 Task: Look for space in Cambre, Spain from 10th July, 2023 to 15th July, 2023 for 7 adults in price range Rs.10000 to Rs.15000. Place can be entire place or shared room with 4 bedrooms having 7 beds and 4 bathrooms. Property type can be house, flat, guest house. Amenities needed are: wifi, TV, free parkinig on premises, gym, breakfast. Booking option can be shelf check-in. Required host language is English.
Action: Mouse pressed left at (557, 142)
Screenshot: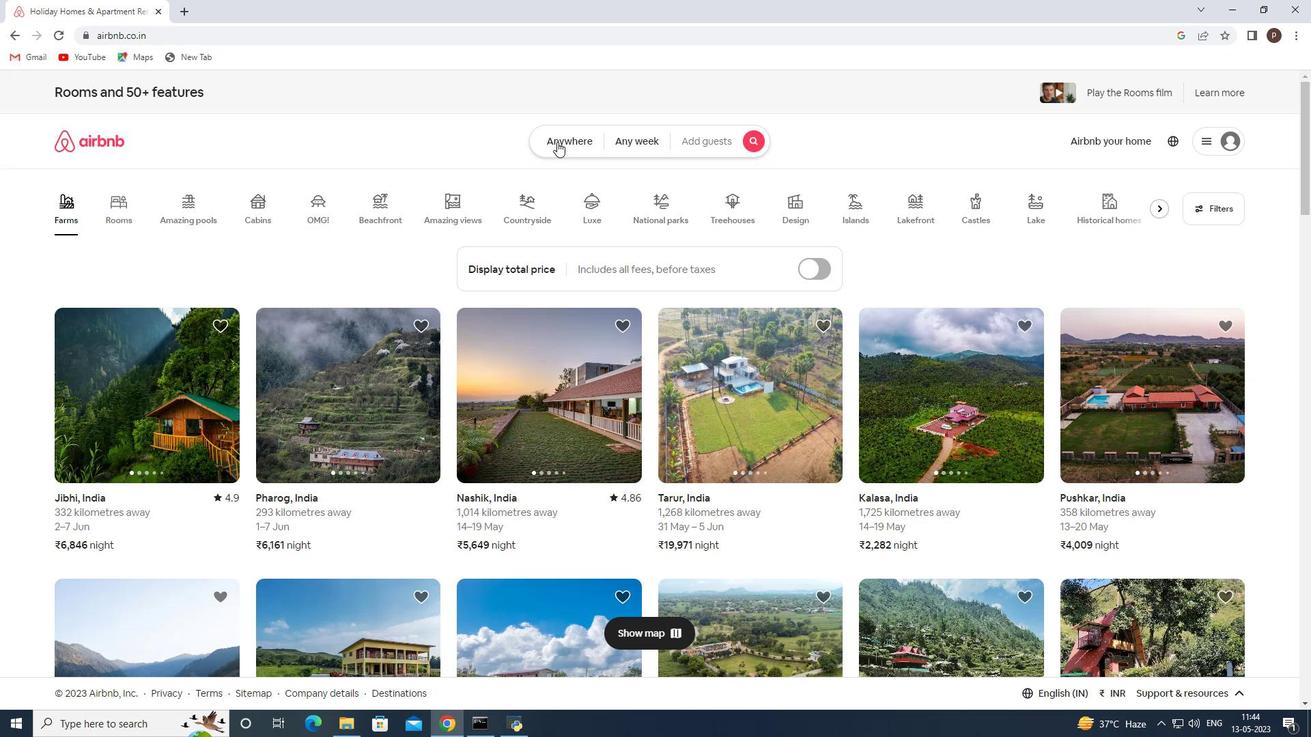 
Action: Mouse moved to (465, 197)
Screenshot: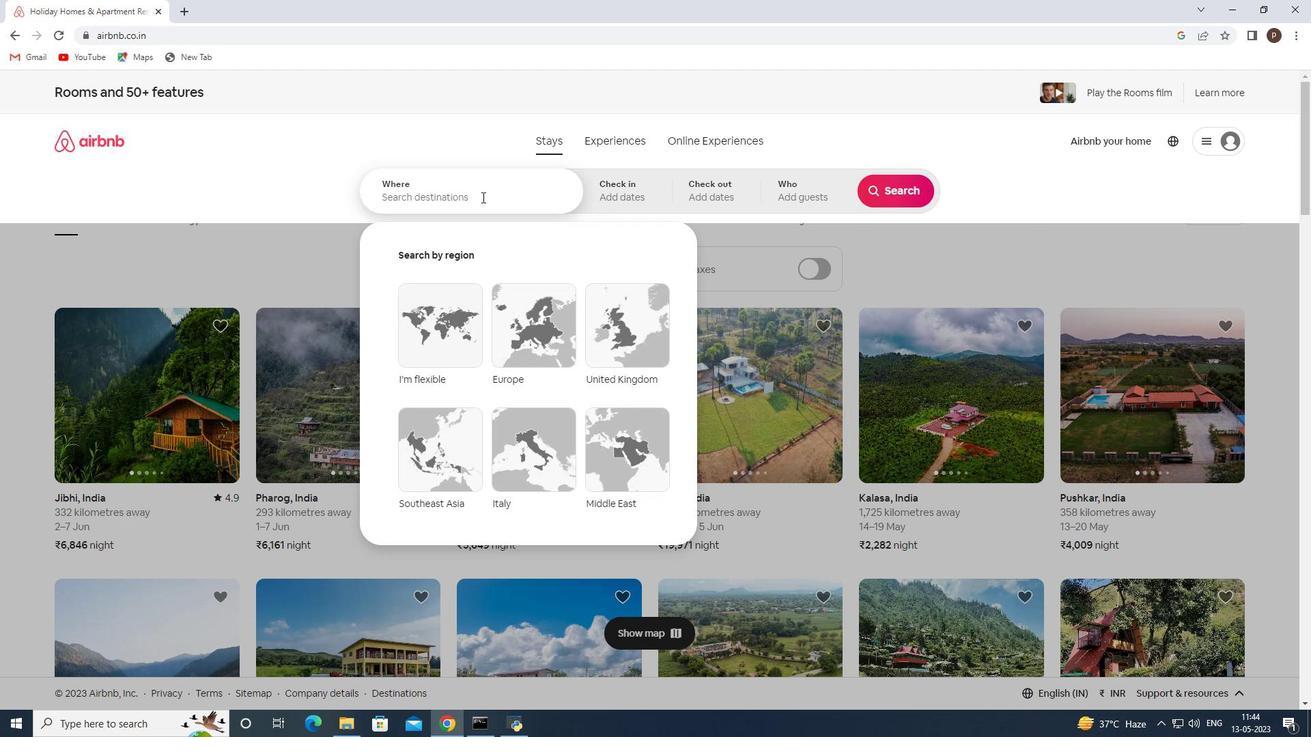 
Action: Mouse pressed left at (465, 197)
Screenshot: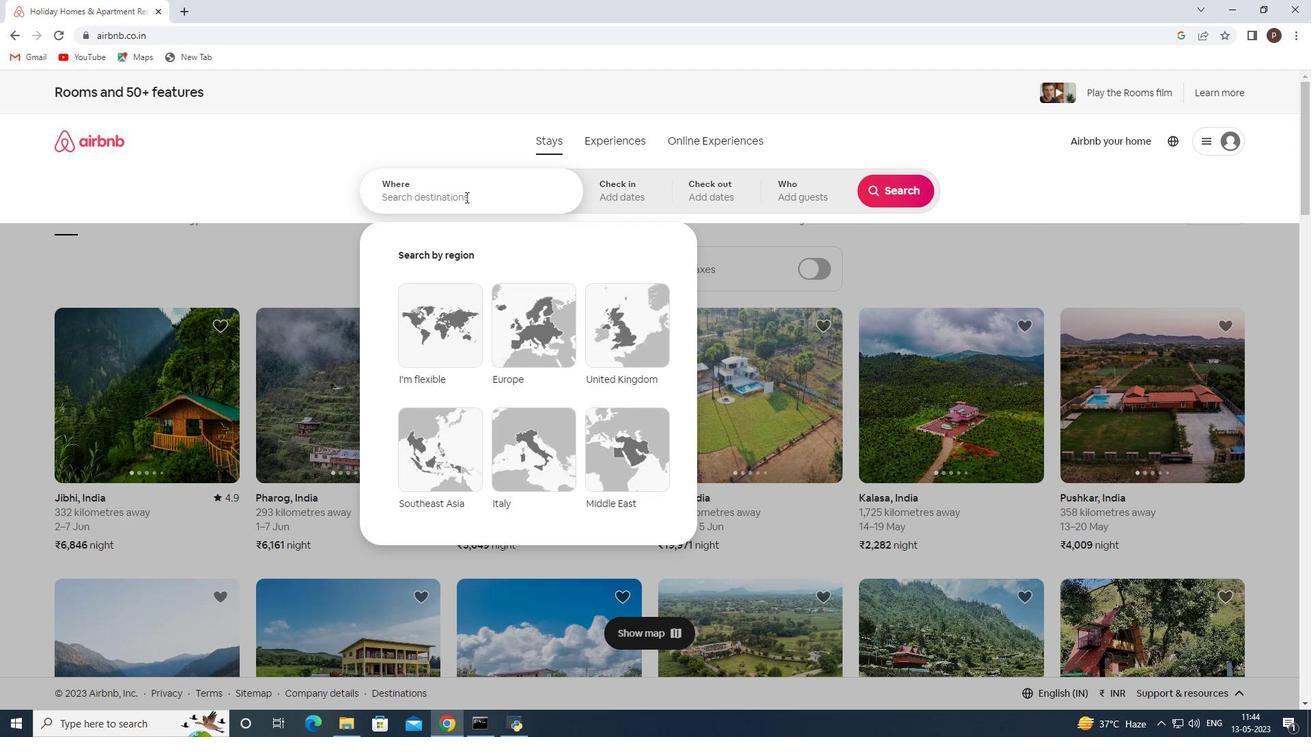 
Action: Key pressed <Key.caps_lock>C<Key.caps_lock>ambre,<Key.space><Key.caps_lock>S<Key.caps_lock>pain
Screenshot: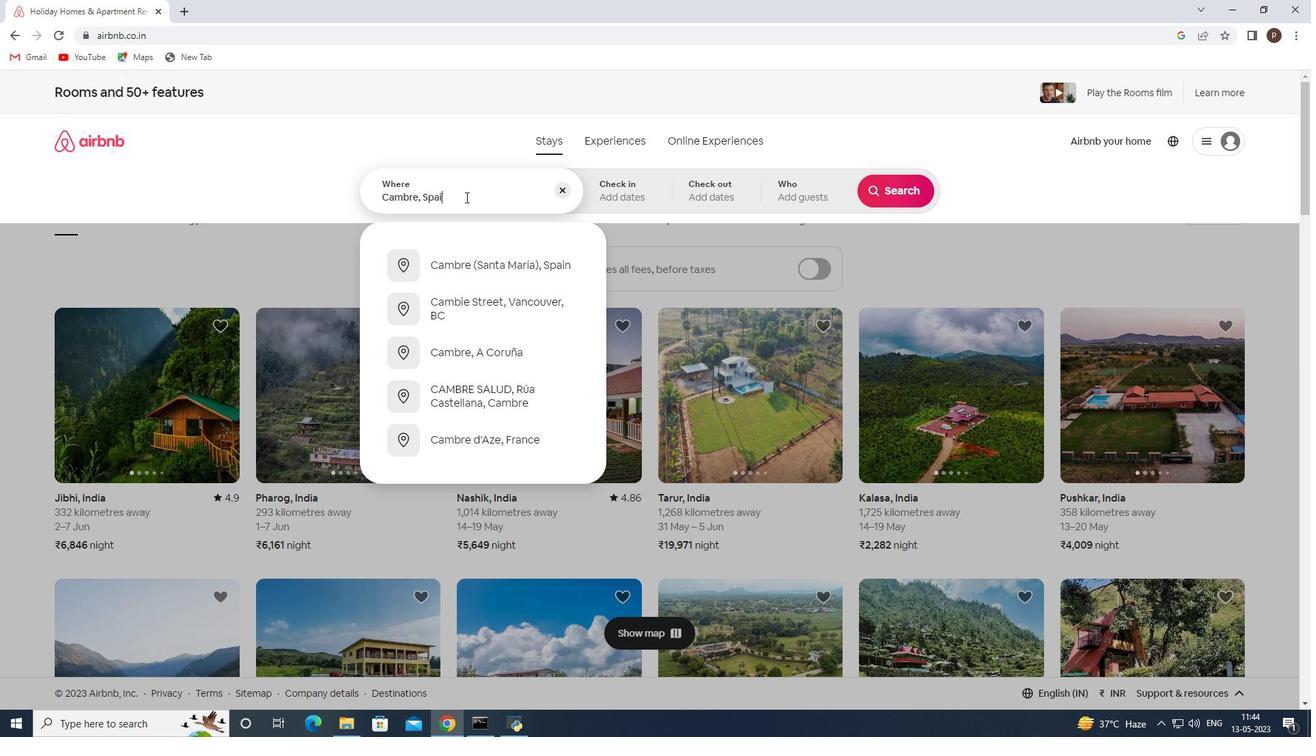 
Action: Mouse moved to (518, 155)
Screenshot: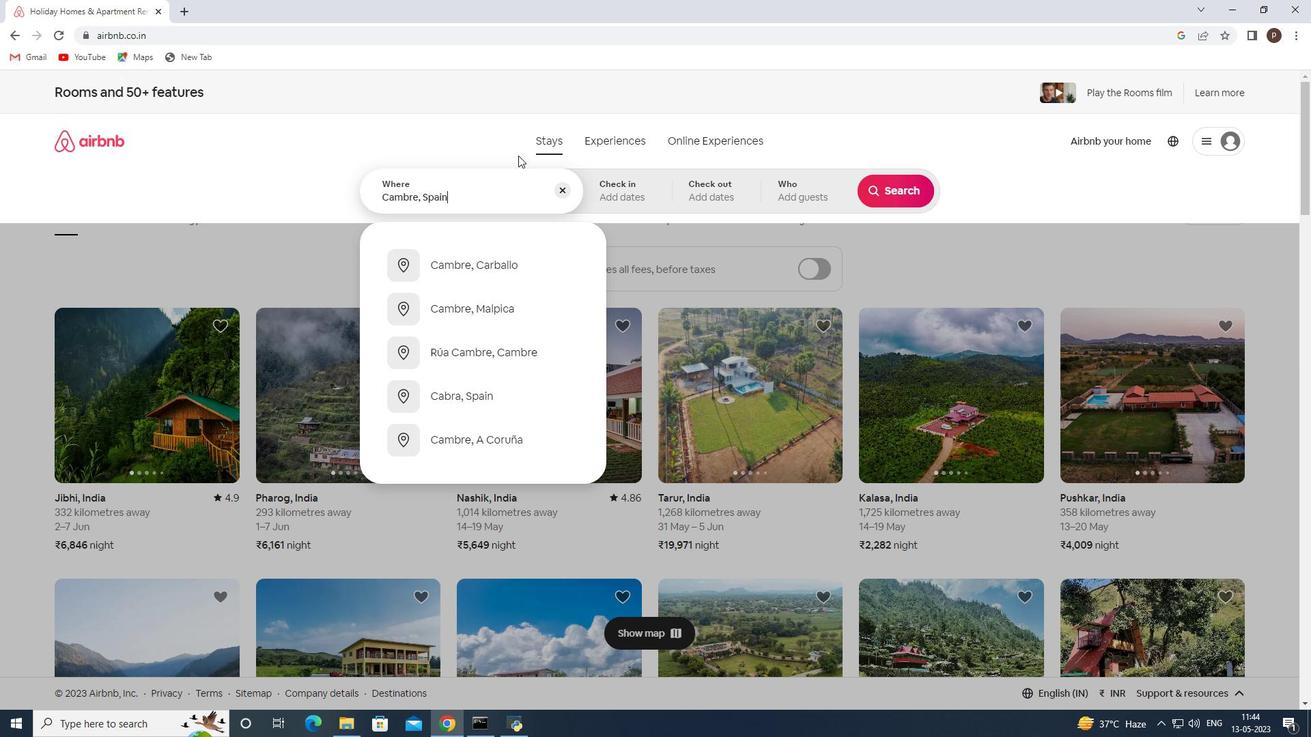 
Action: Key pressed <Key.enter>
Screenshot: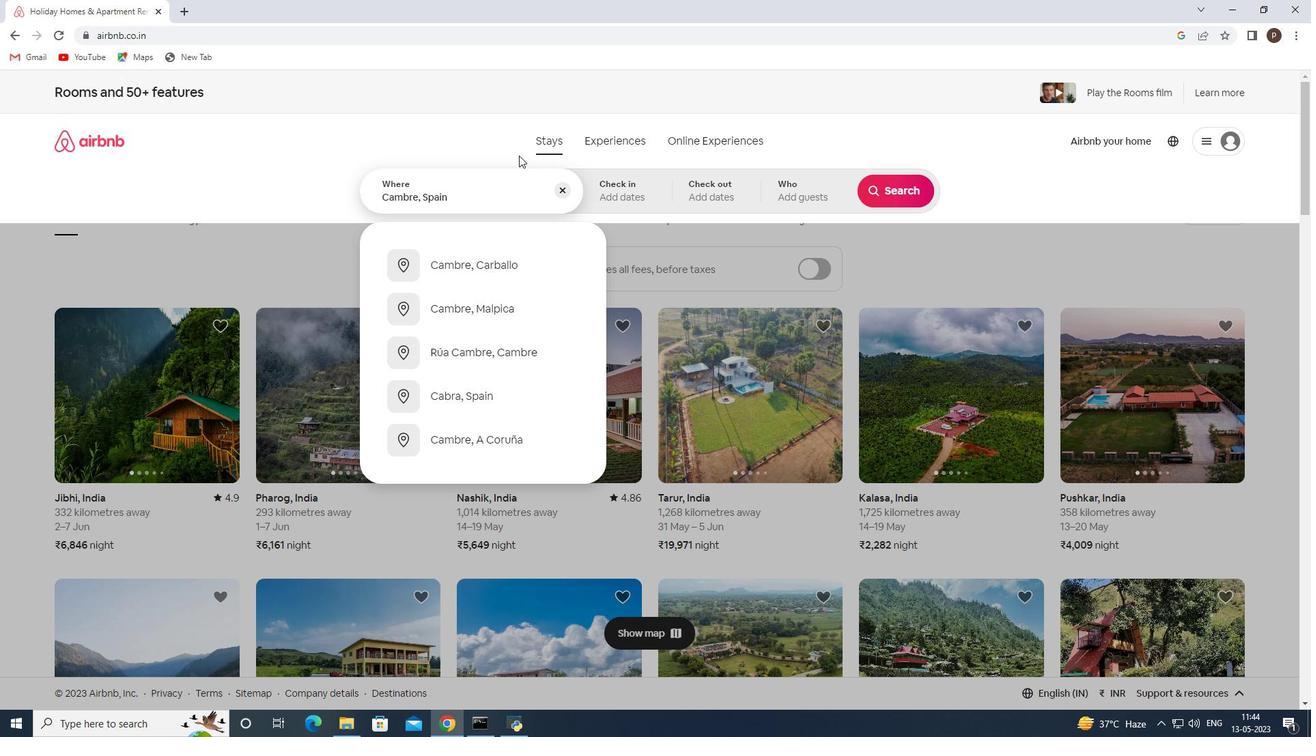 
Action: Mouse moved to (886, 294)
Screenshot: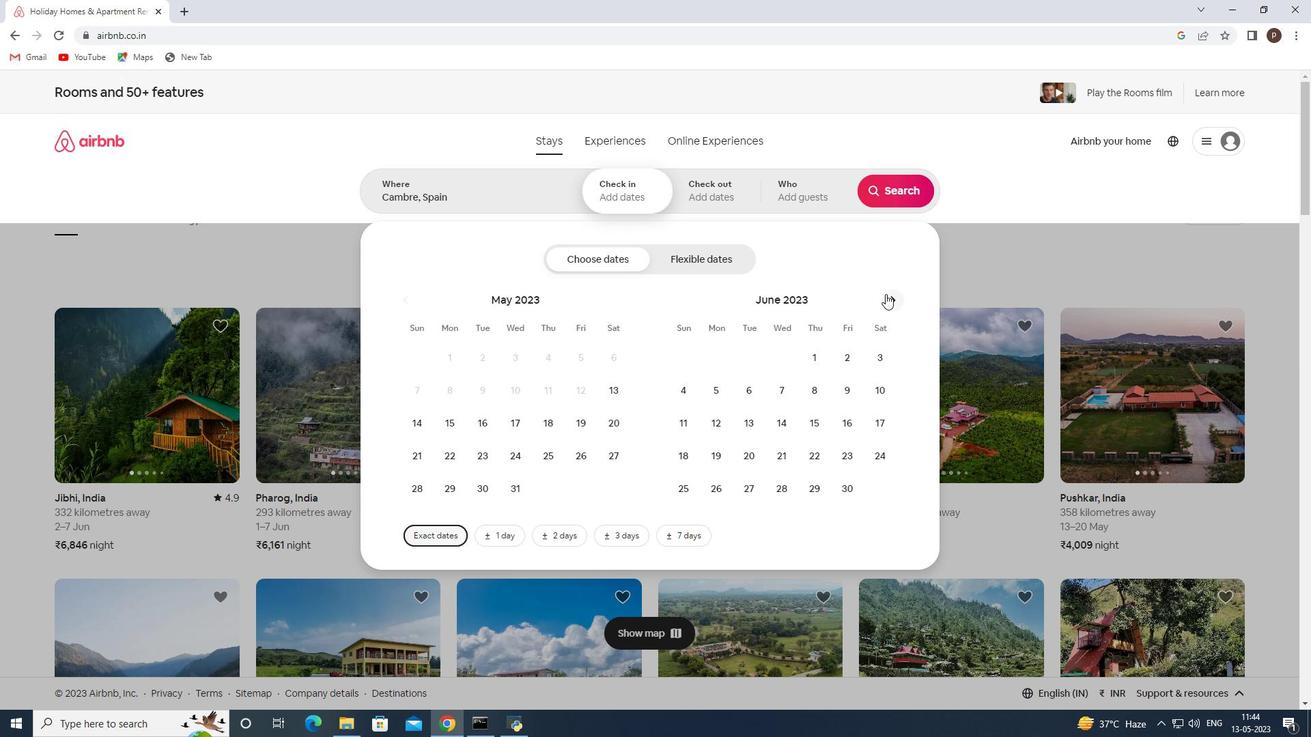 
Action: Mouse pressed left at (886, 294)
Screenshot: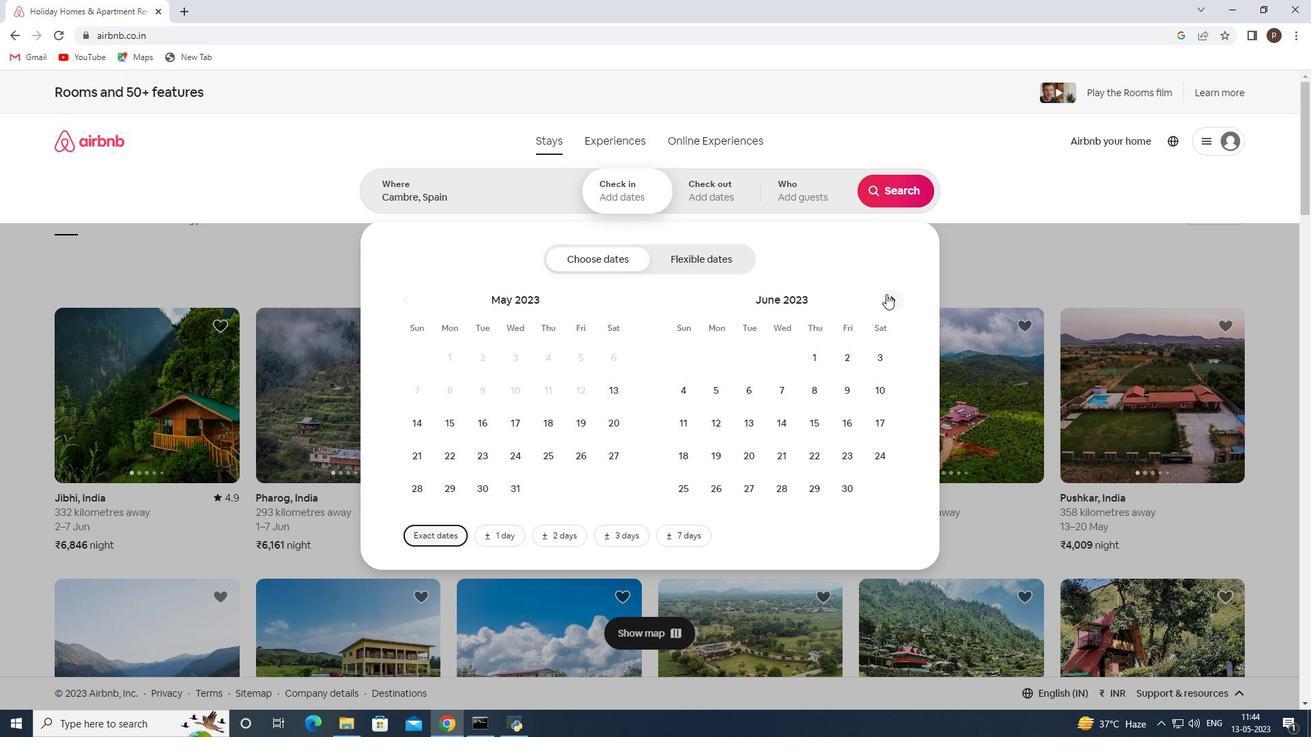 
Action: Mouse moved to (717, 421)
Screenshot: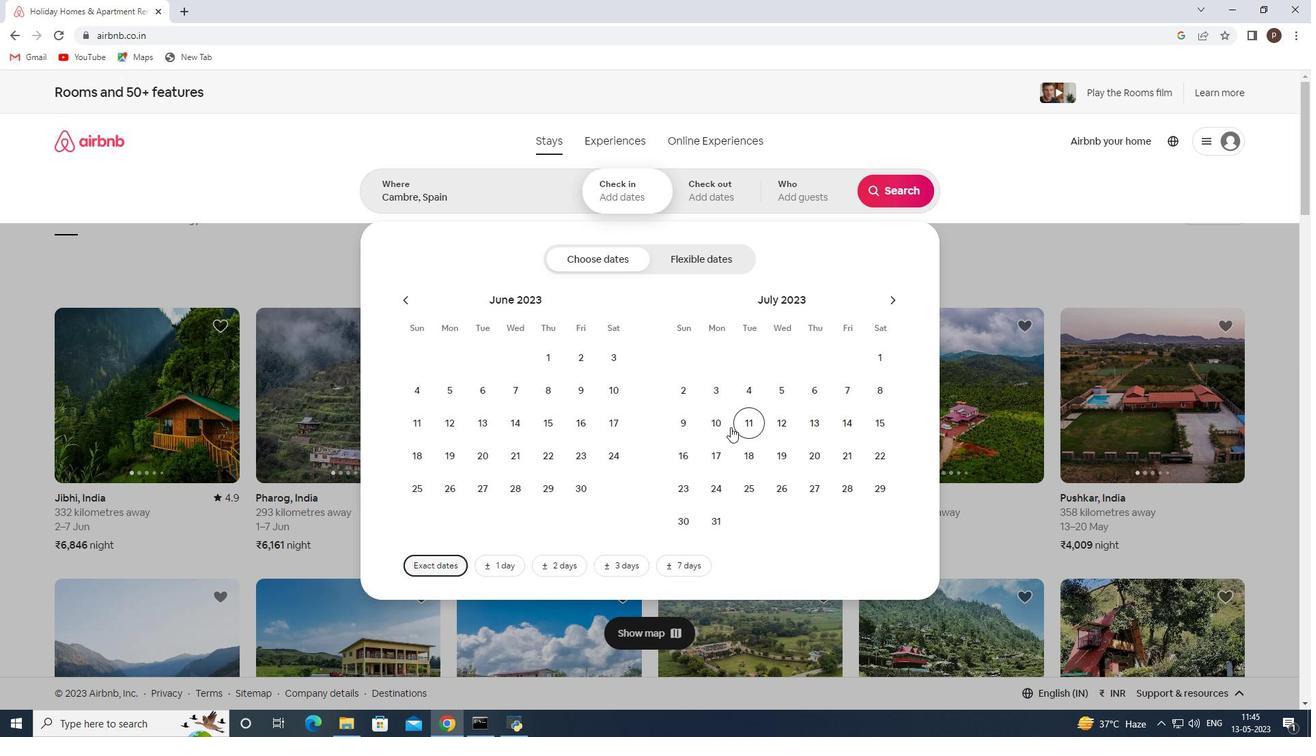 
Action: Mouse pressed left at (717, 421)
Screenshot: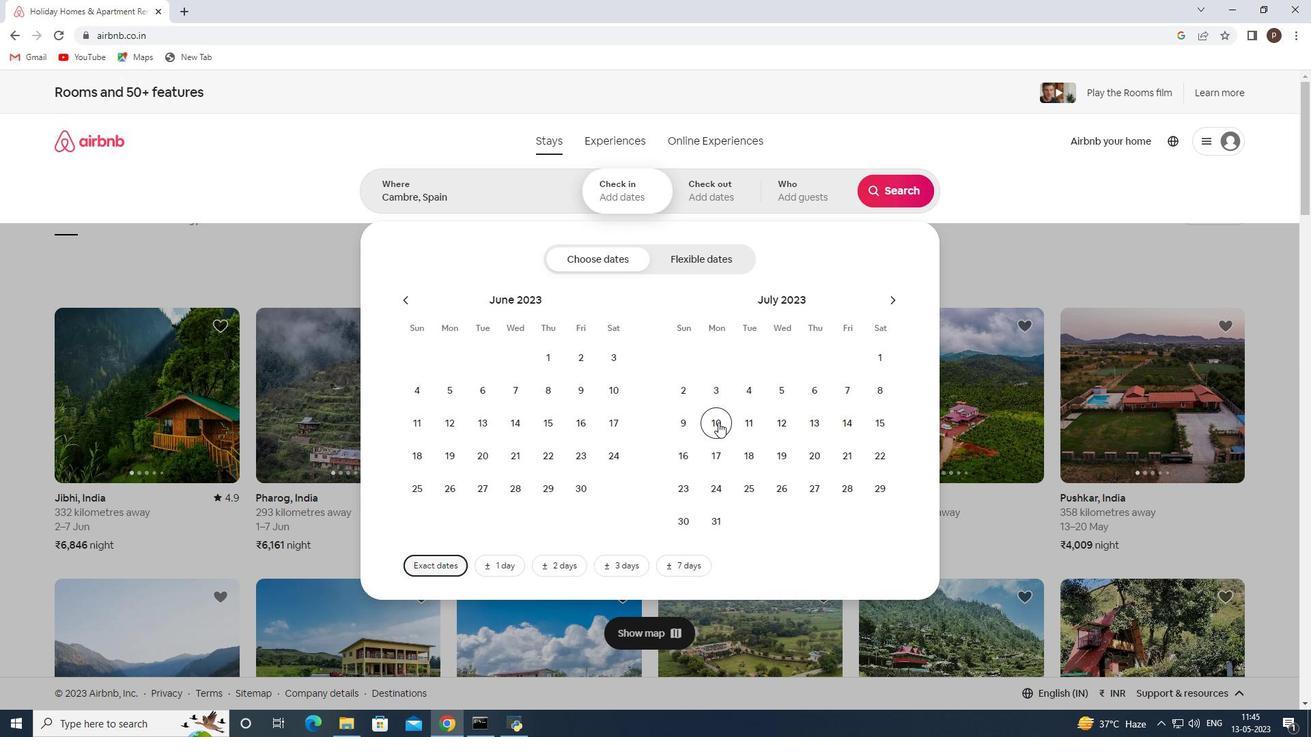 
Action: Mouse moved to (870, 421)
Screenshot: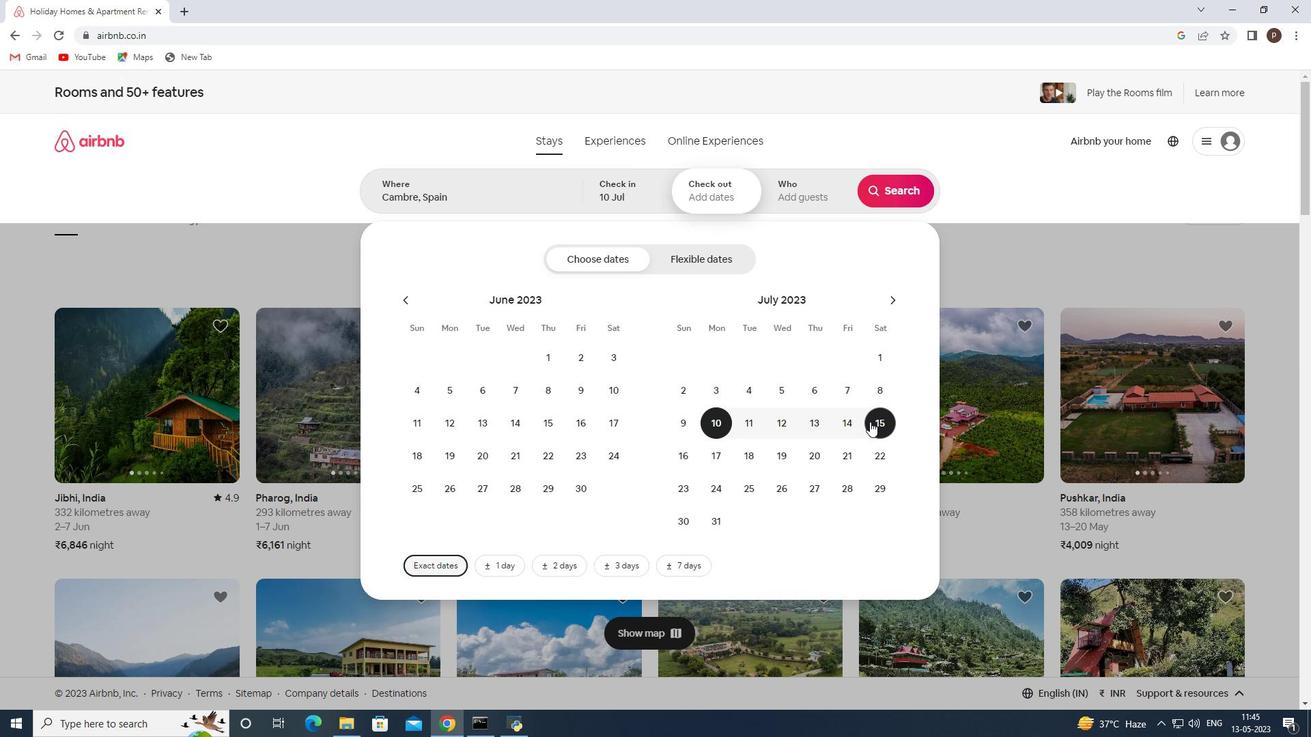 
Action: Mouse pressed left at (870, 421)
Screenshot: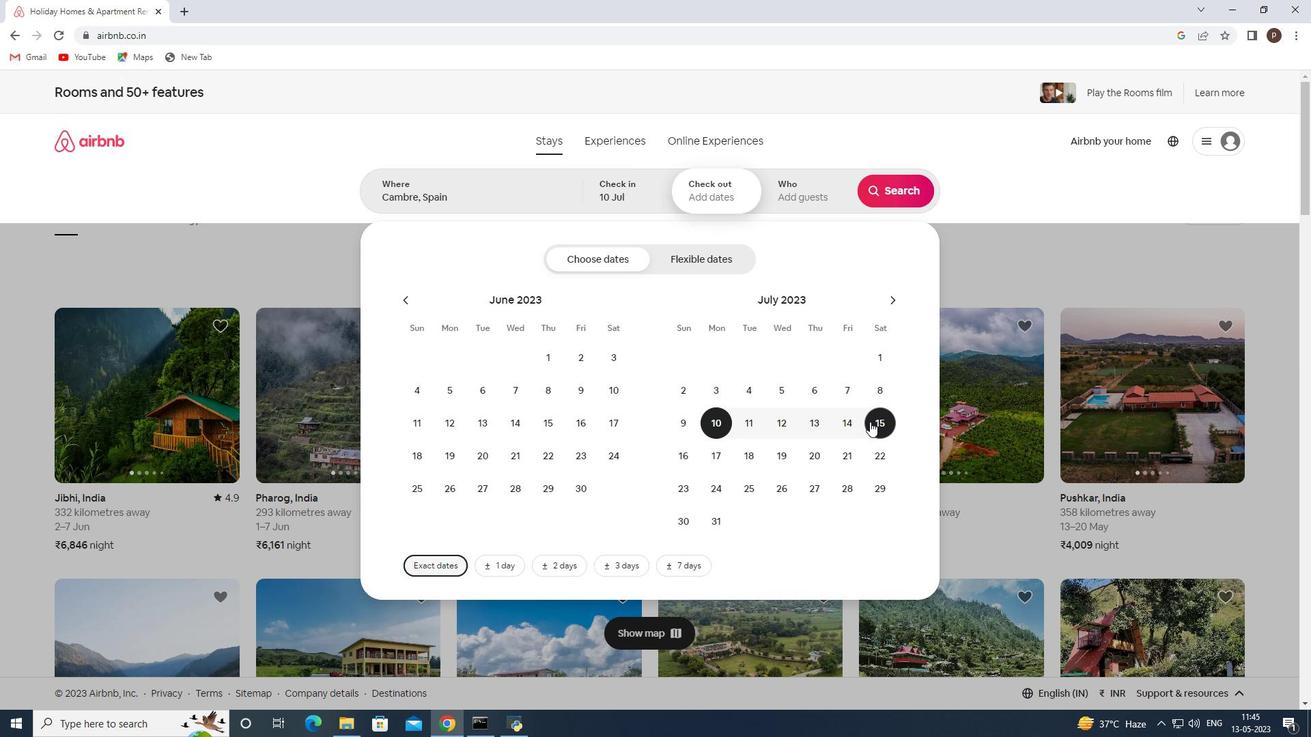 
Action: Mouse moved to (800, 187)
Screenshot: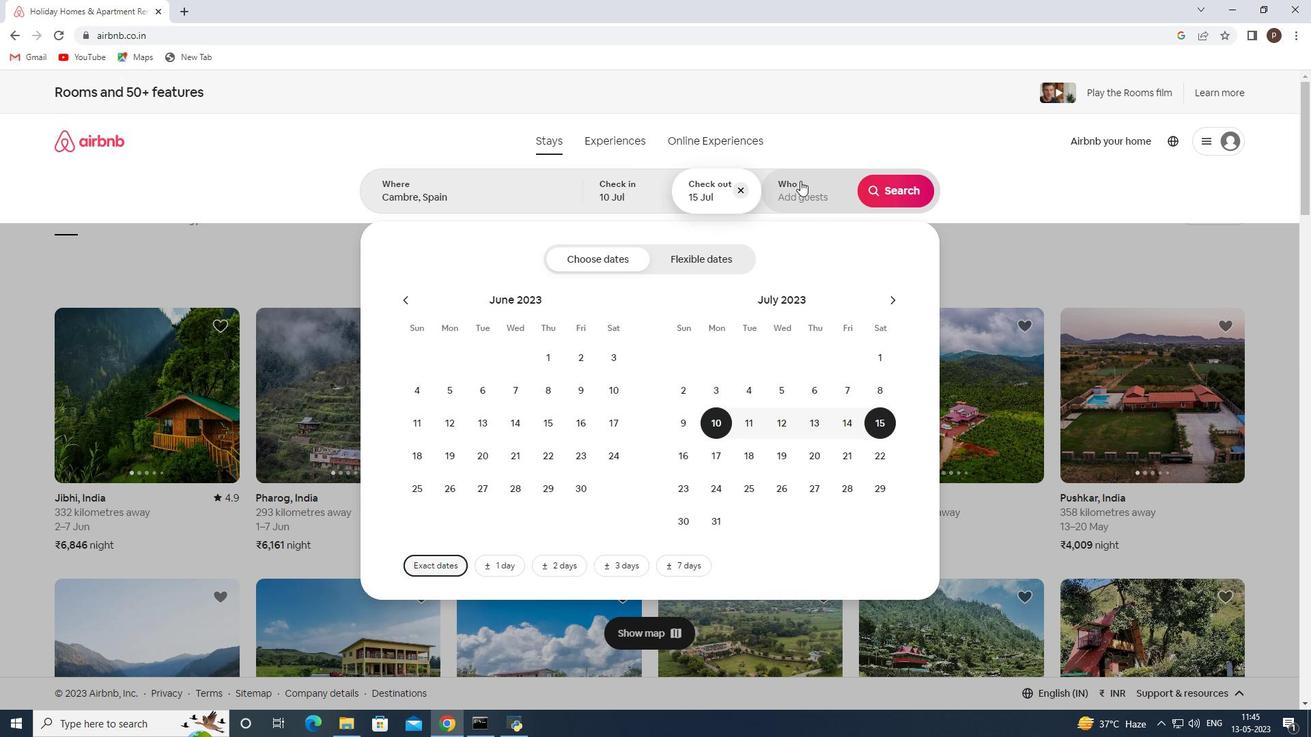 
Action: Mouse pressed left at (800, 187)
Screenshot: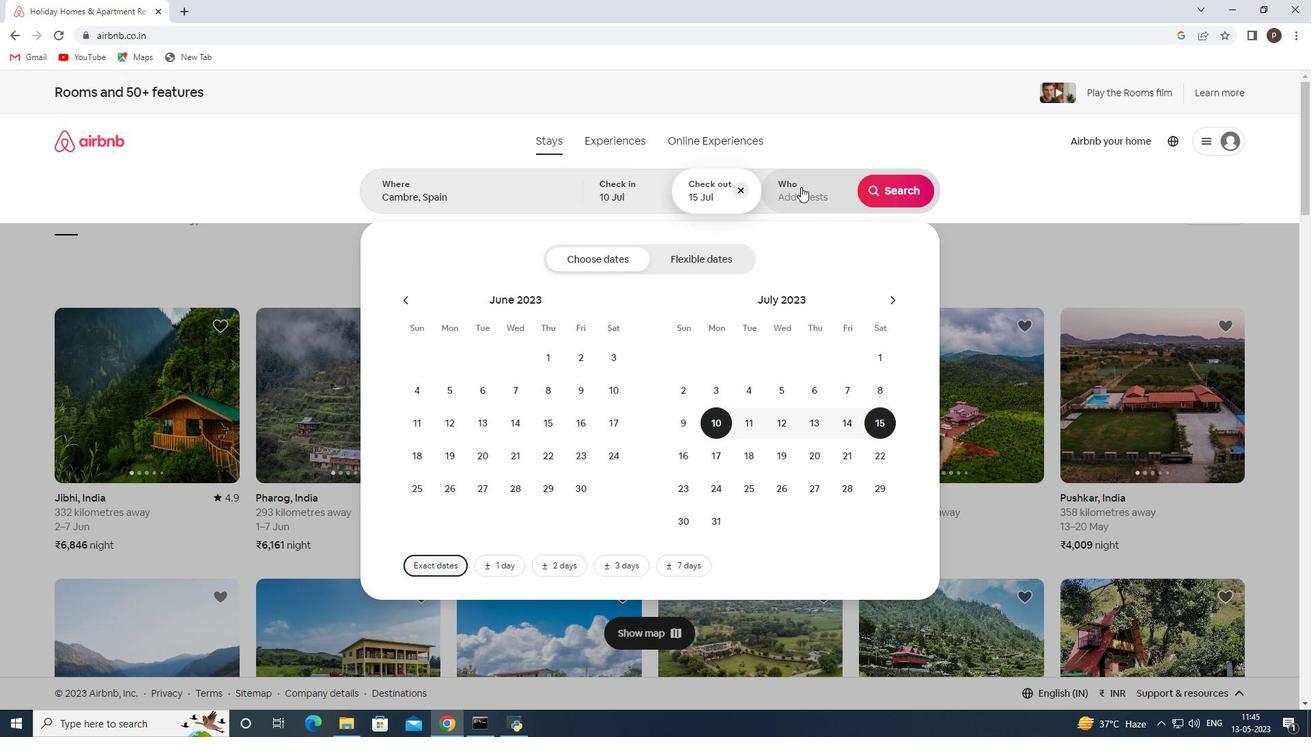 
Action: Mouse moved to (894, 258)
Screenshot: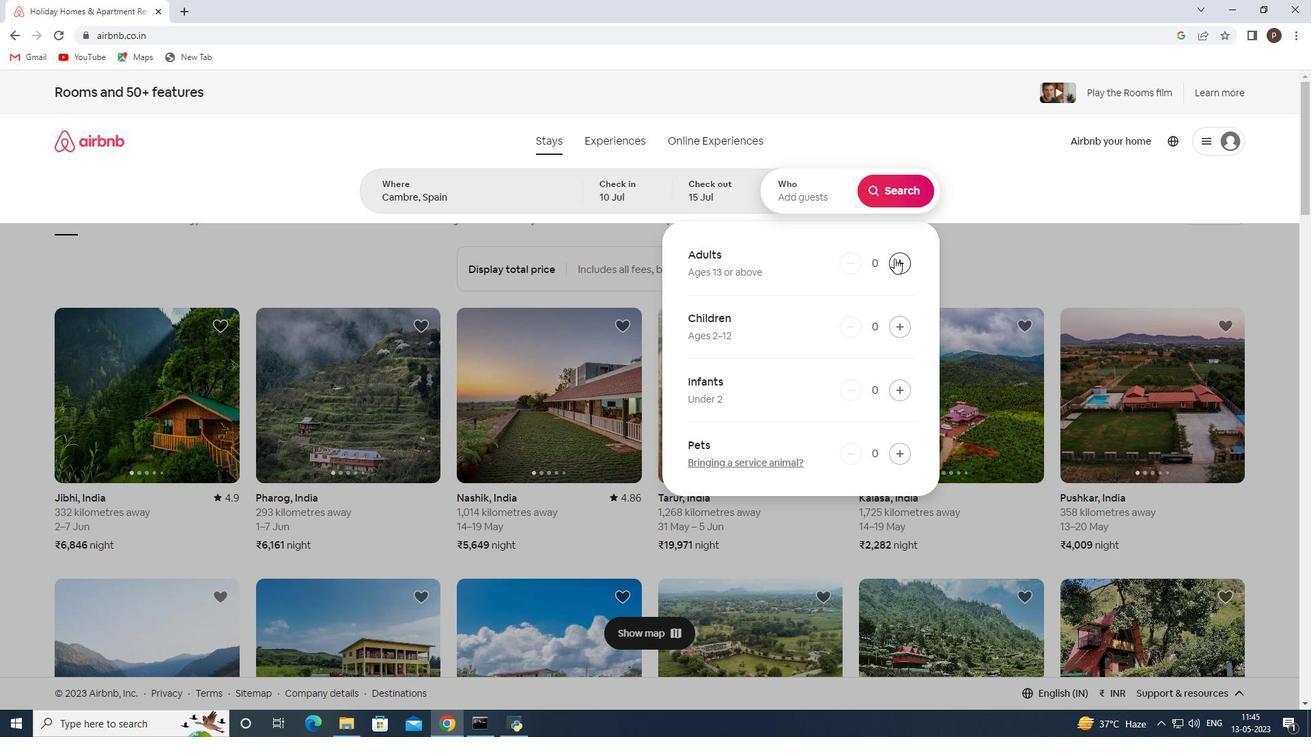 
Action: Mouse pressed left at (894, 258)
Screenshot: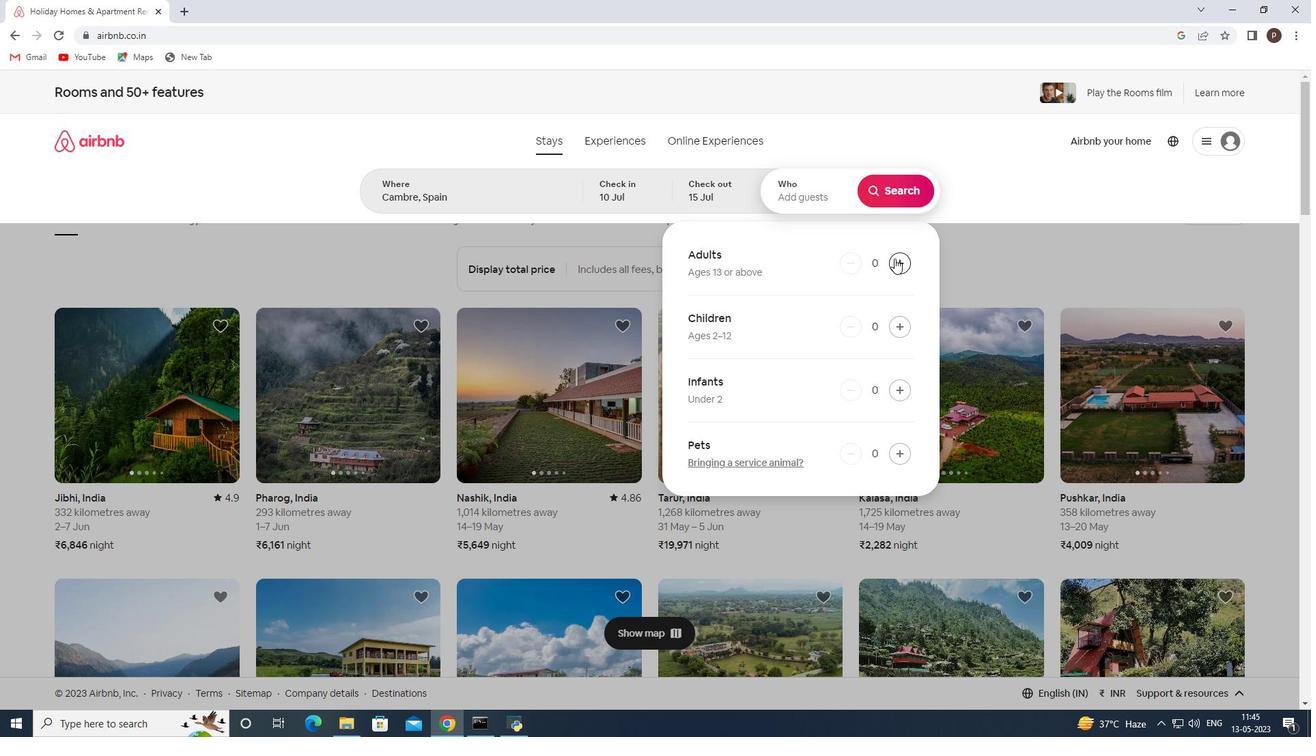 
Action: Mouse pressed left at (894, 258)
Screenshot: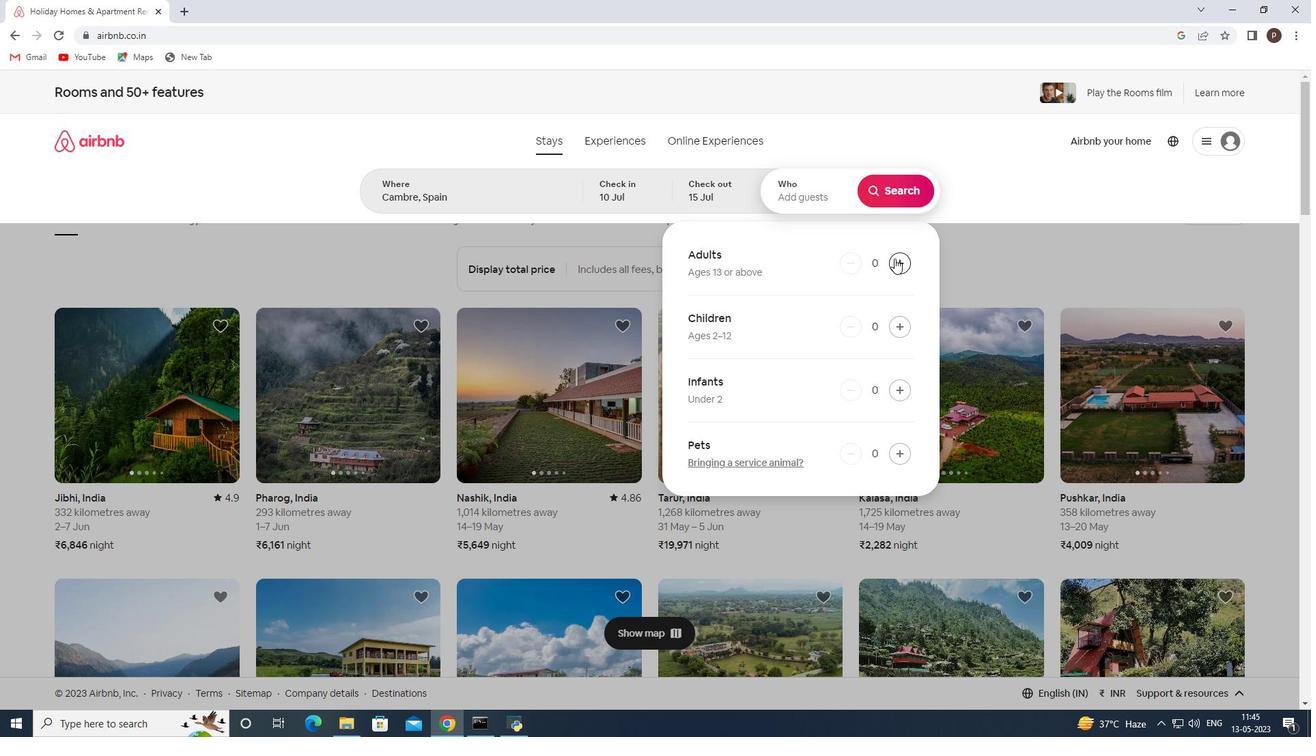 
Action: Mouse pressed left at (894, 258)
Screenshot: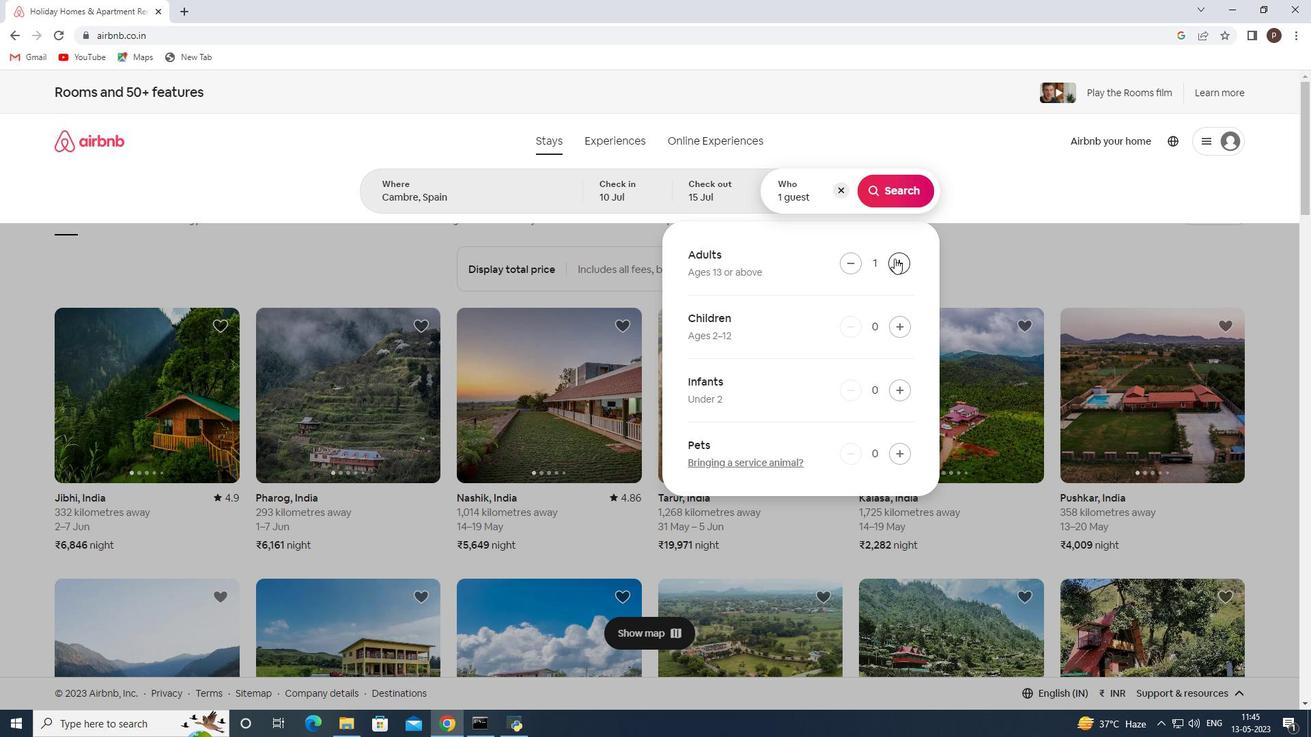 
Action: Mouse pressed left at (894, 258)
Screenshot: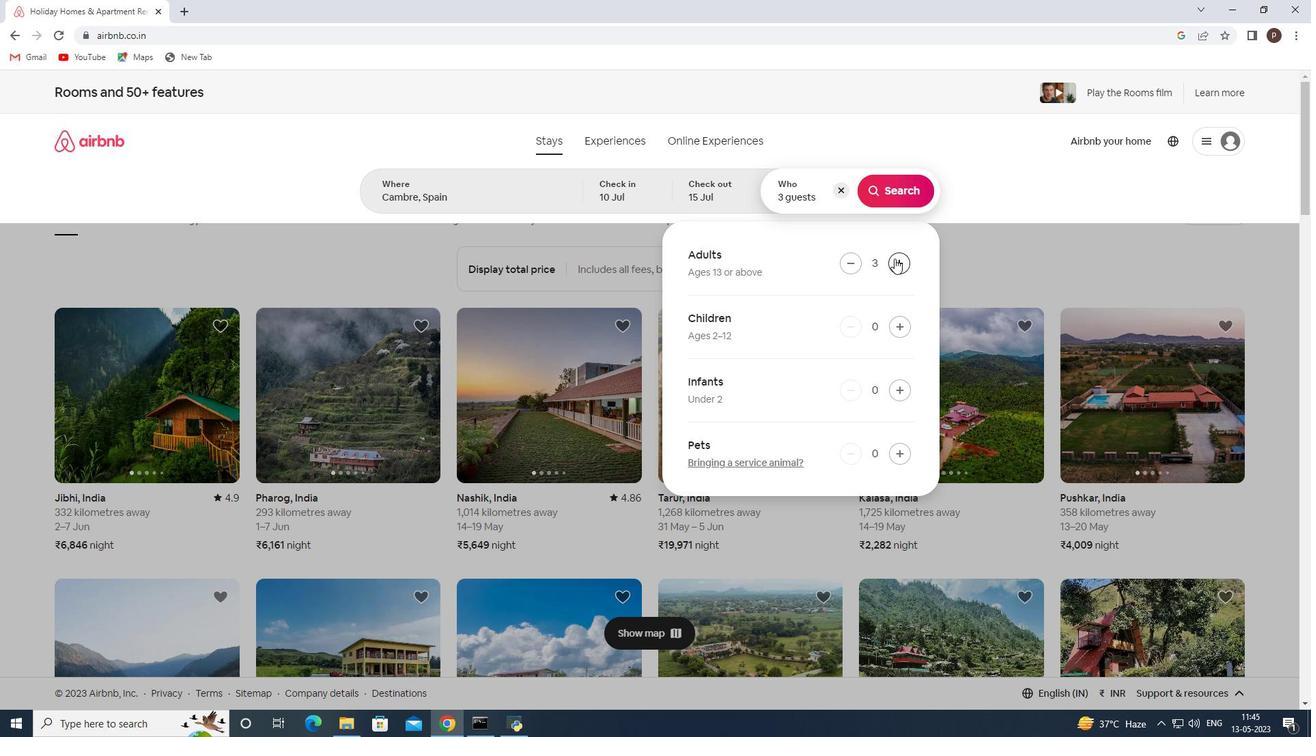 
Action: Mouse pressed left at (894, 258)
Screenshot: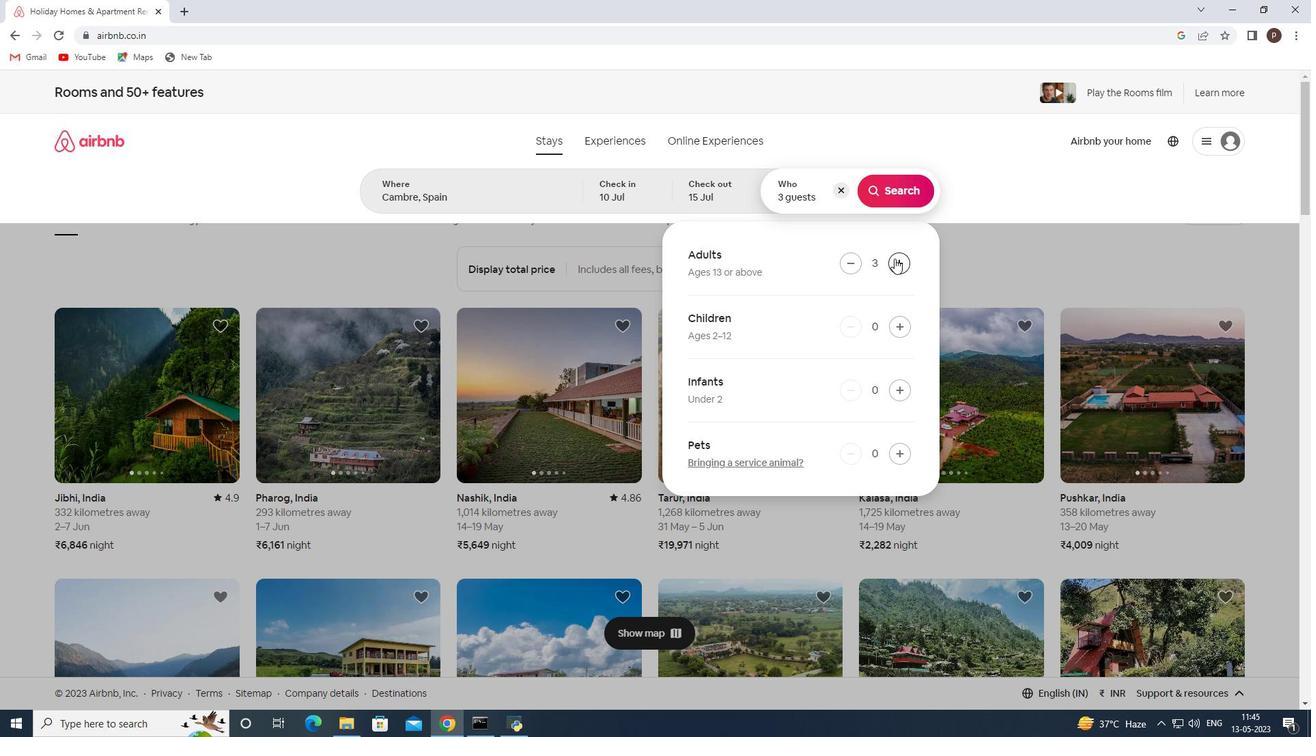 
Action: Mouse pressed left at (894, 258)
Screenshot: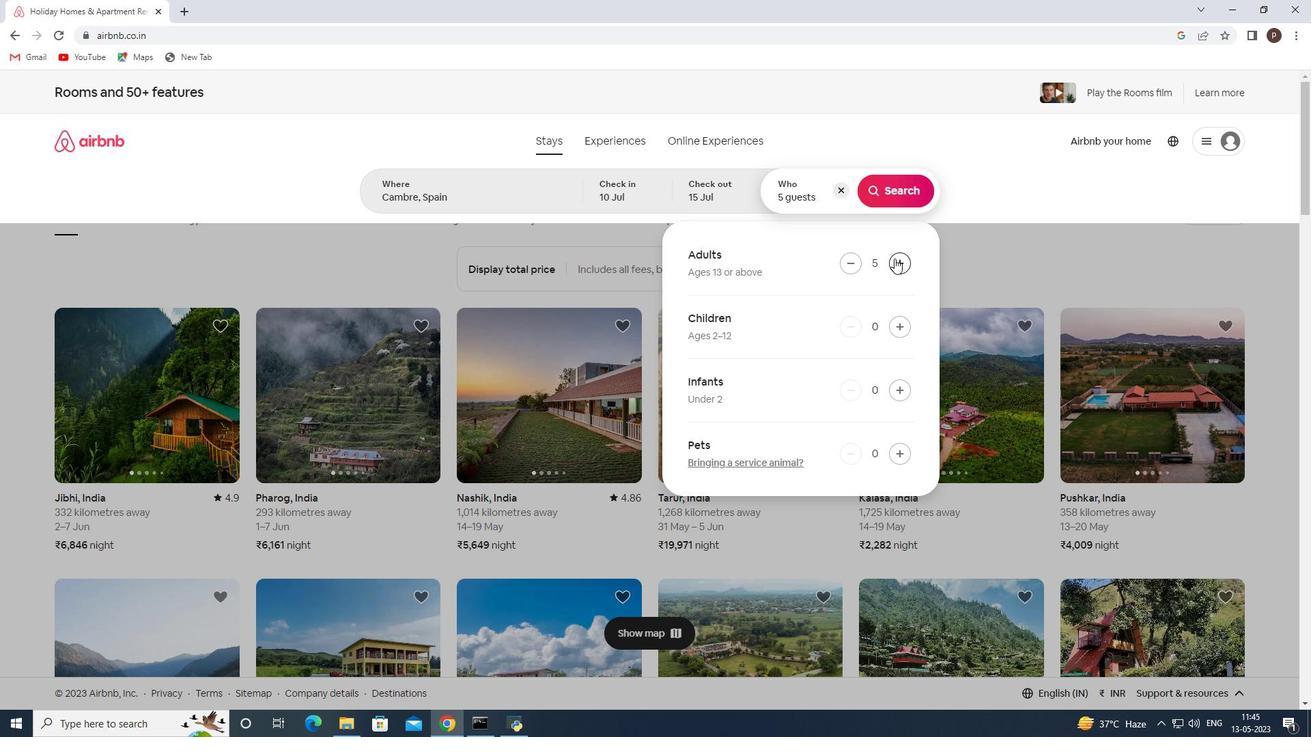 
Action: Mouse pressed left at (894, 258)
Screenshot: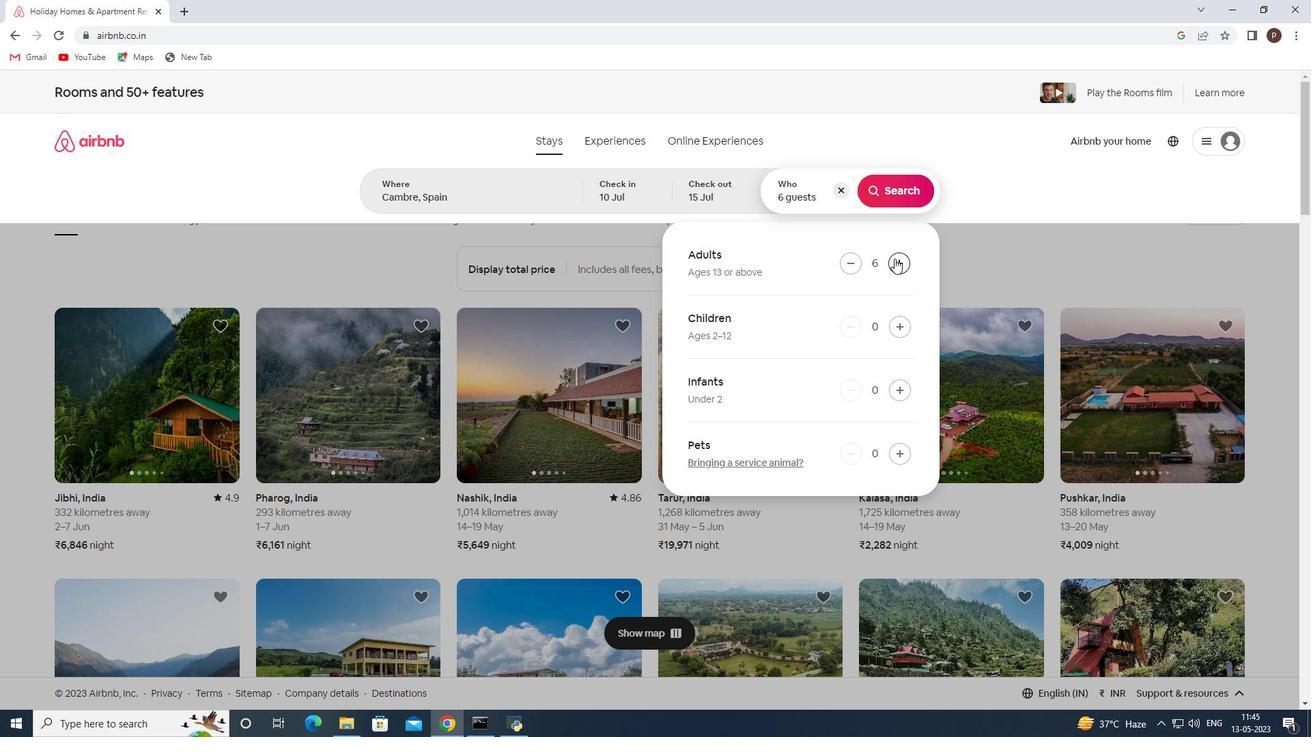
Action: Mouse moved to (909, 189)
Screenshot: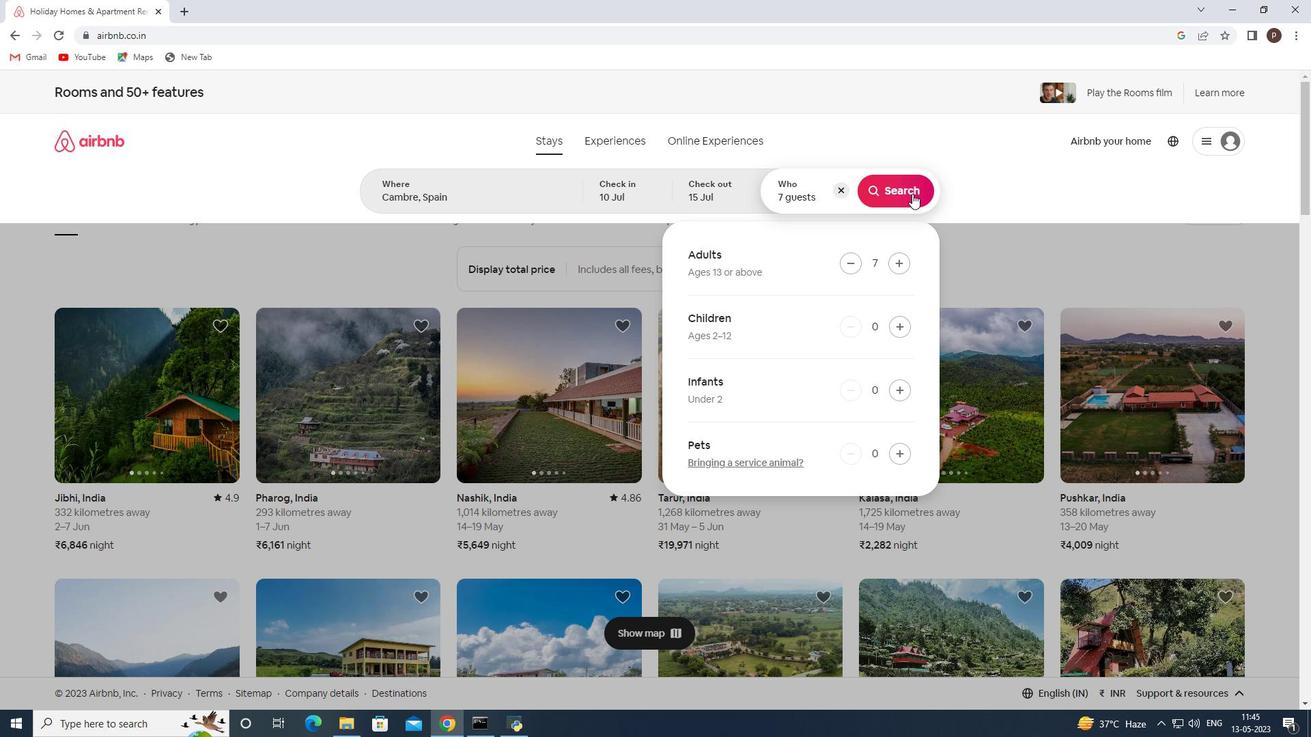 
Action: Mouse pressed left at (909, 189)
Screenshot: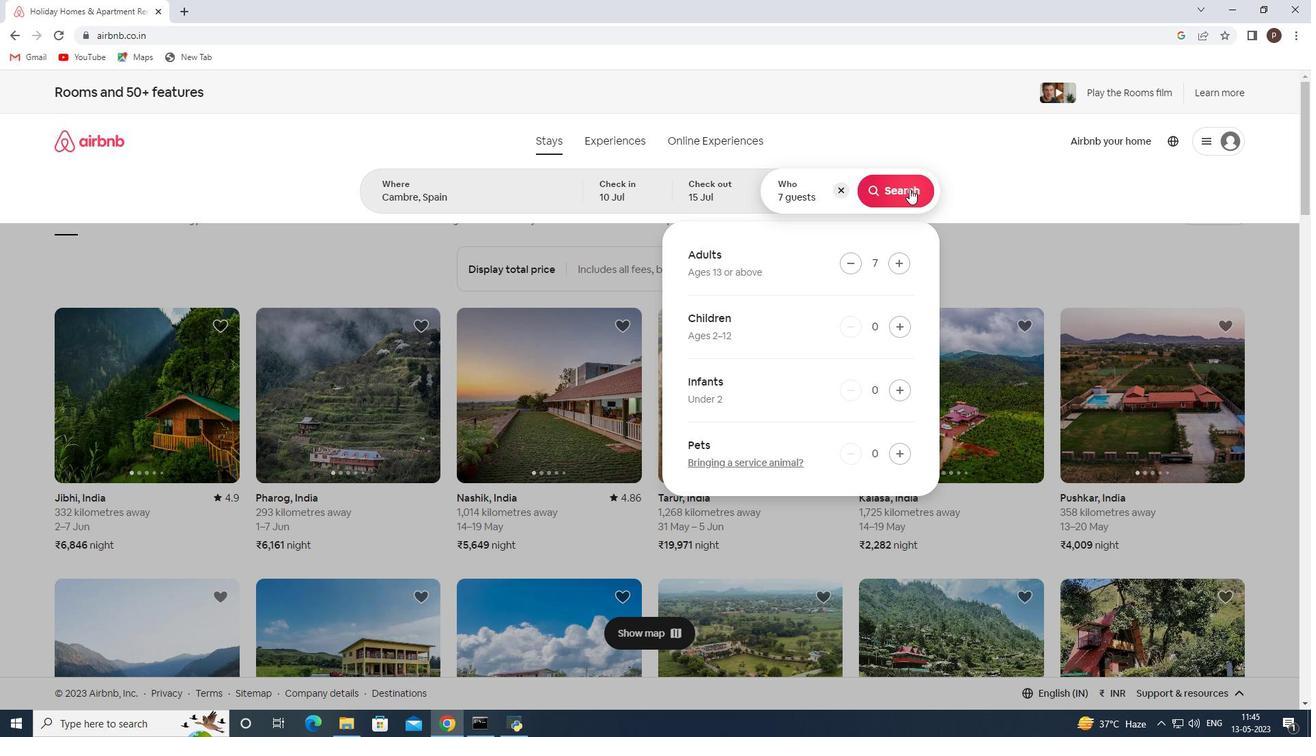 
Action: Mouse moved to (1233, 148)
Screenshot: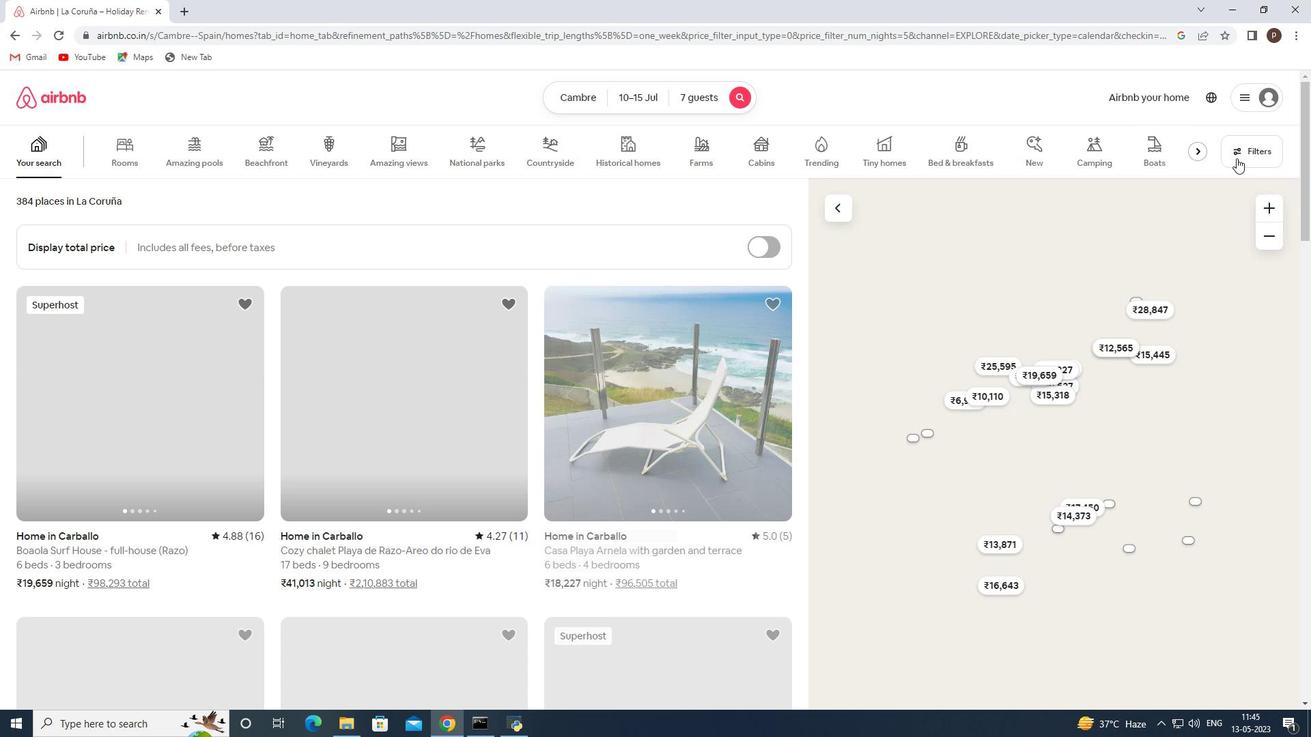 
Action: Mouse pressed left at (1233, 148)
Screenshot: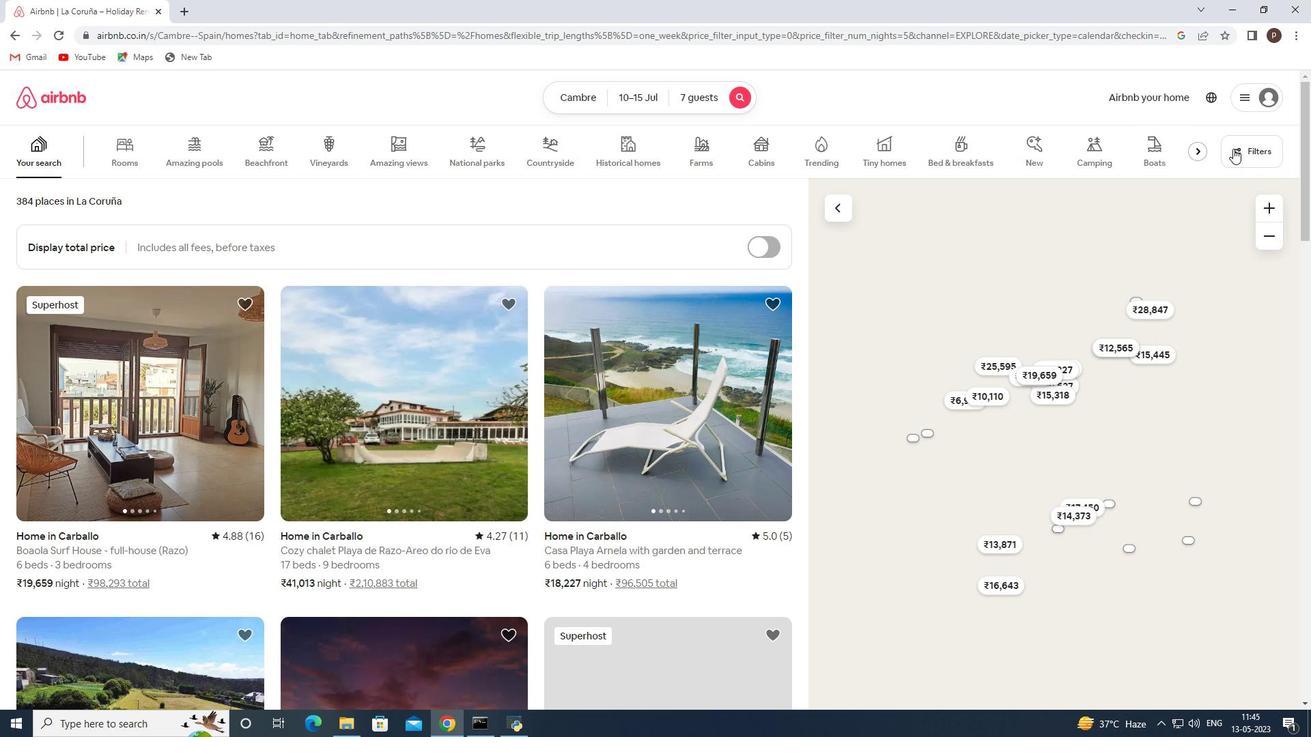 
Action: Mouse moved to (455, 490)
Screenshot: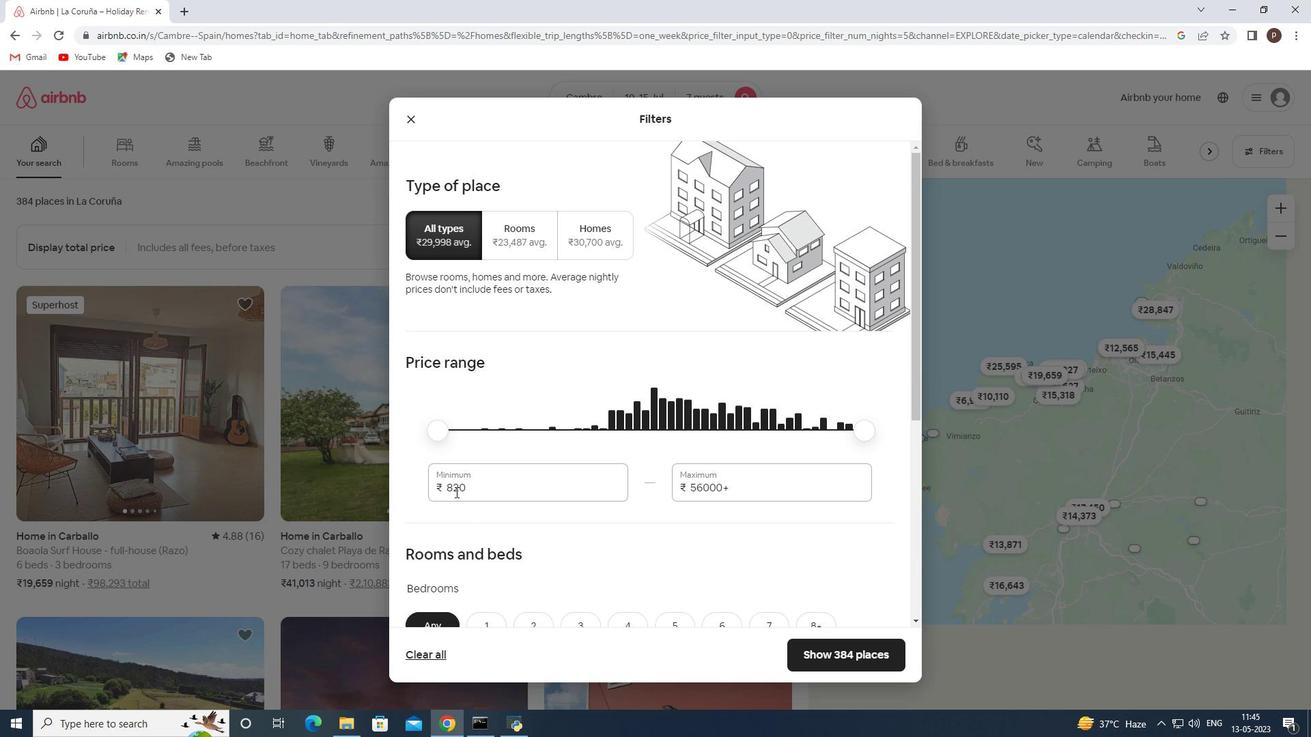 
Action: Mouse pressed left at (455, 490)
Screenshot: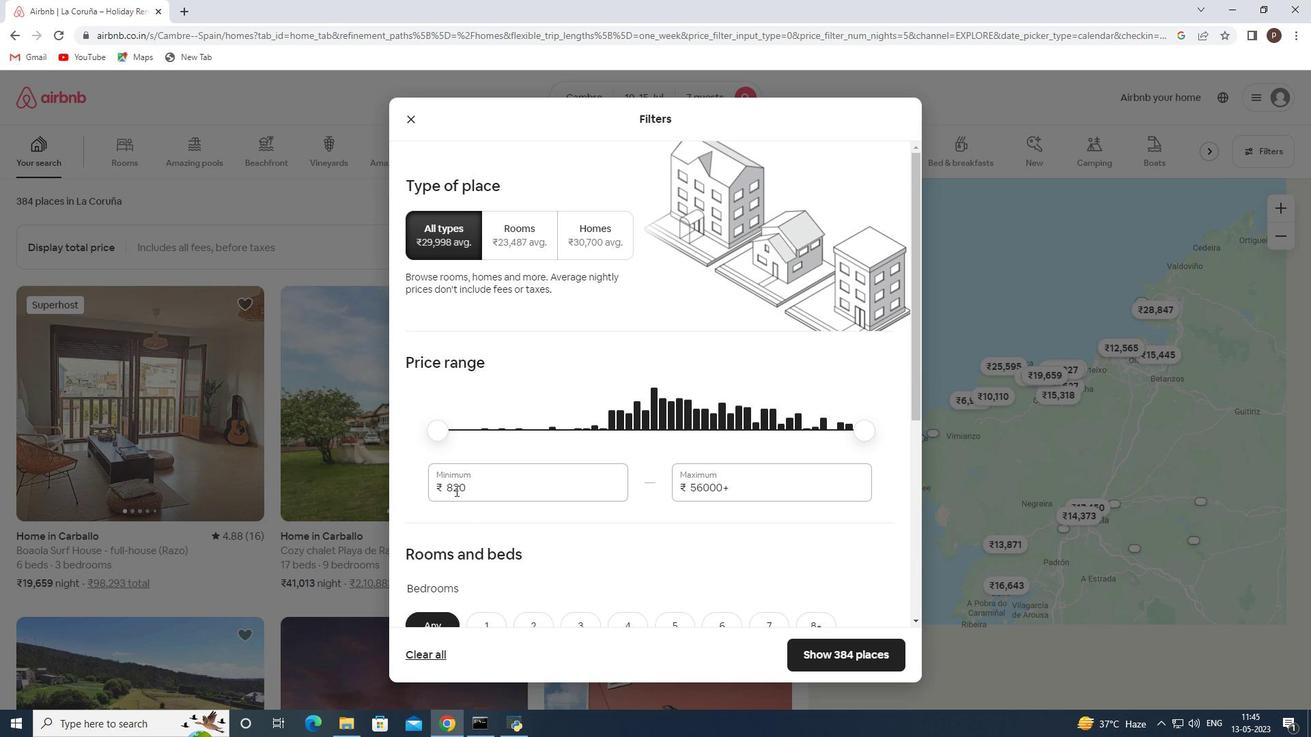
Action: Mouse pressed left at (455, 490)
Screenshot: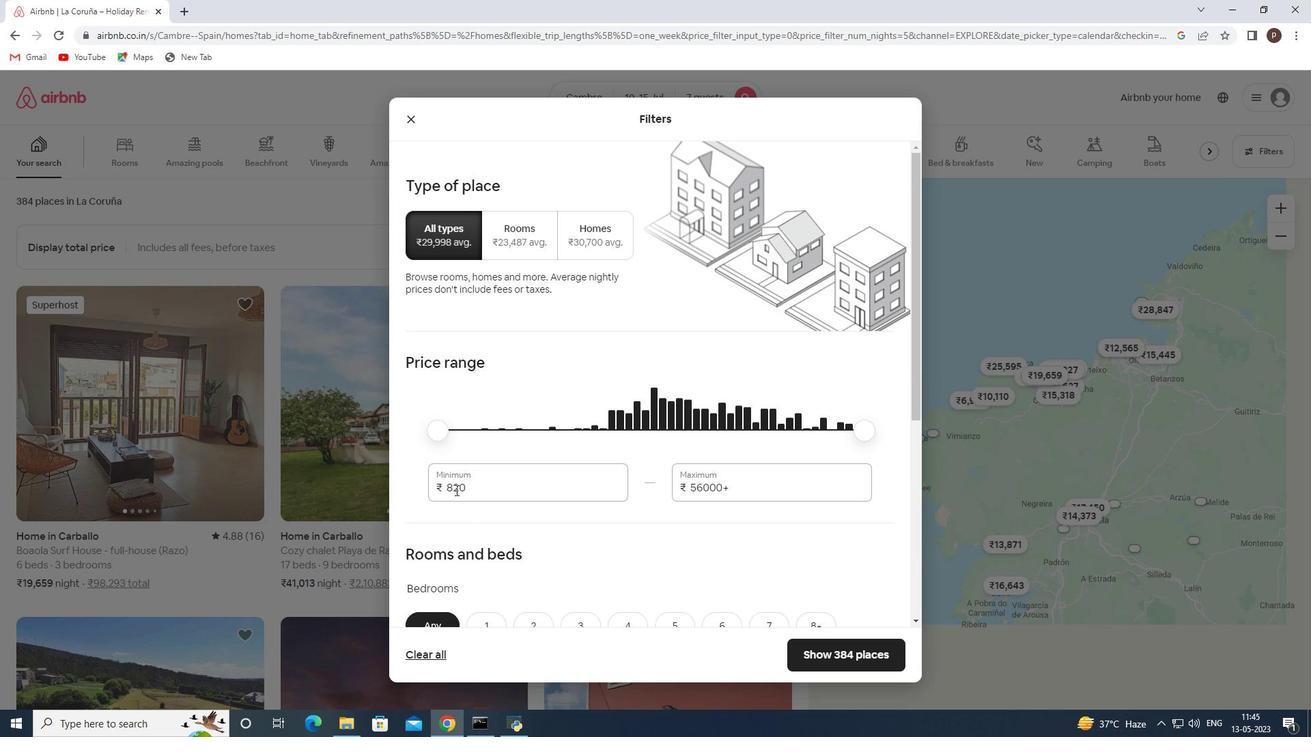 
Action: Key pressed 10000<Key.tab>15000
Screenshot: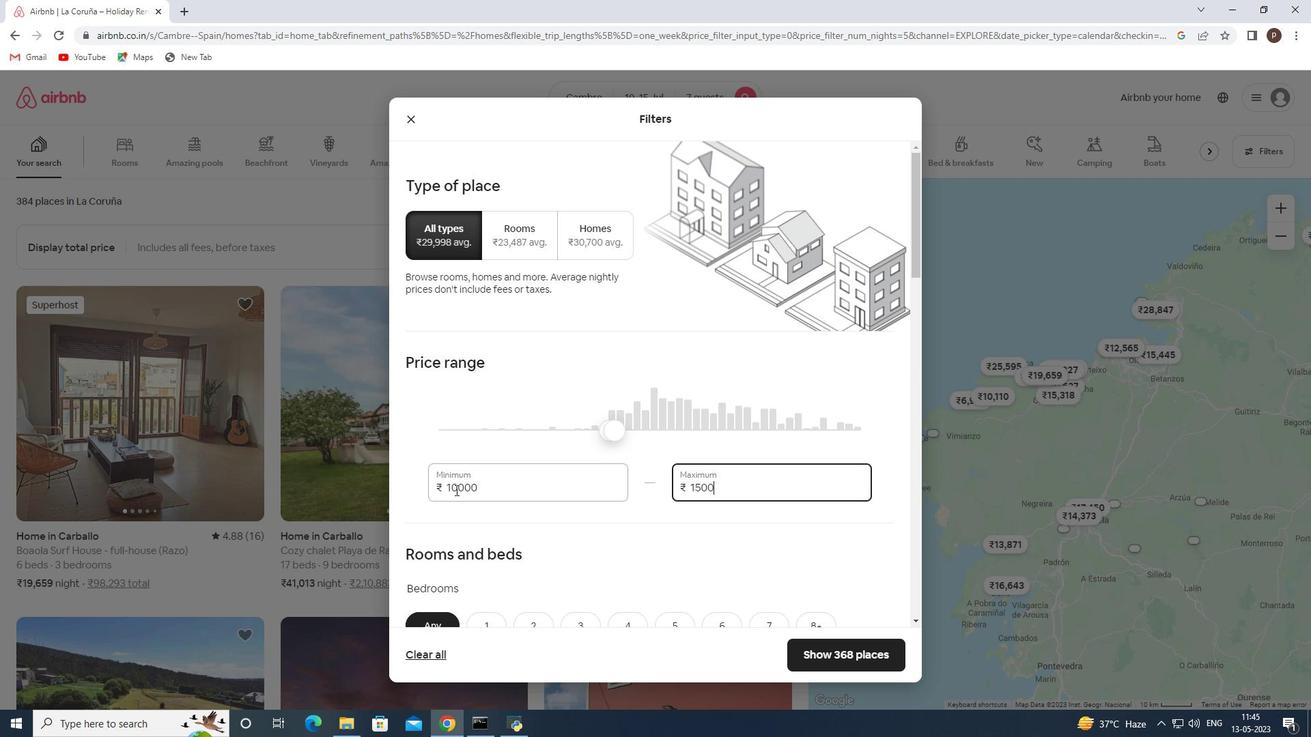 
Action: Mouse moved to (455, 490)
Screenshot: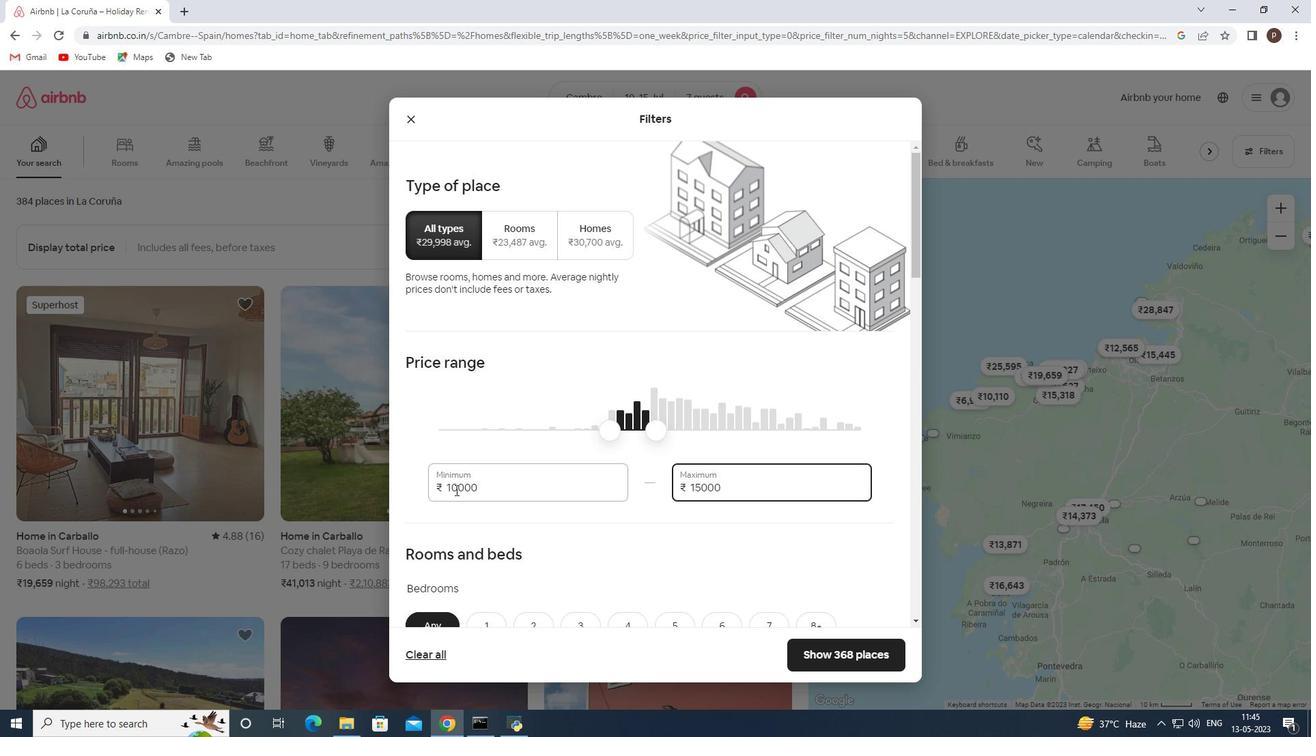 
Action: Mouse scrolled (455, 489) with delta (0, 0)
Screenshot: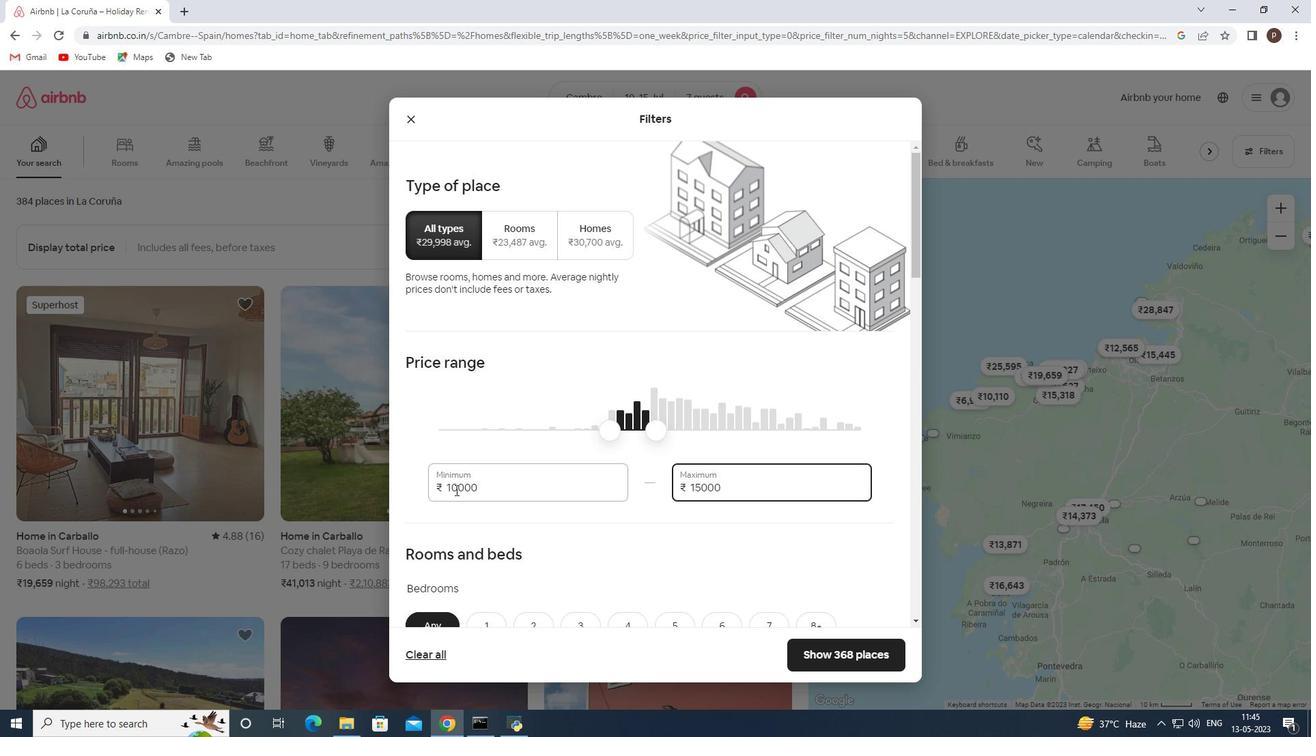 
Action: Mouse scrolled (455, 489) with delta (0, 0)
Screenshot: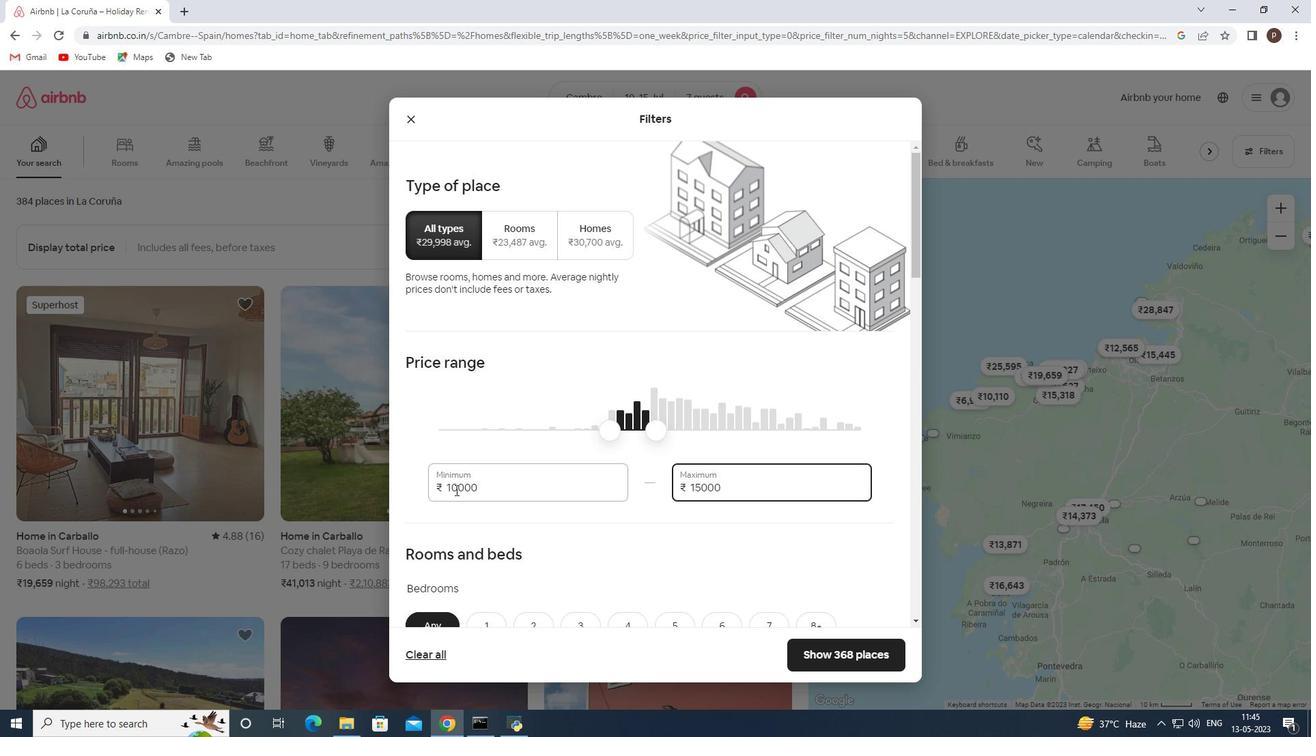 
Action: Mouse scrolled (455, 489) with delta (0, 0)
Screenshot: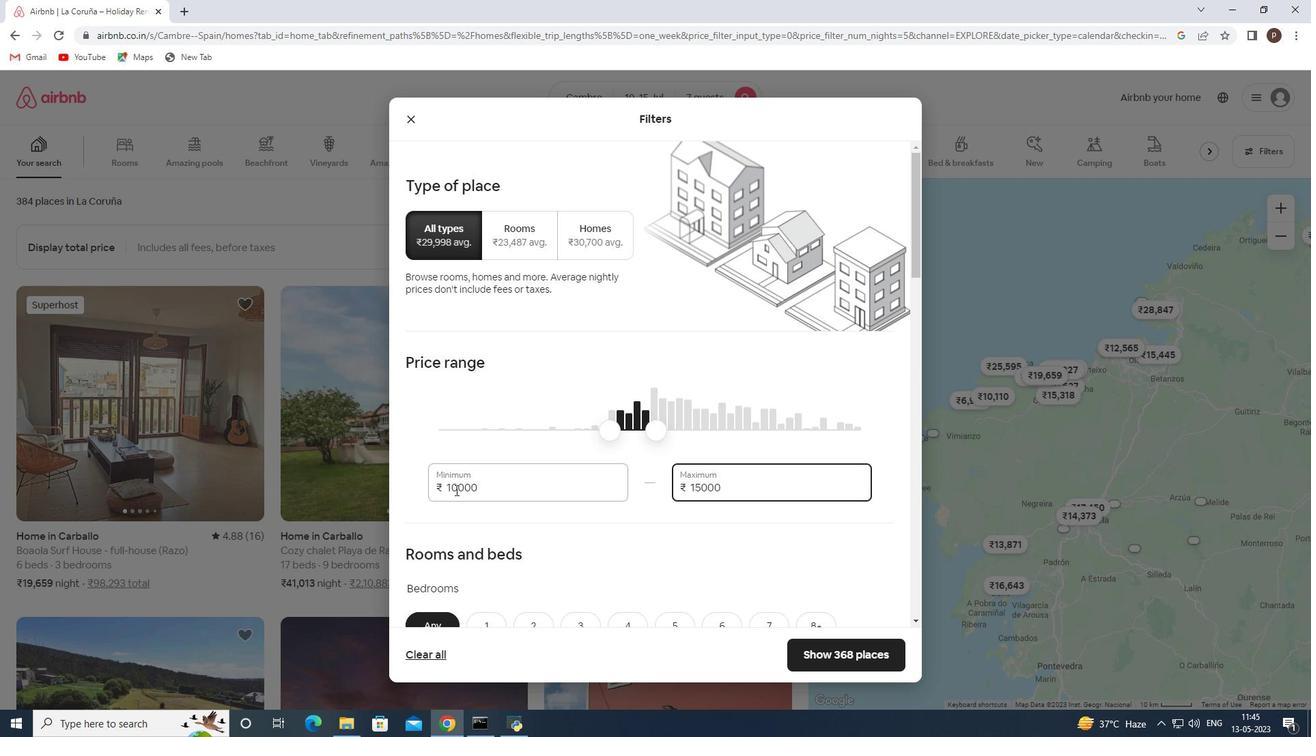 
Action: Mouse moved to (530, 458)
Screenshot: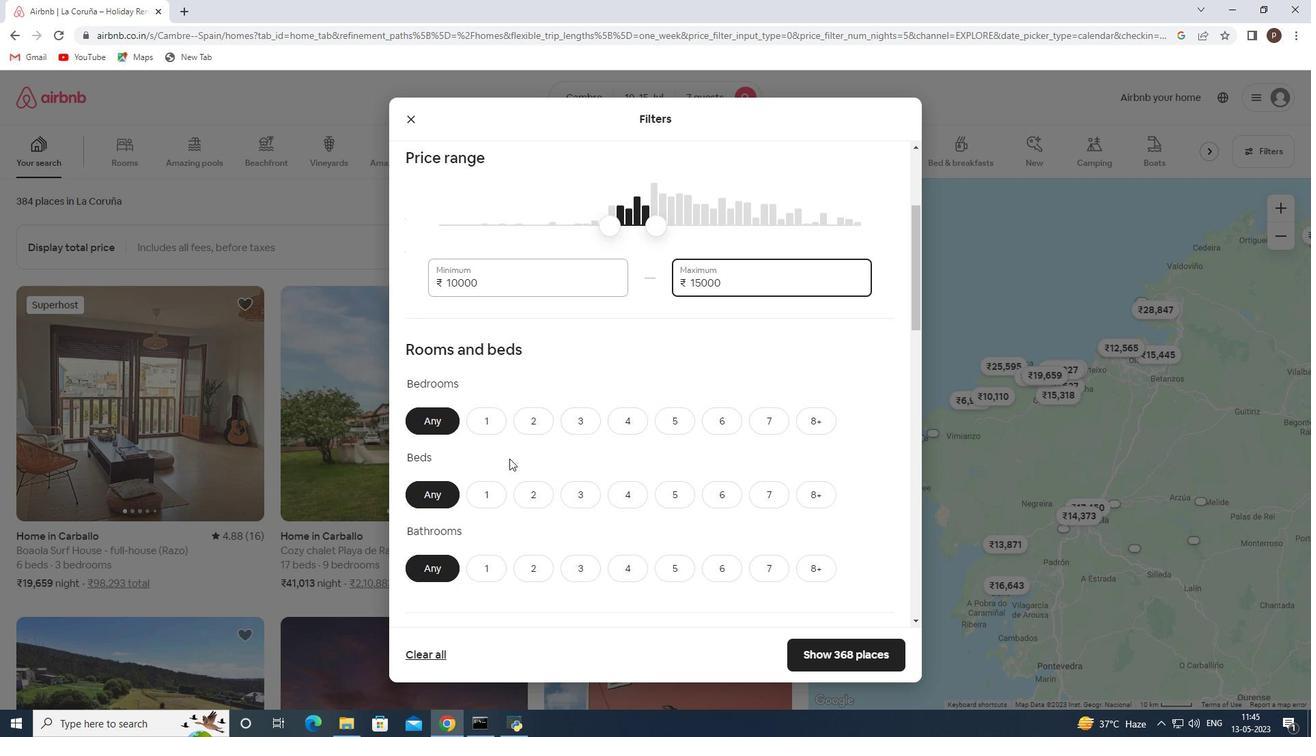 
Action: Mouse scrolled (530, 458) with delta (0, 0)
Screenshot: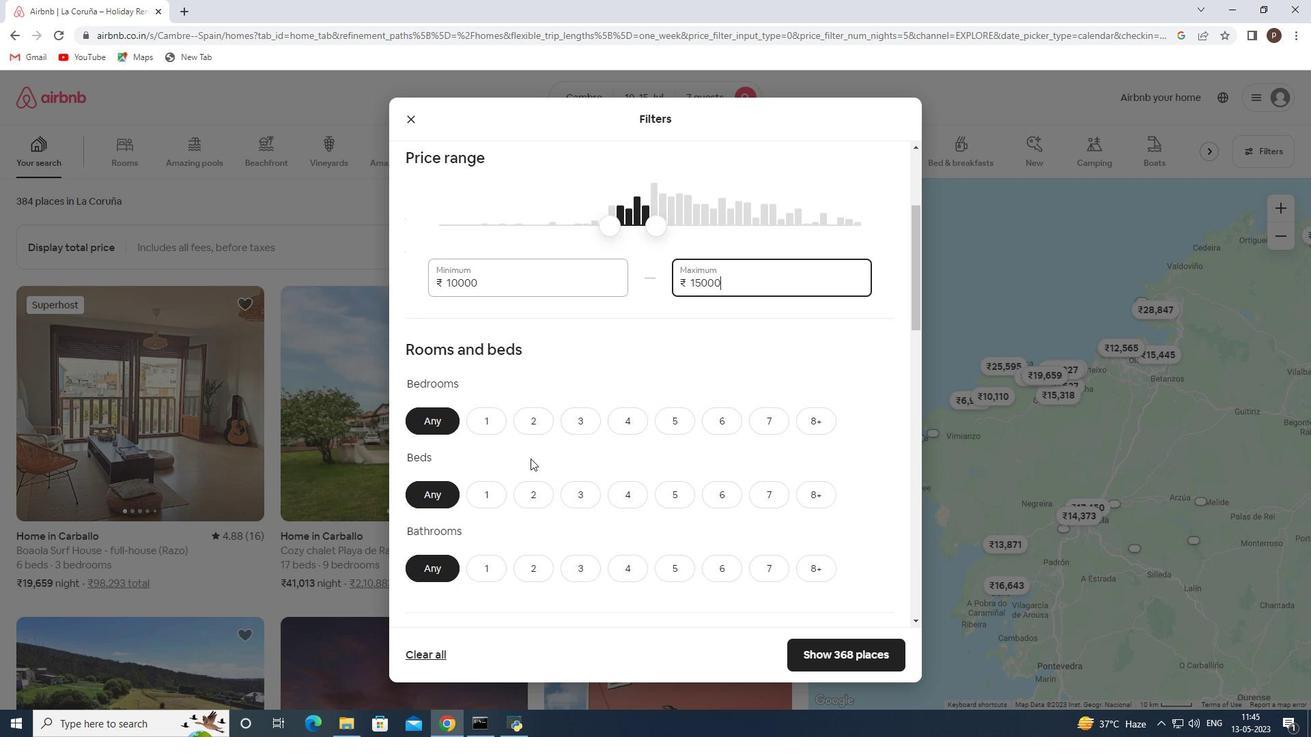 
Action: Mouse moved to (632, 350)
Screenshot: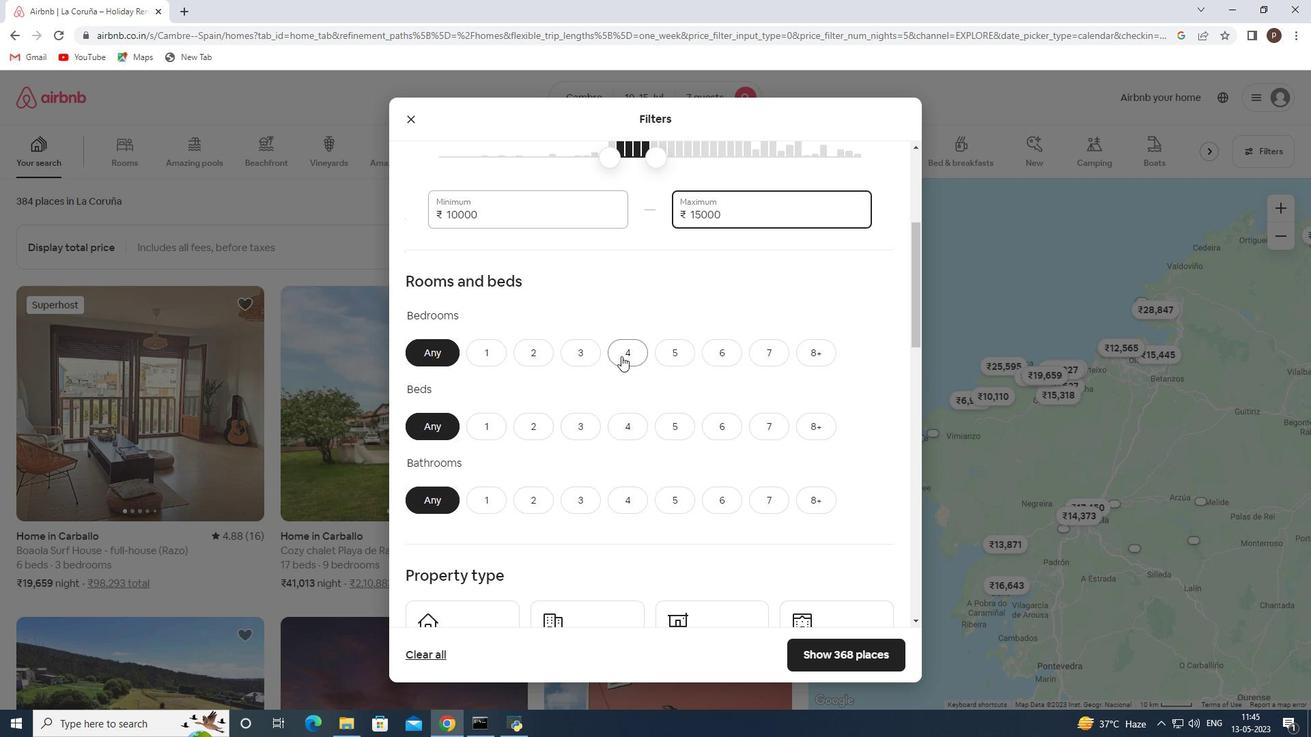 
Action: Mouse pressed left at (632, 350)
Screenshot: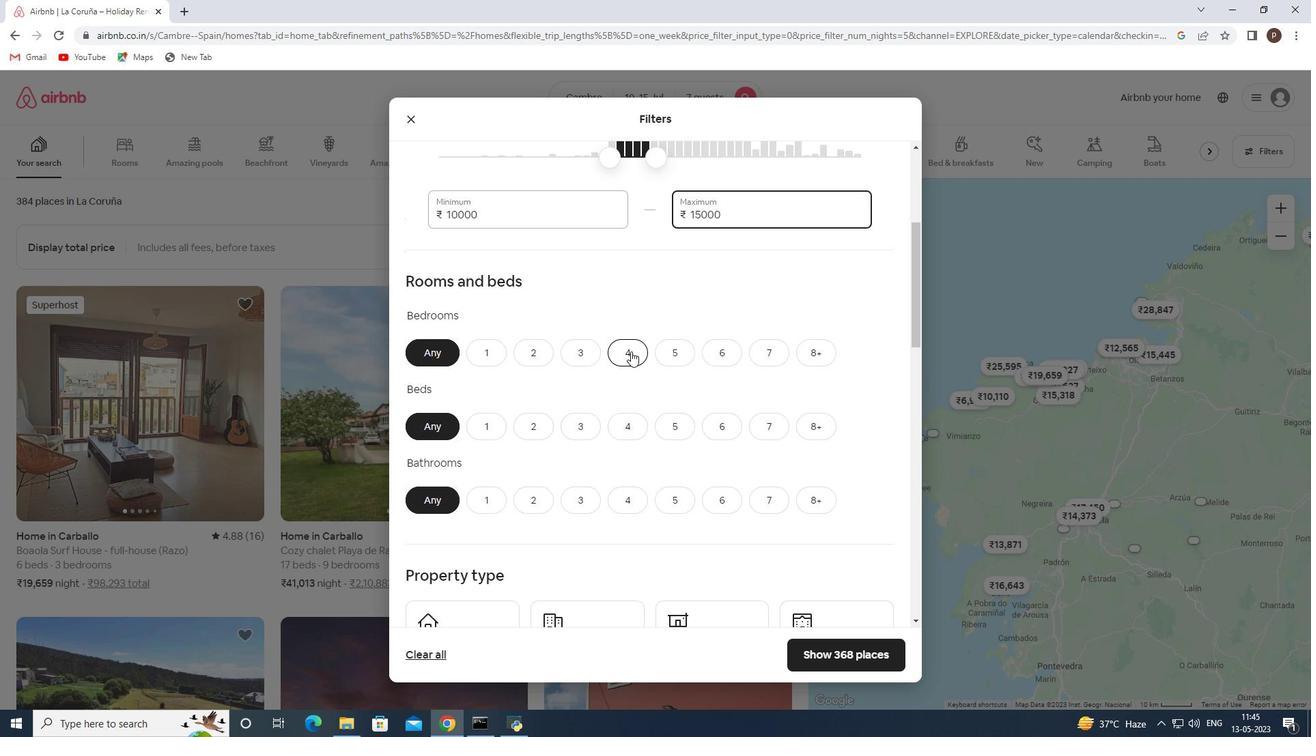 
Action: Mouse moved to (783, 425)
Screenshot: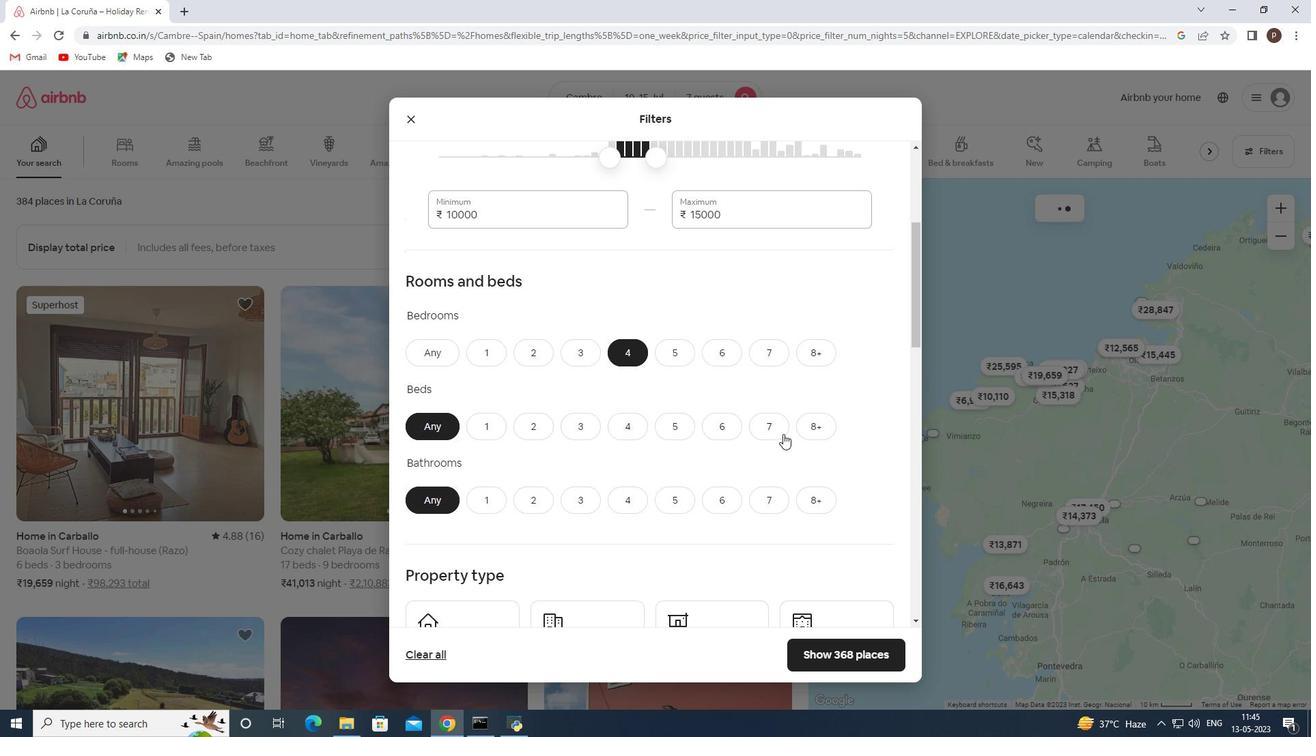 
Action: Mouse pressed left at (783, 425)
Screenshot: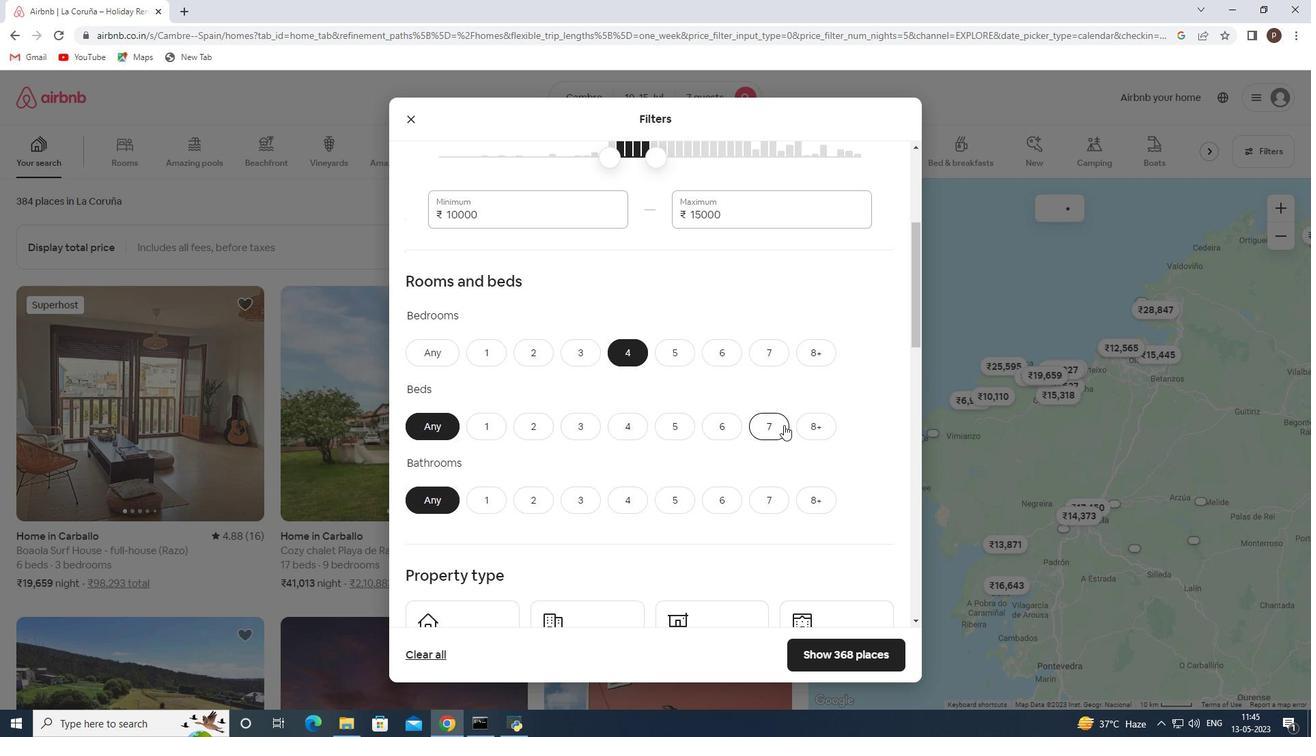 
Action: Mouse moved to (618, 502)
Screenshot: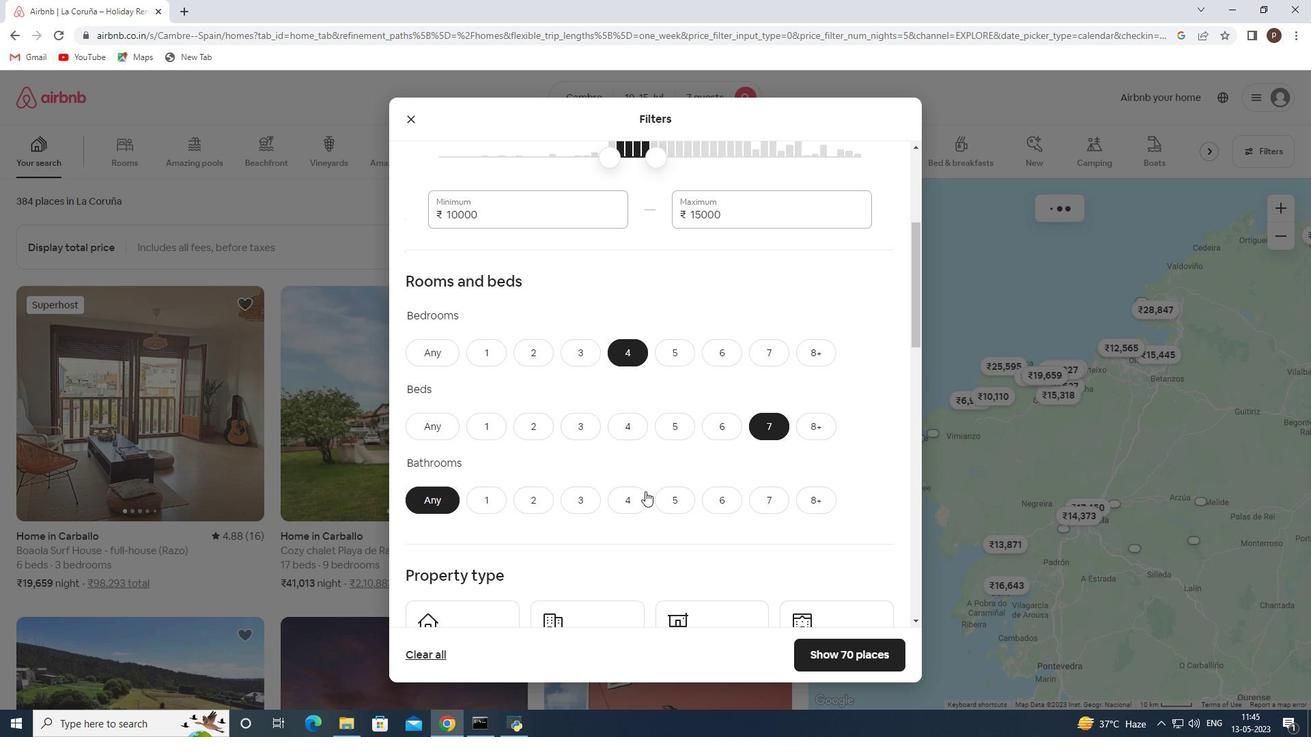 
Action: Mouse pressed left at (618, 502)
Screenshot: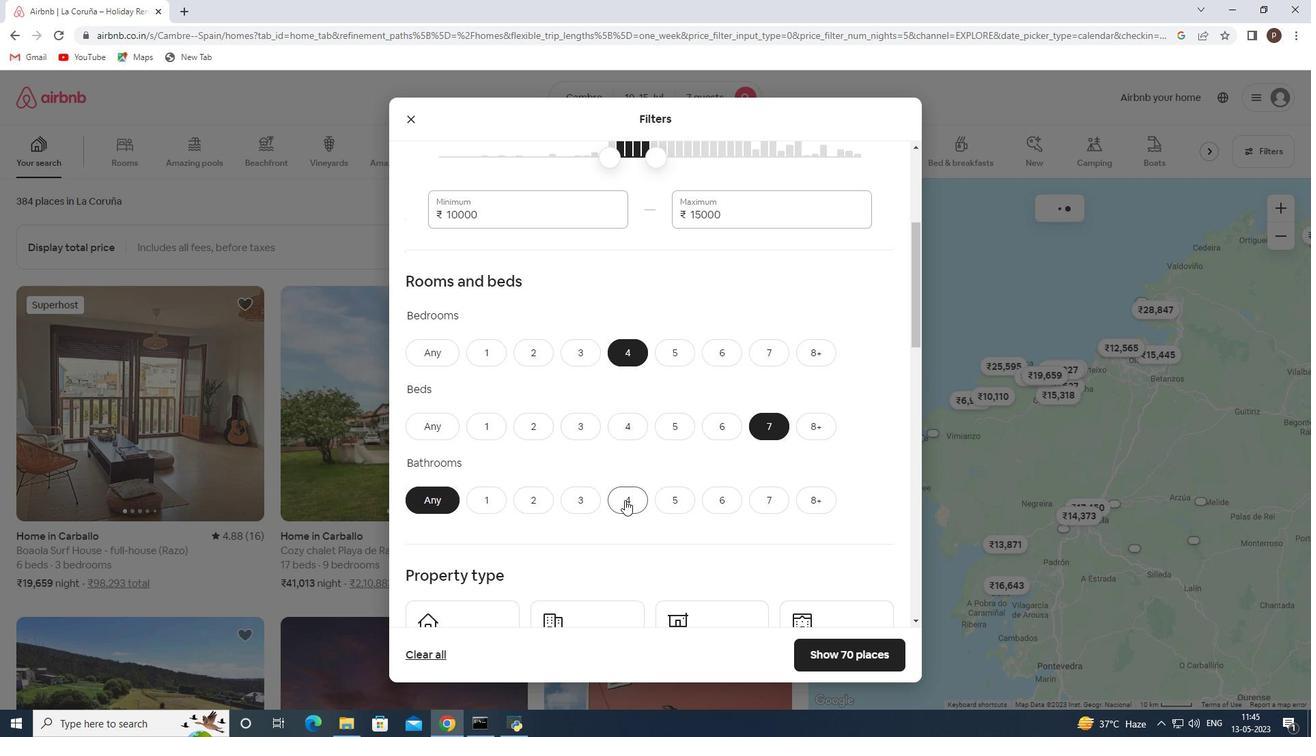 
Action: Mouse moved to (621, 501)
Screenshot: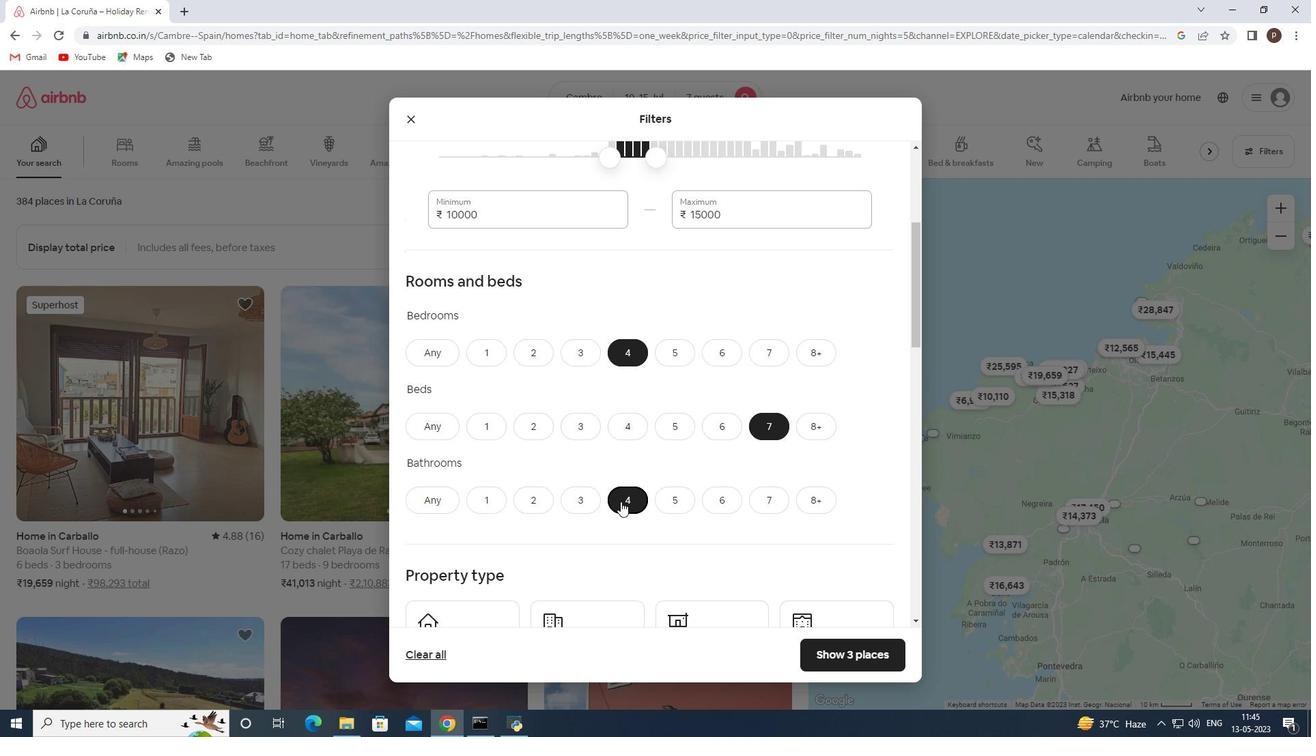 
Action: Mouse scrolled (621, 501) with delta (0, 0)
Screenshot: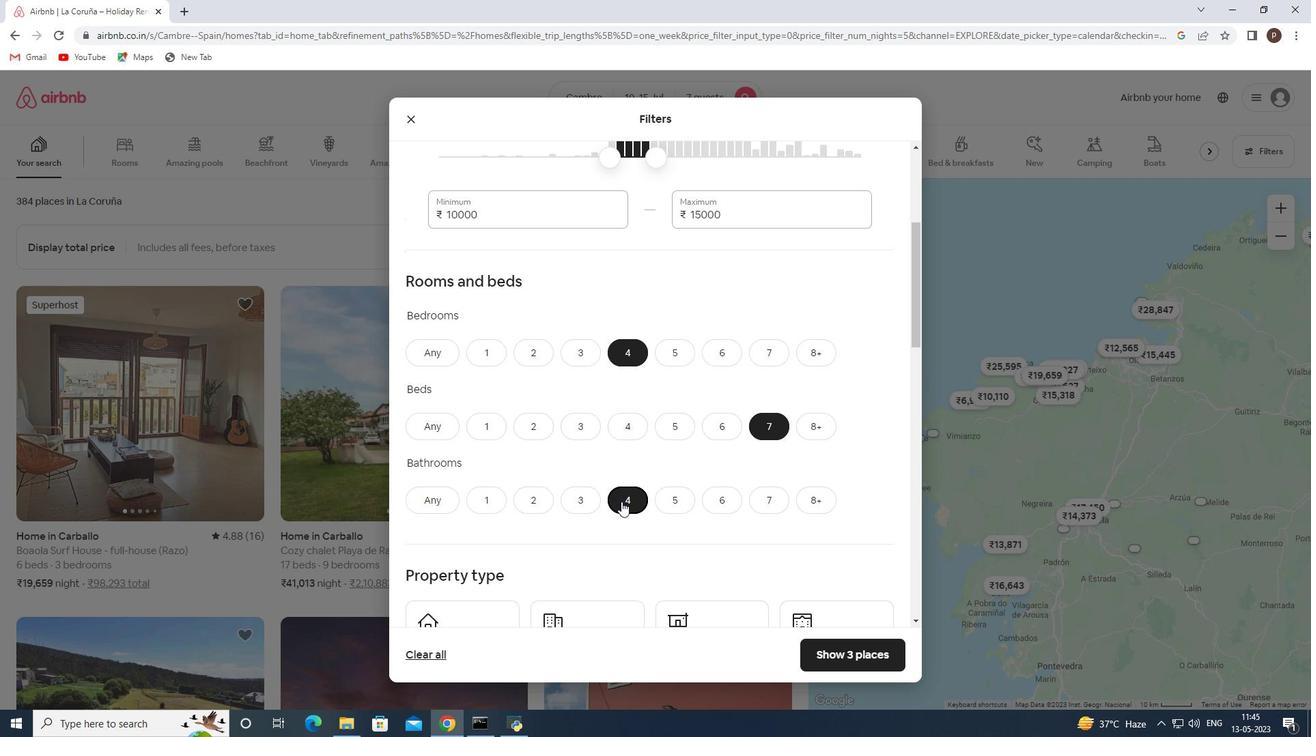 
Action: Mouse scrolled (621, 501) with delta (0, 0)
Screenshot: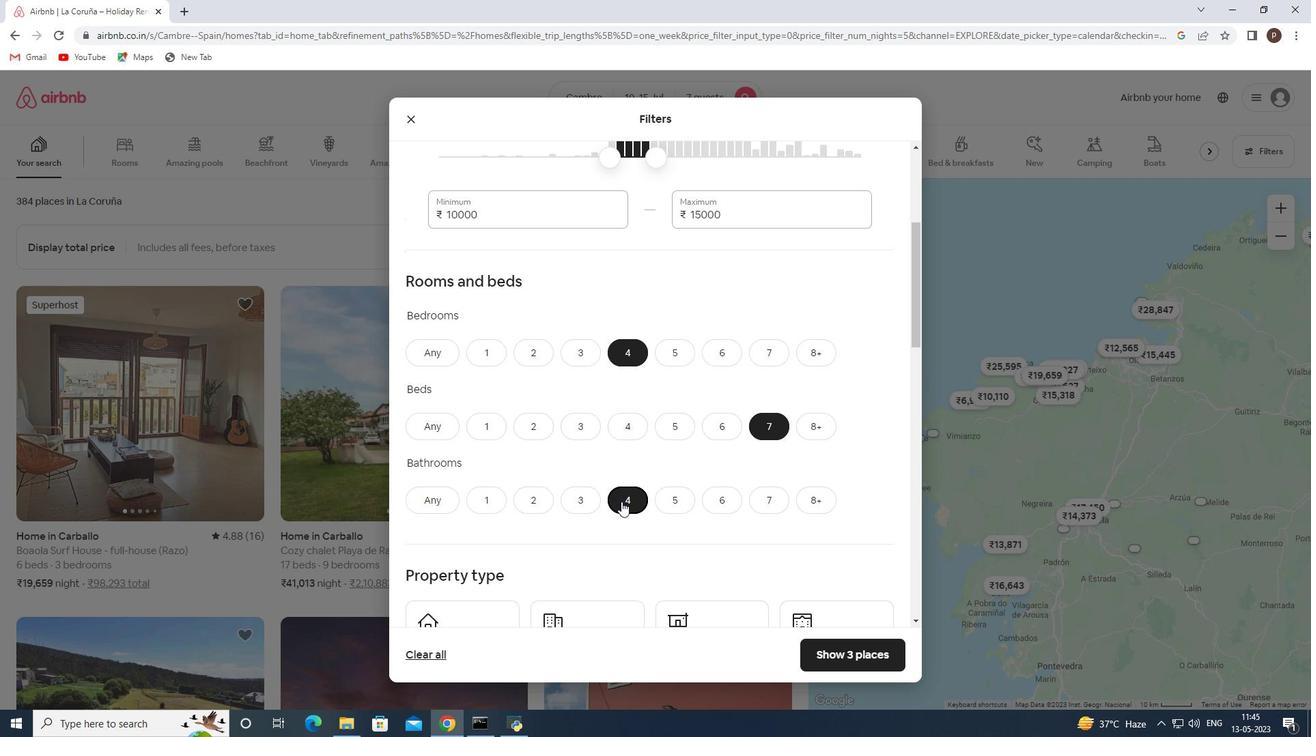 
Action: Mouse moved to (466, 495)
Screenshot: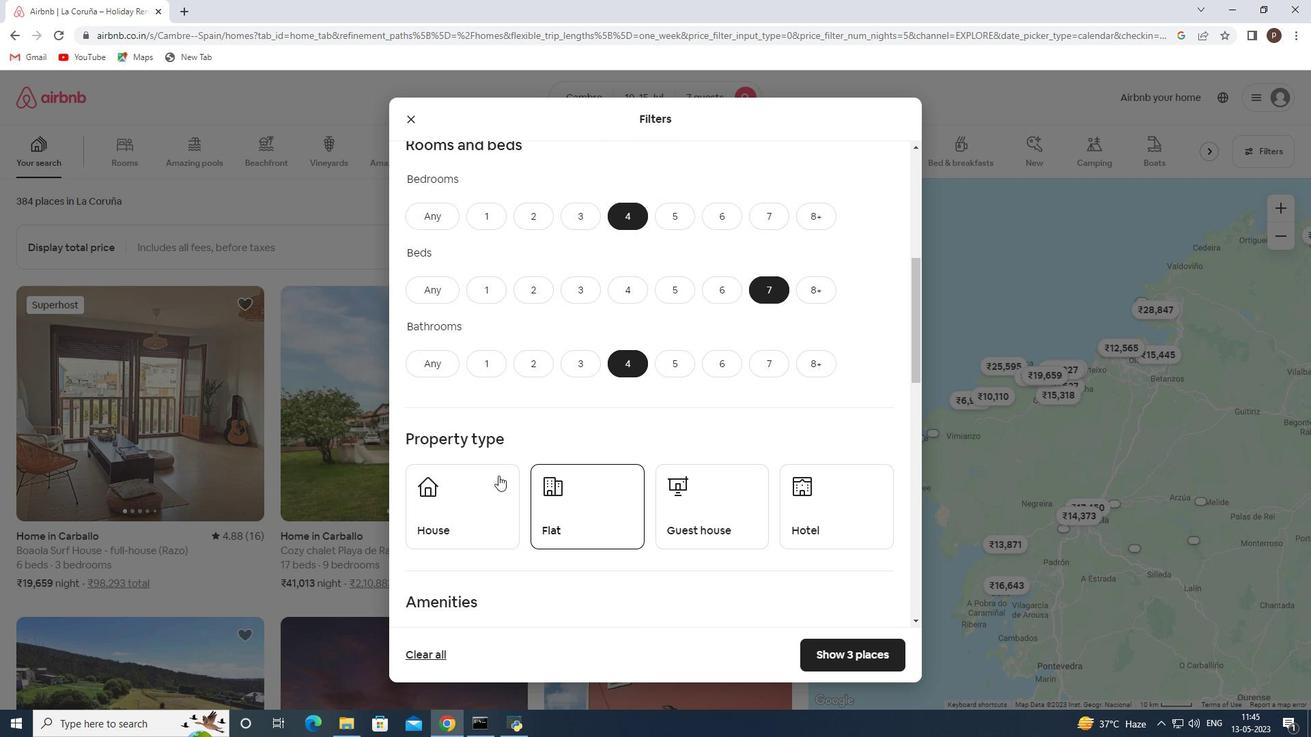 
Action: Mouse pressed left at (466, 495)
Screenshot: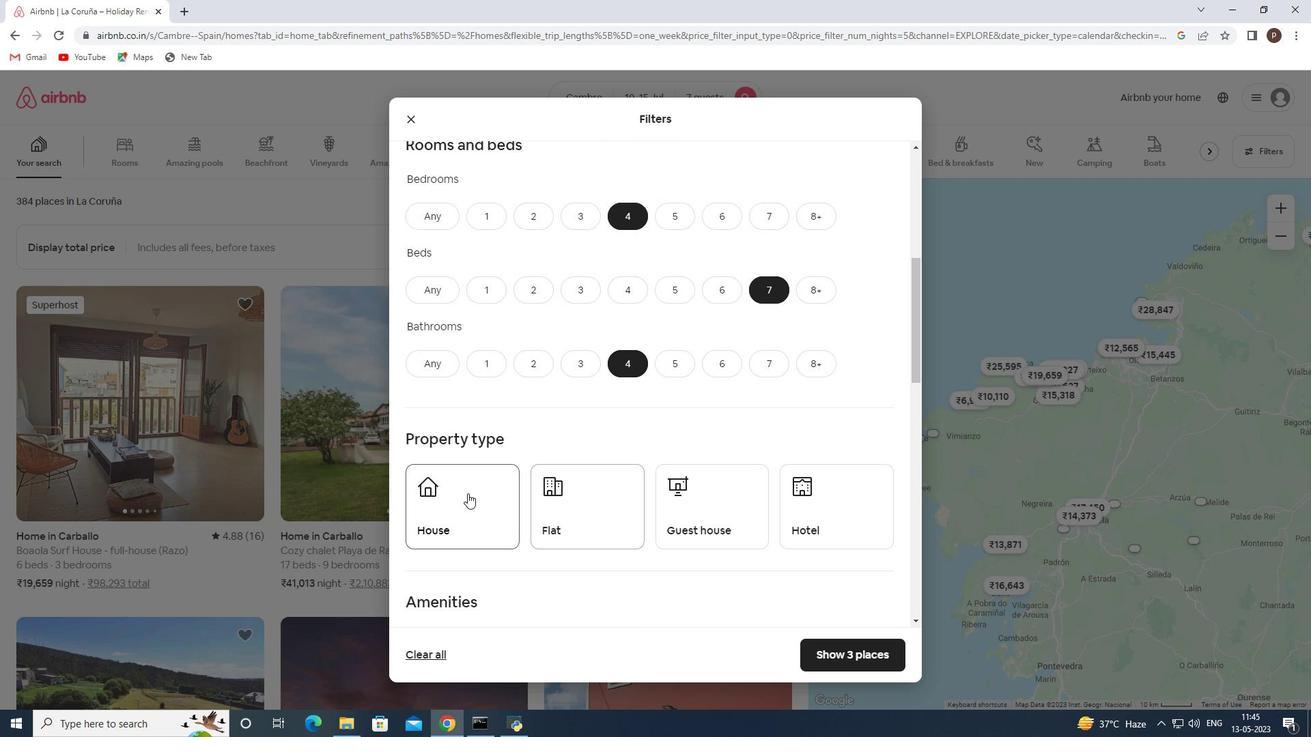 
Action: Mouse moved to (583, 508)
Screenshot: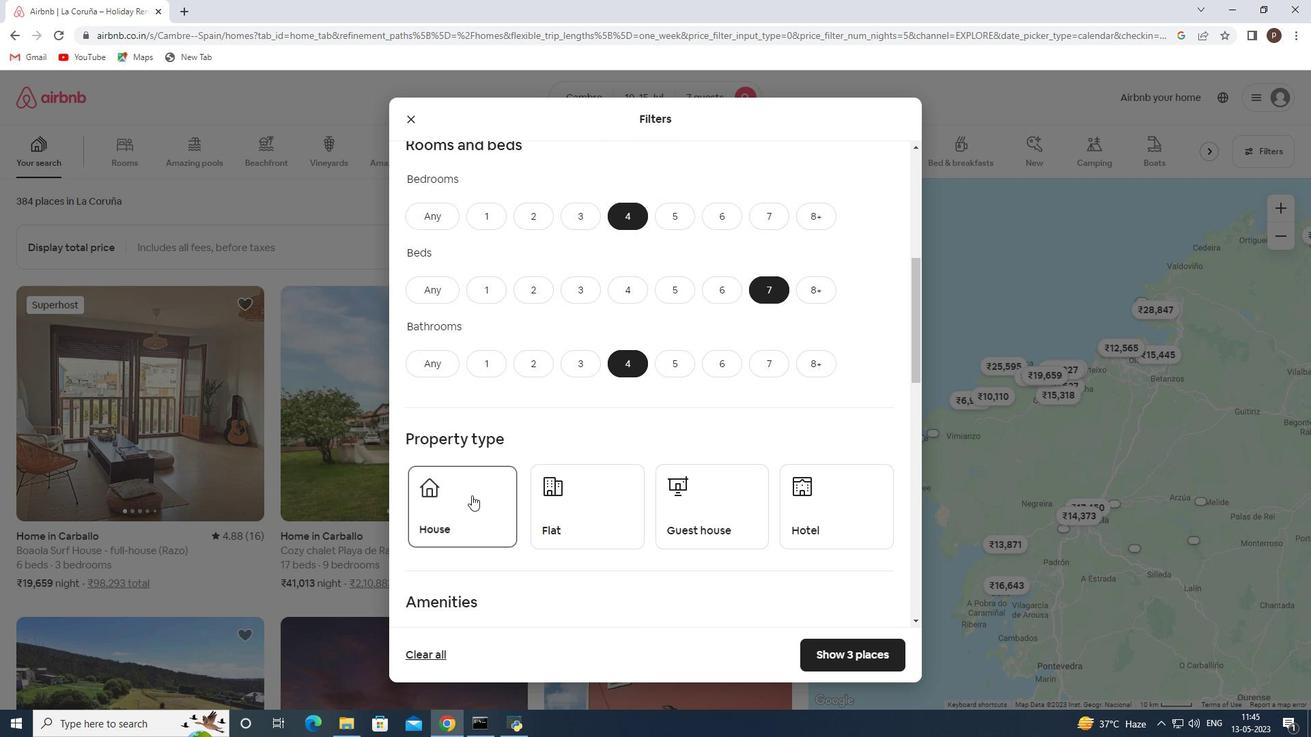 
Action: Mouse pressed left at (583, 508)
Screenshot: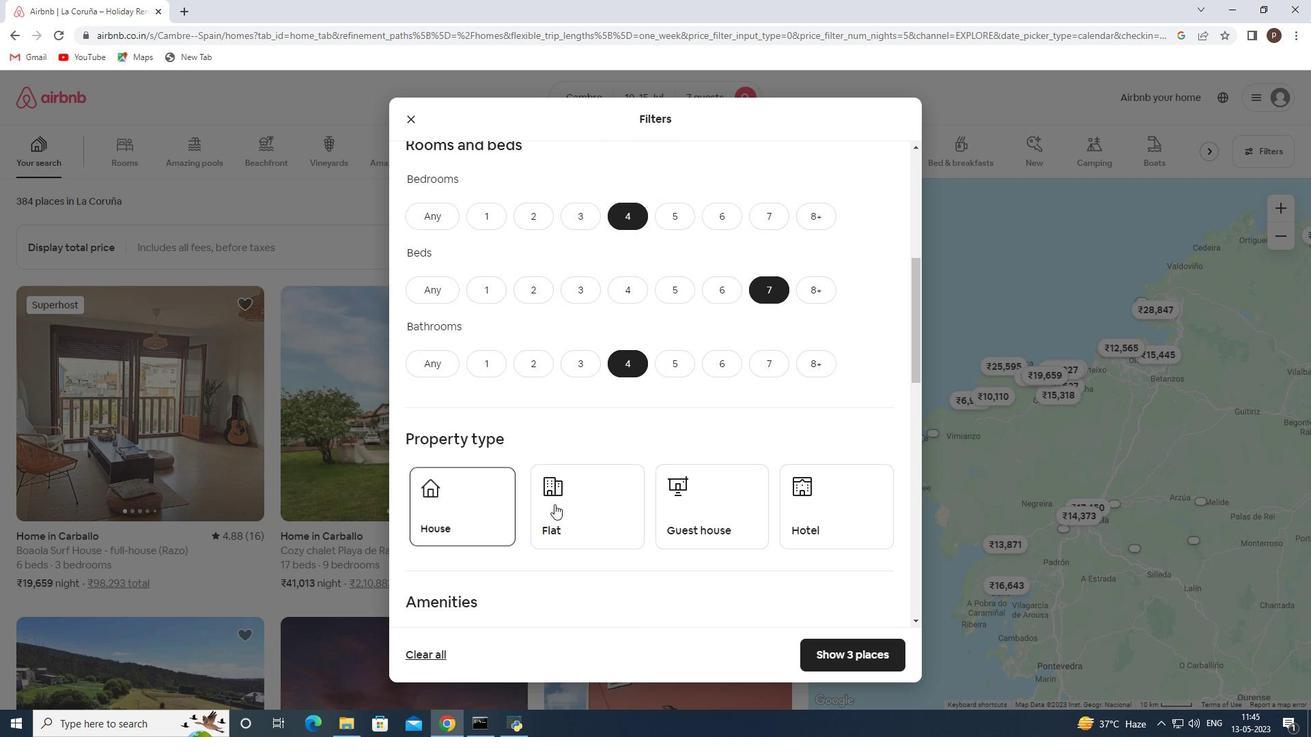 
Action: Mouse moved to (673, 508)
Screenshot: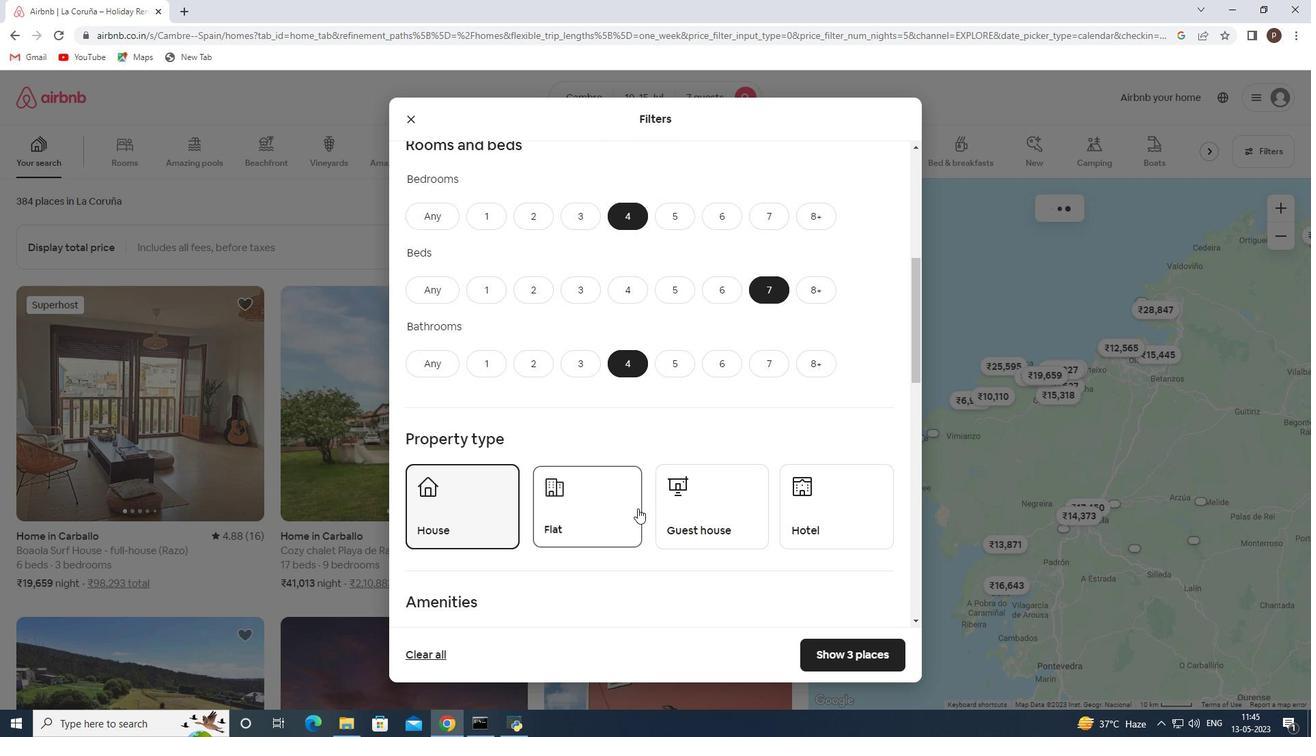
Action: Mouse pressed left at (673, 508)
Screenshot: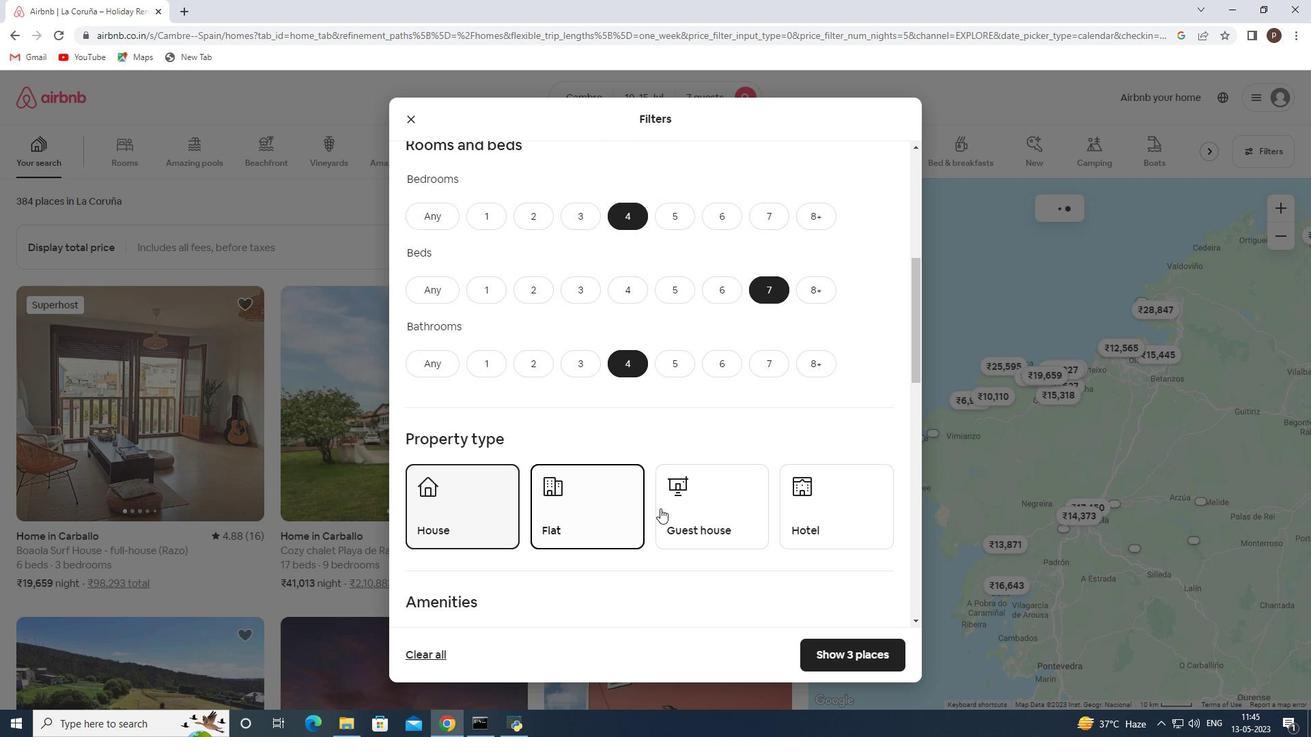
Action: Mouse scrolled (673, 508) with delta (0, 0)
Screenshot: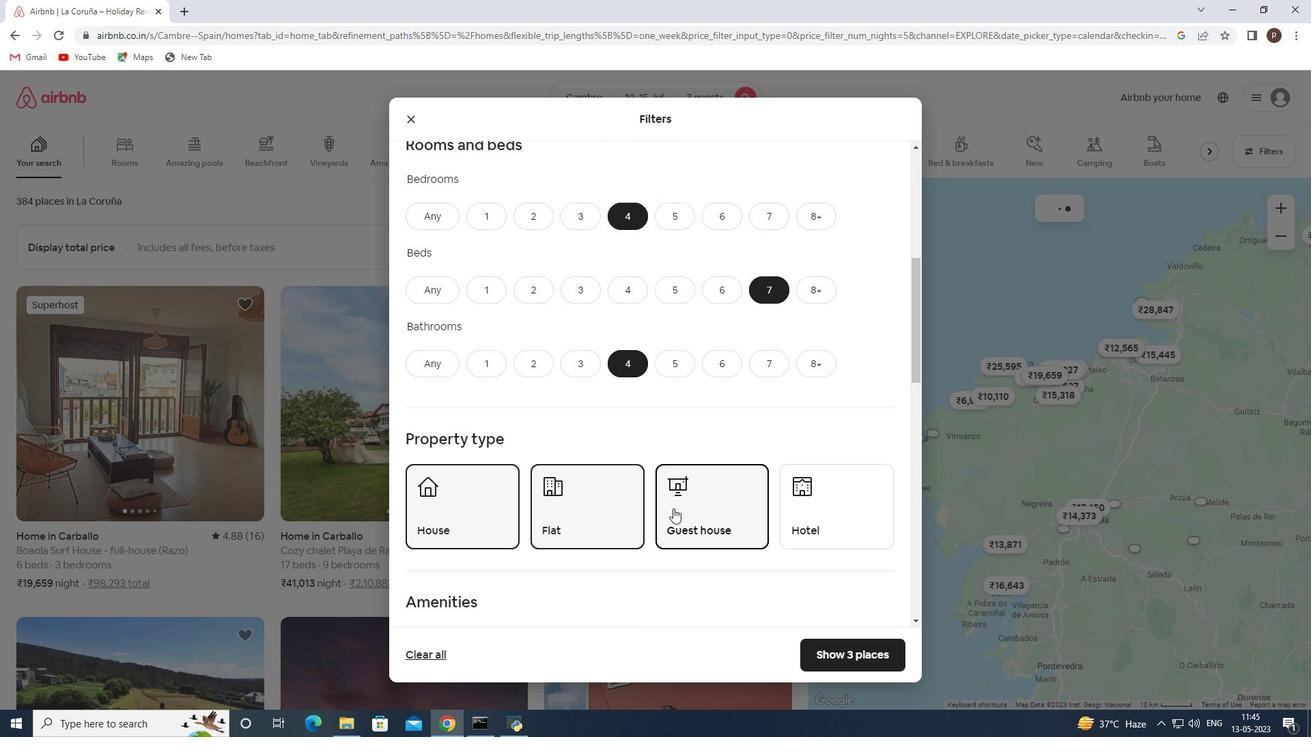 
Action: Mouse scrolled (673, 508) with delta (0, 0)
Screenshot: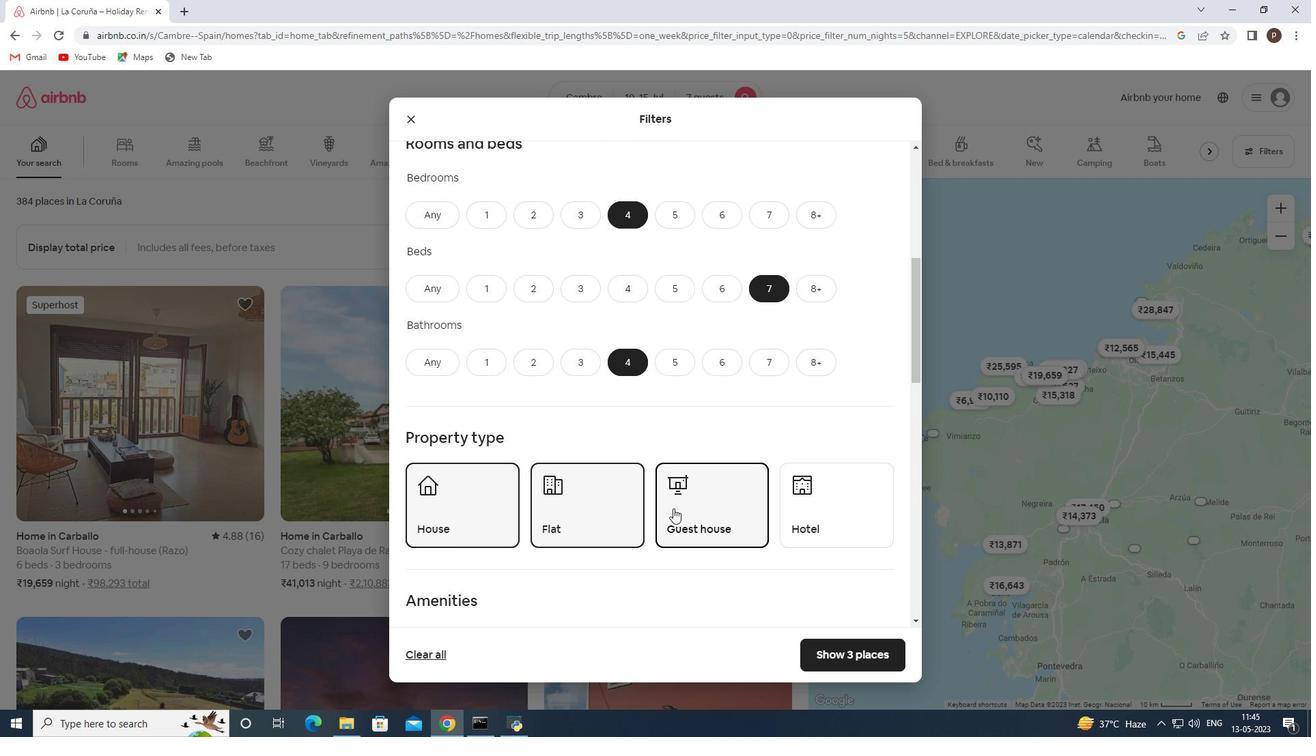 
Action: Mouse moved to (648, 495)
Screenshot: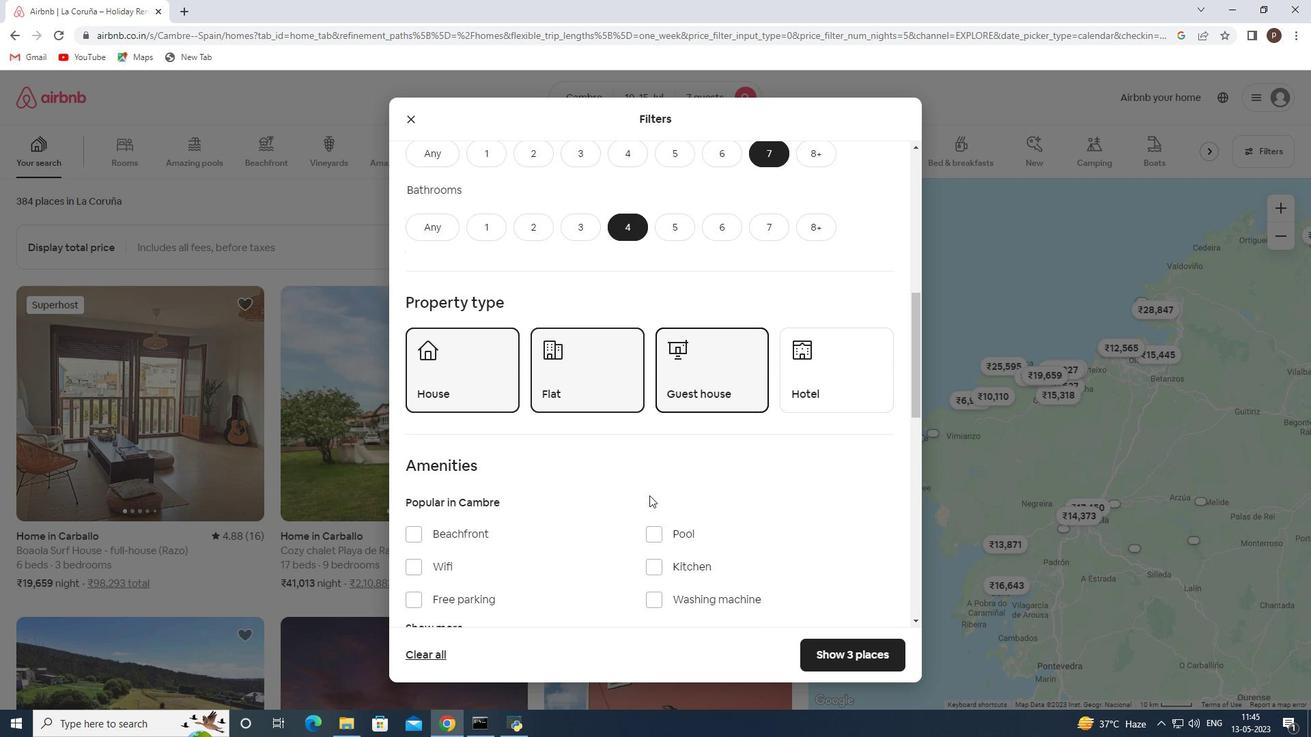 
Action: Mouse scrolled (648, 495) with delta (0, 0)
Screenshot: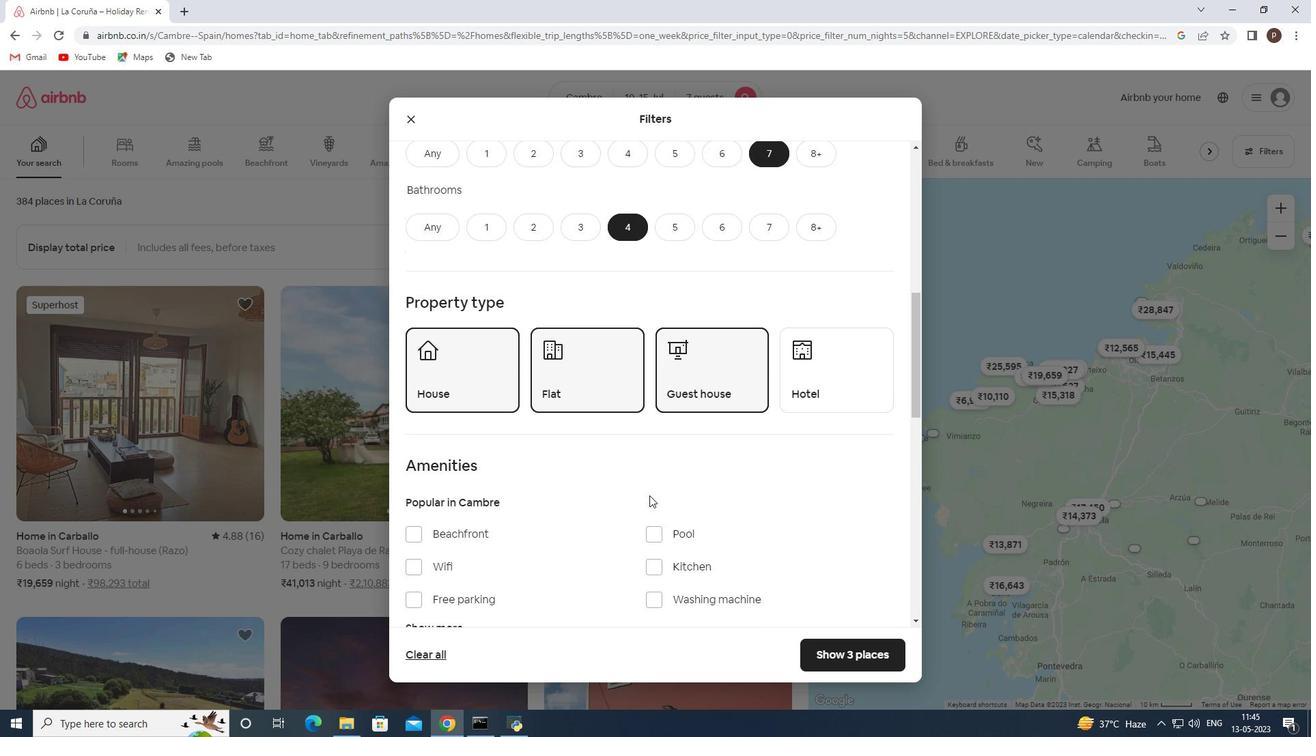 
Action: Mouse moved to (624, 480)
Screenshot: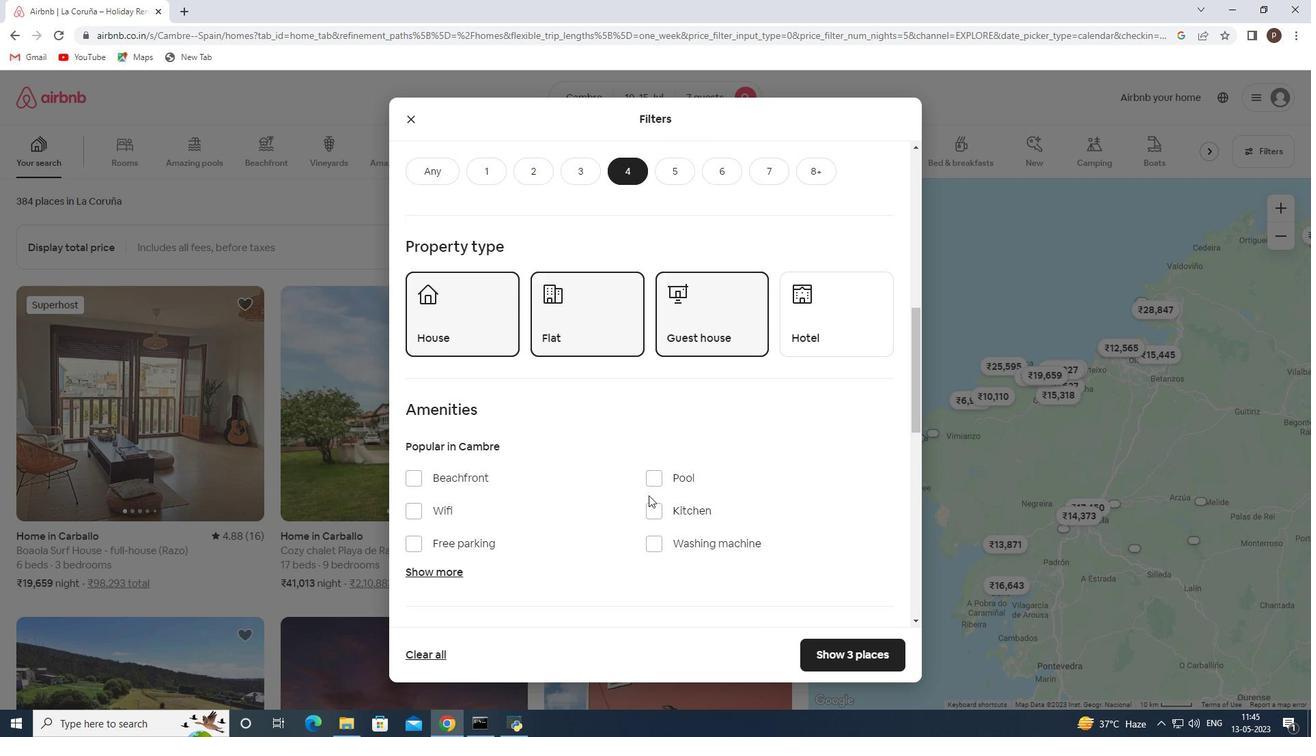 
Action: Mouse scrolled (624, 479) with delta (0, 0)
Screenshot: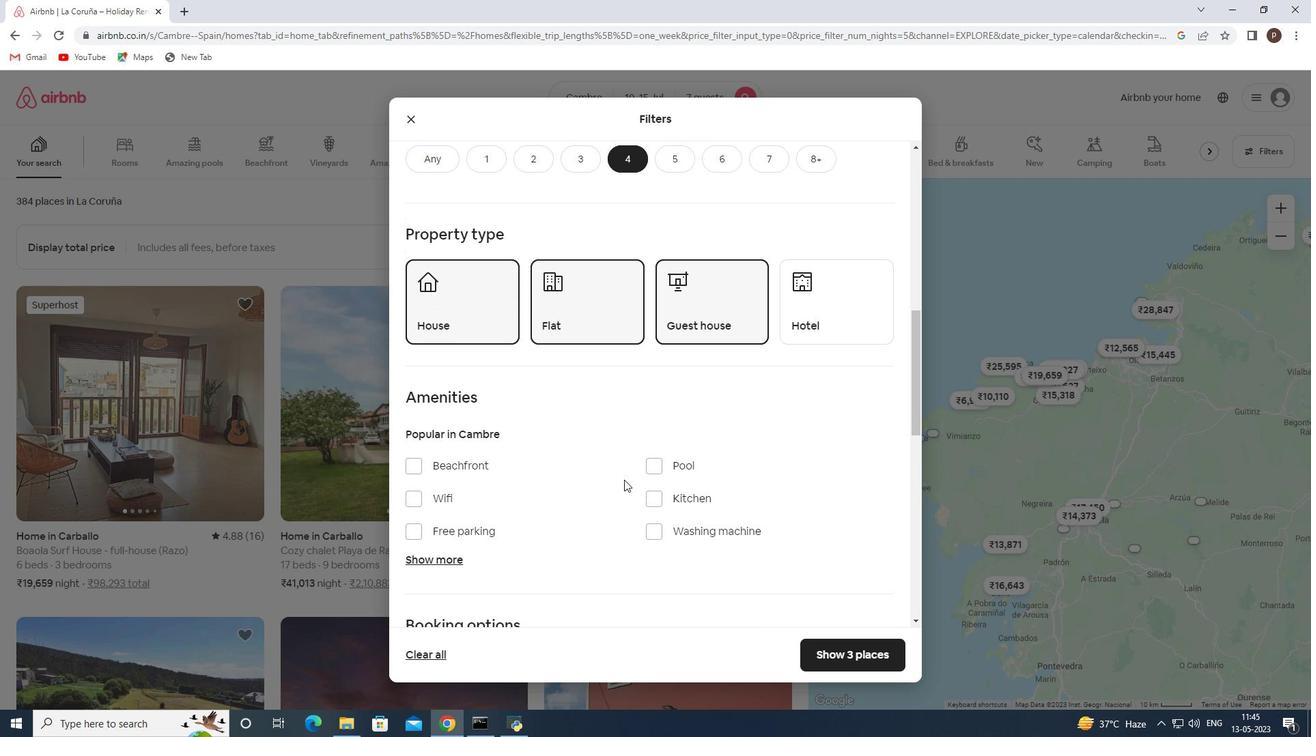 
Action: Mouse moved to (417, 428)
Screenshot: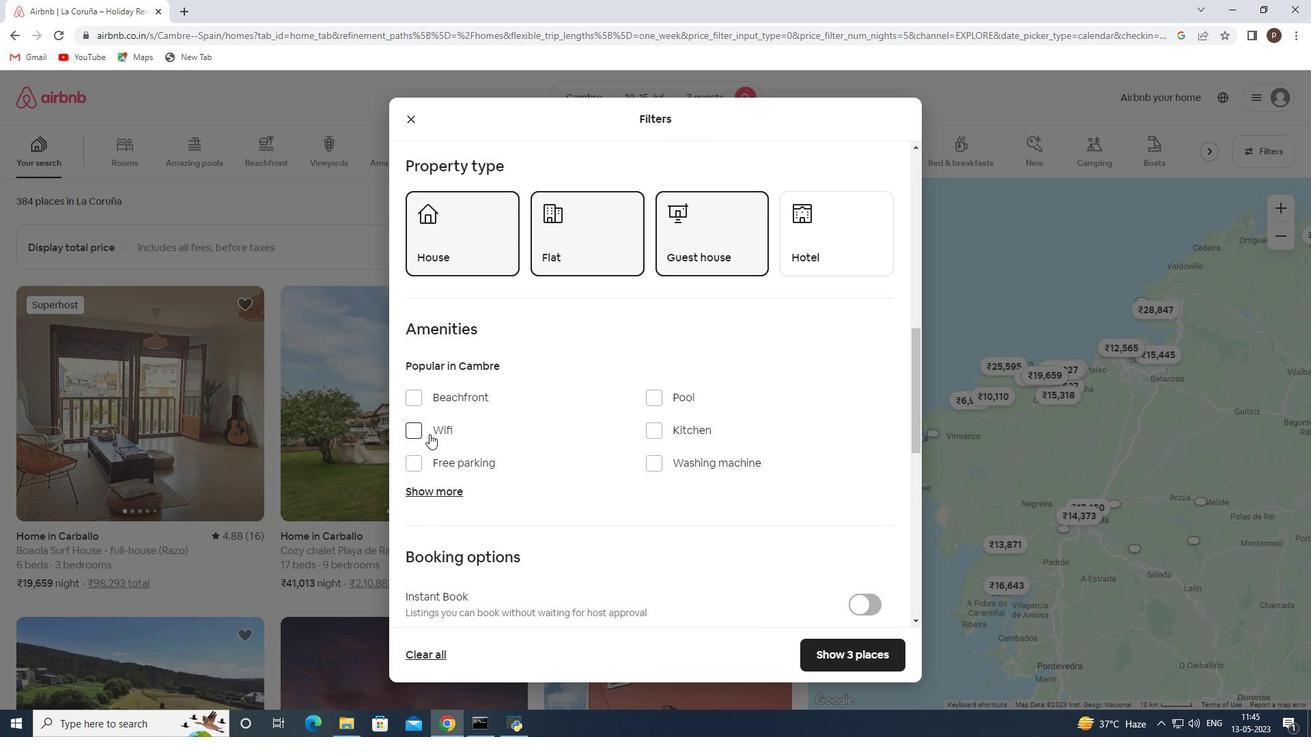 
Action: Mouse pressed left at (417, 428)
Screenshot: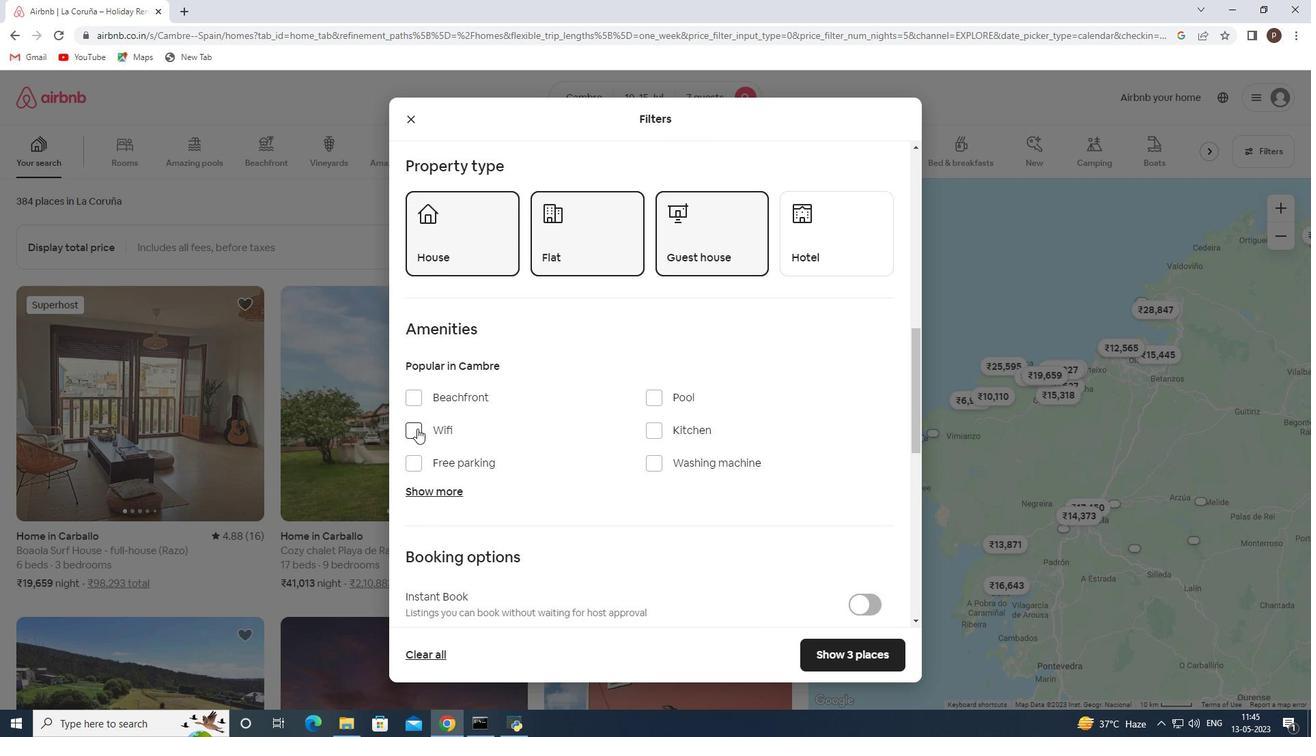 
Action: Mouse moved to (417, 458)
Screenshot: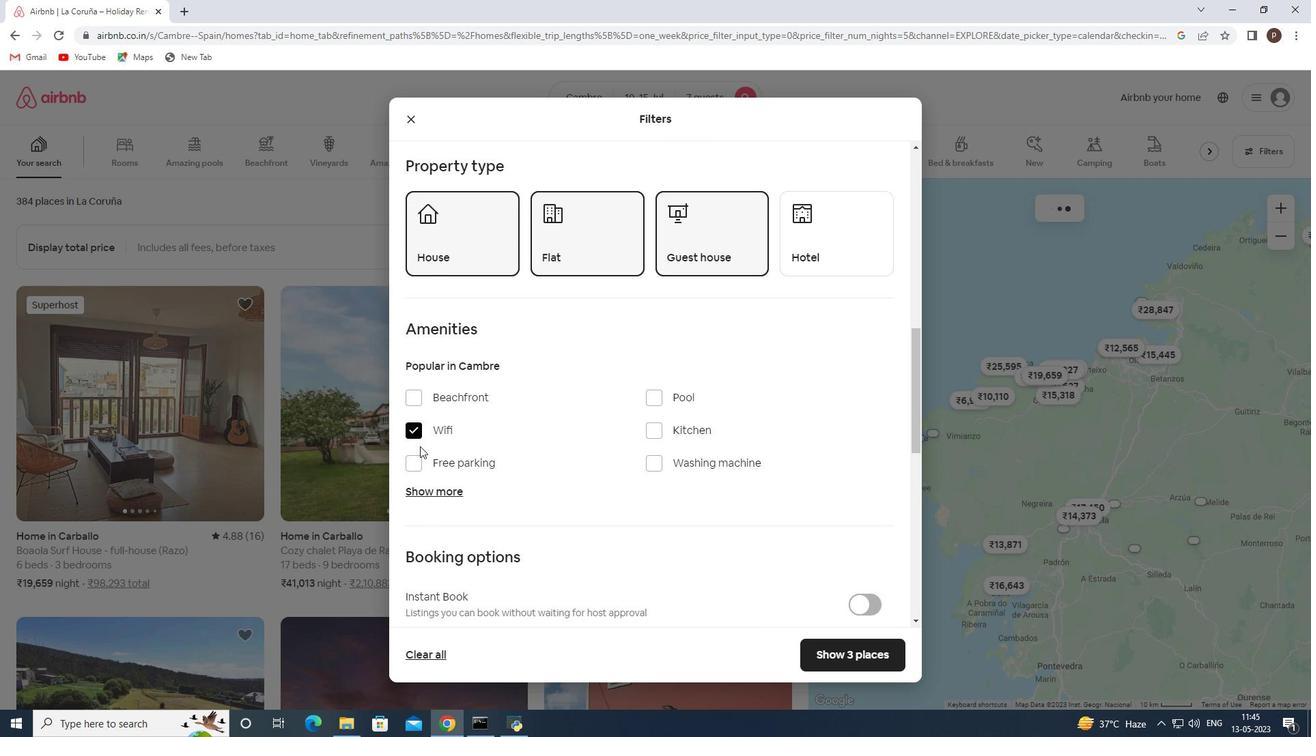 
Action: Mouse pressed left at (417, 458)
Screenshot: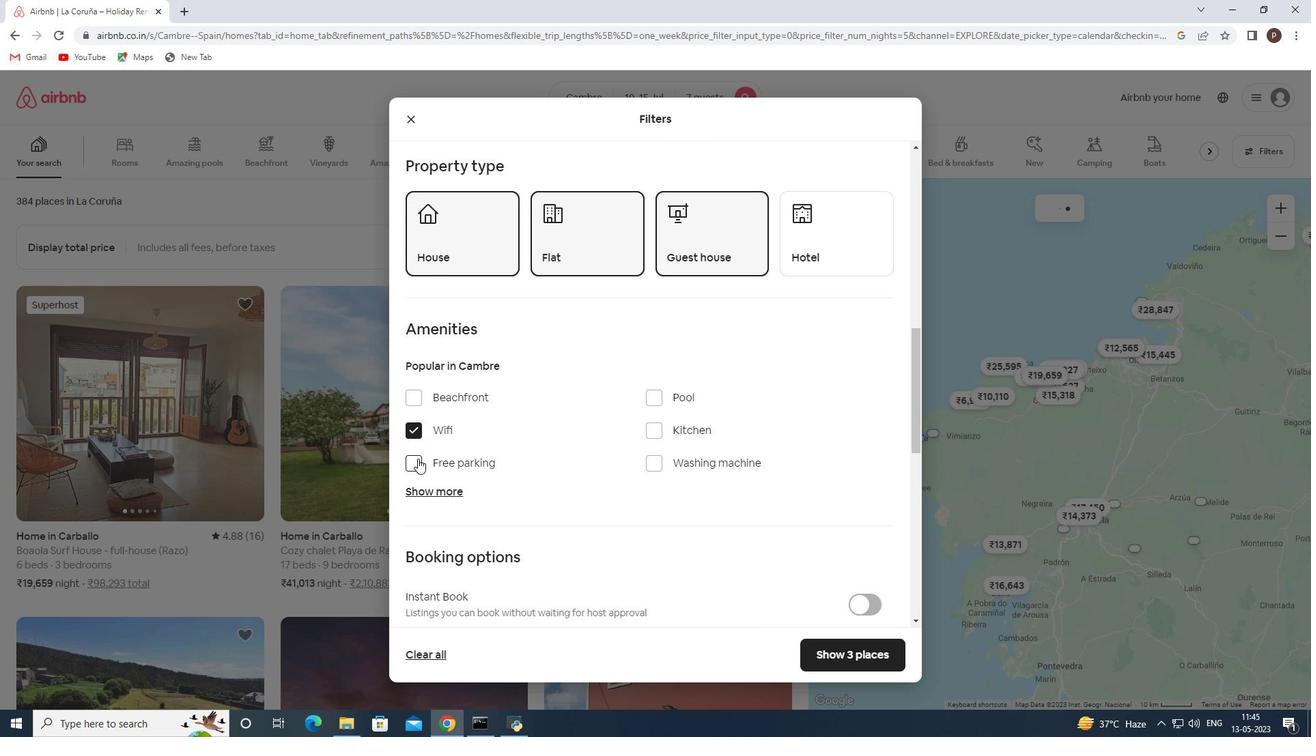 
Action: Mouse moved to (421, 494)
Screenshot: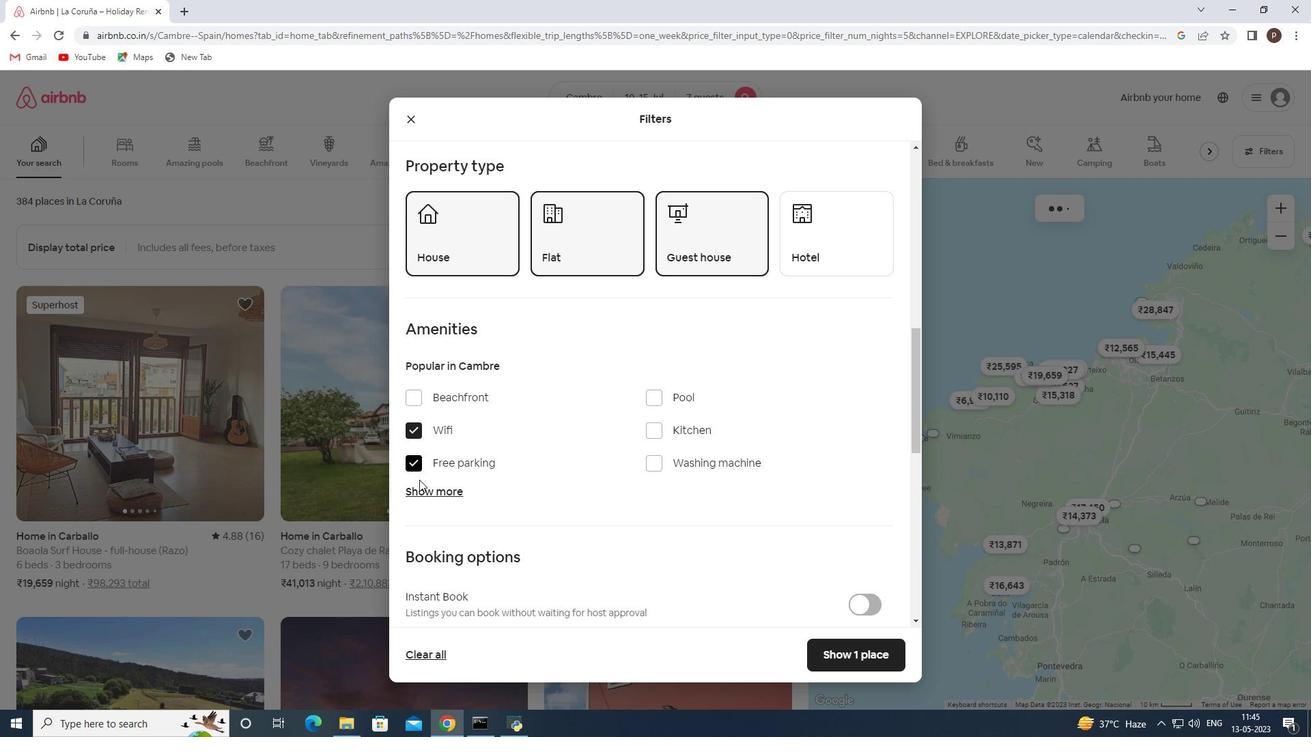 
Action: Mouse pressed left at (421, 494)
Screenshot: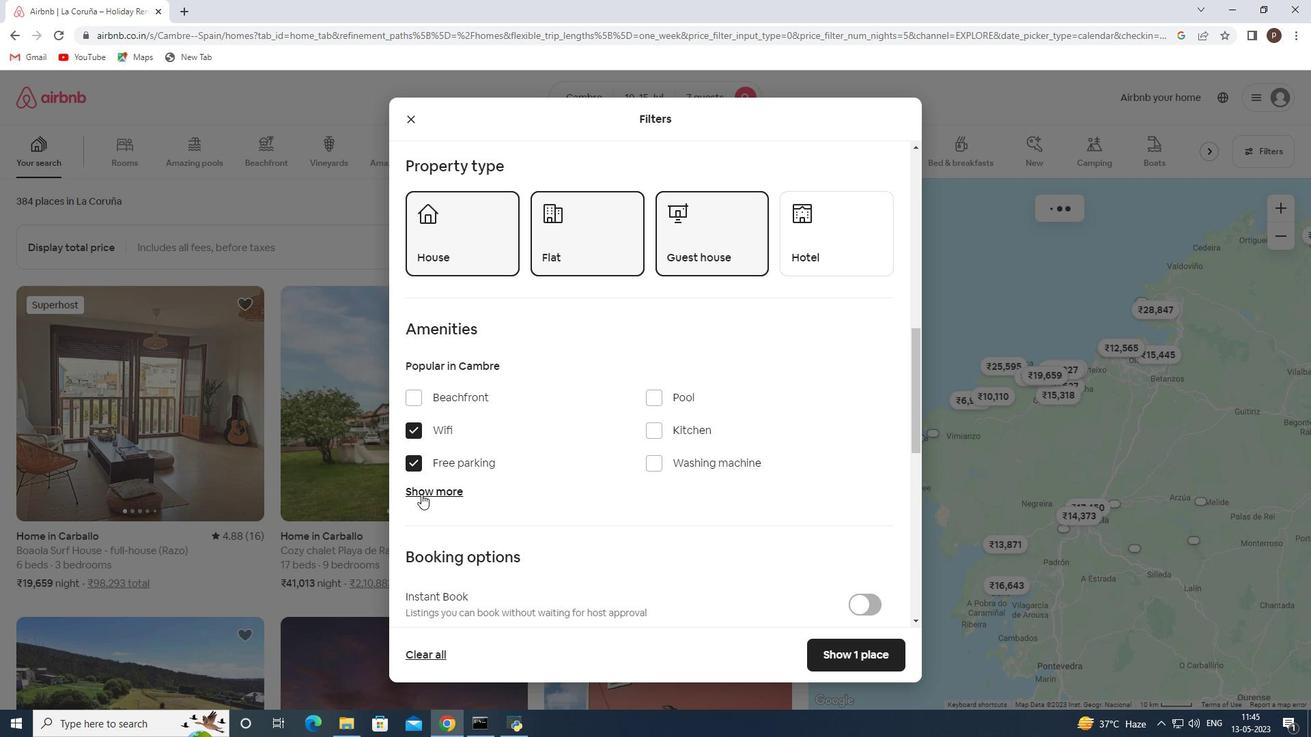 
Action: Mouse moved to (510, 514)
Screenshot: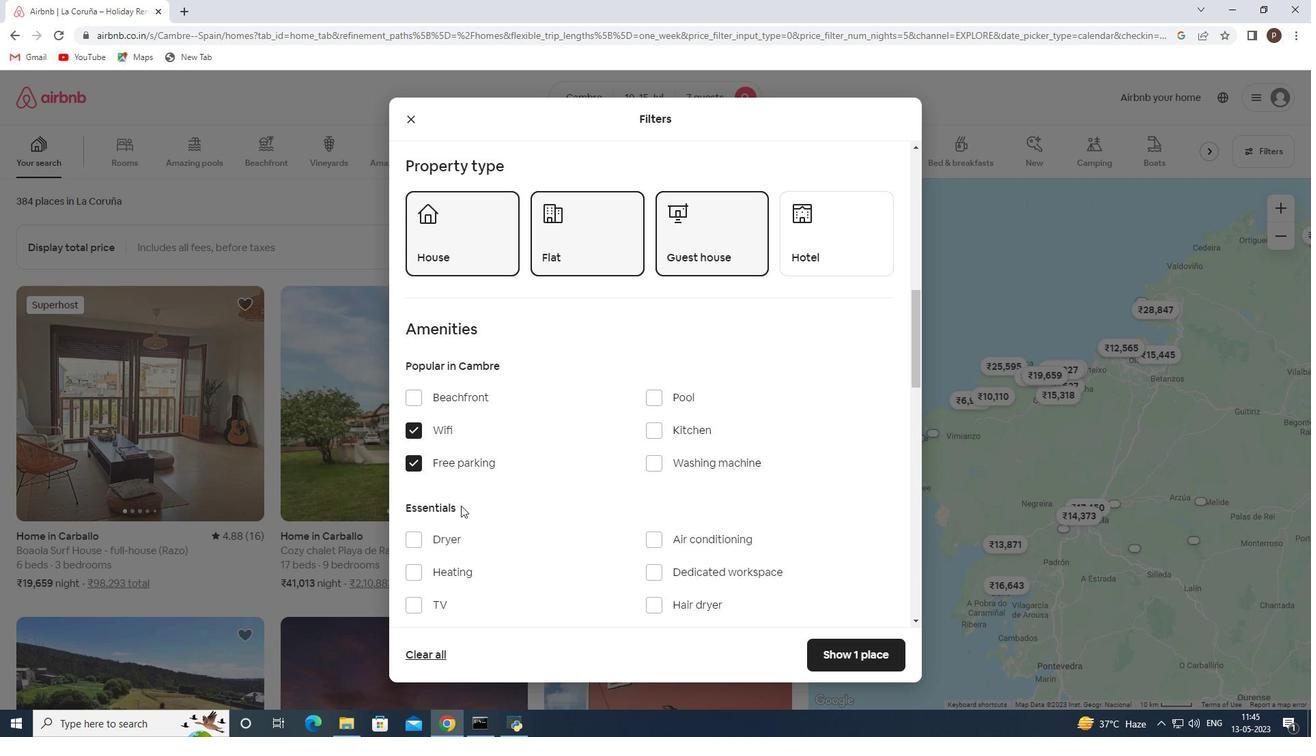 
Action: Mouse scrolled (510, 513) with delta (0, 0)
Screenshot: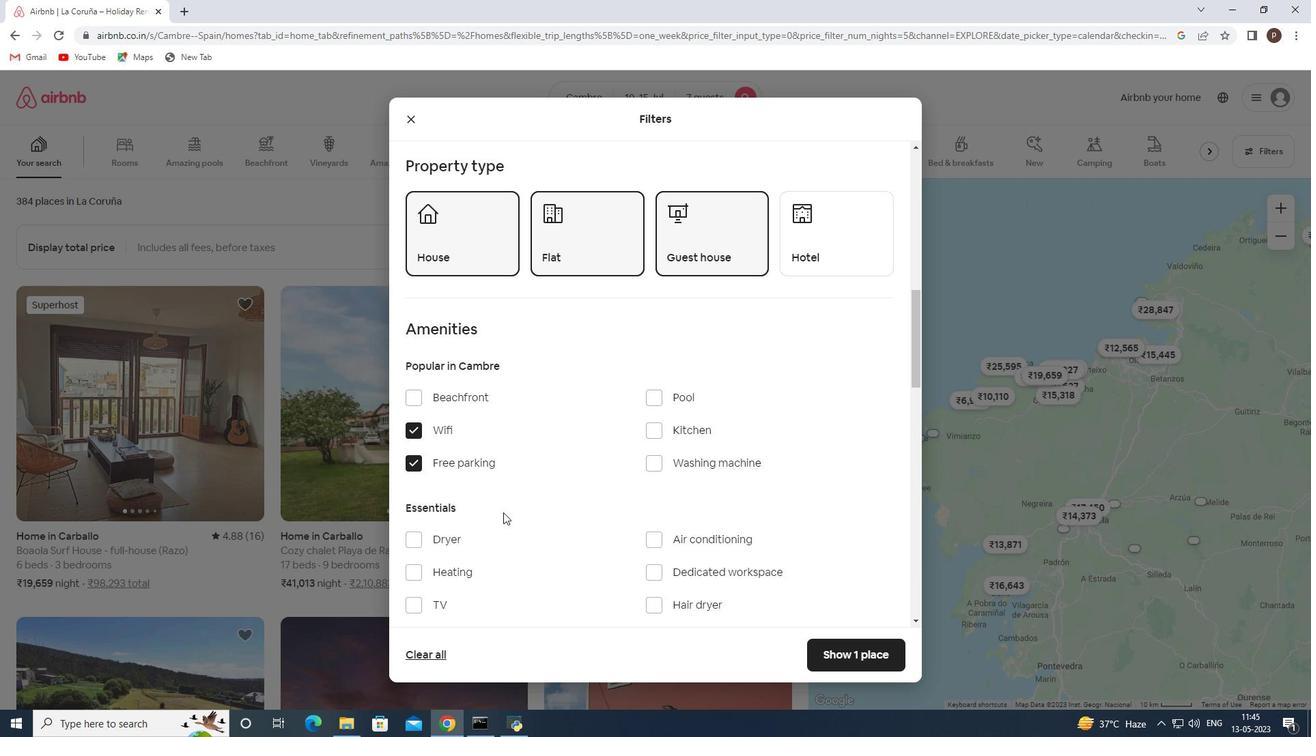 
Action: Mouse moved to (408, 537)
Screenshot: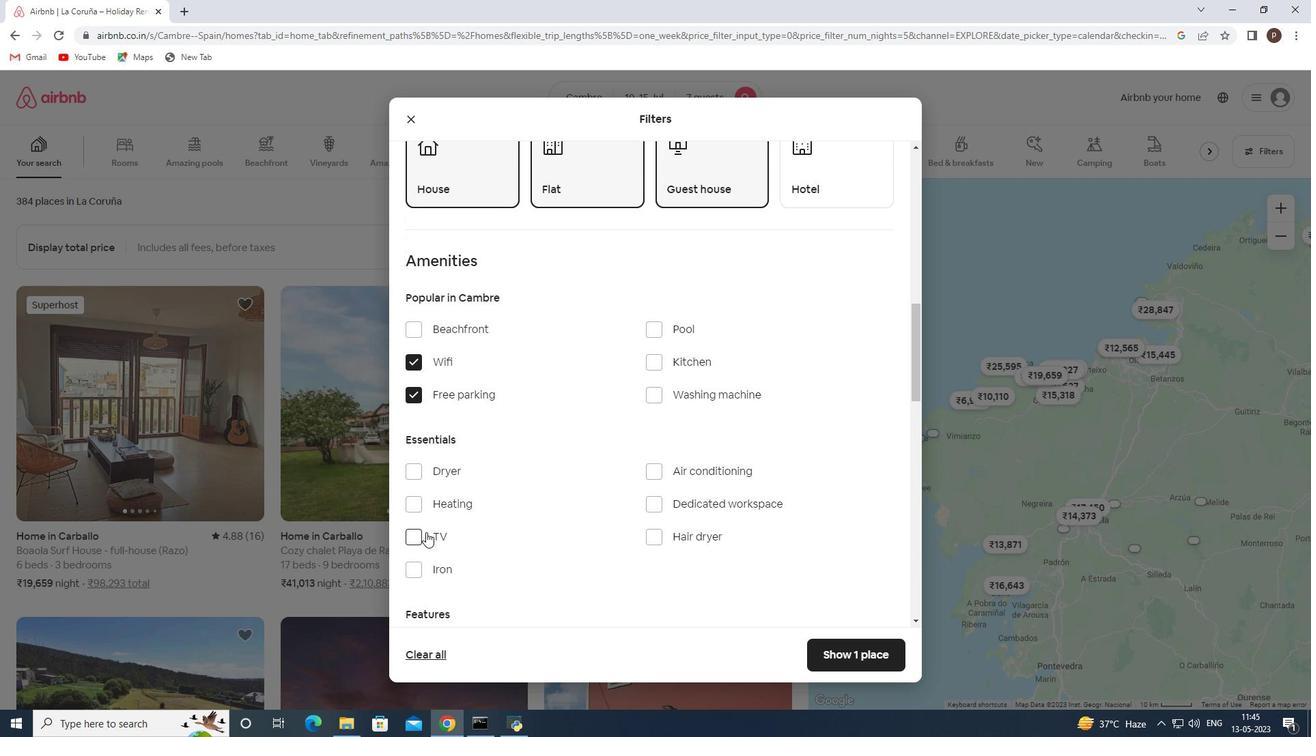 
Action: Mouse pressed left at (408, 537)
Screenshot: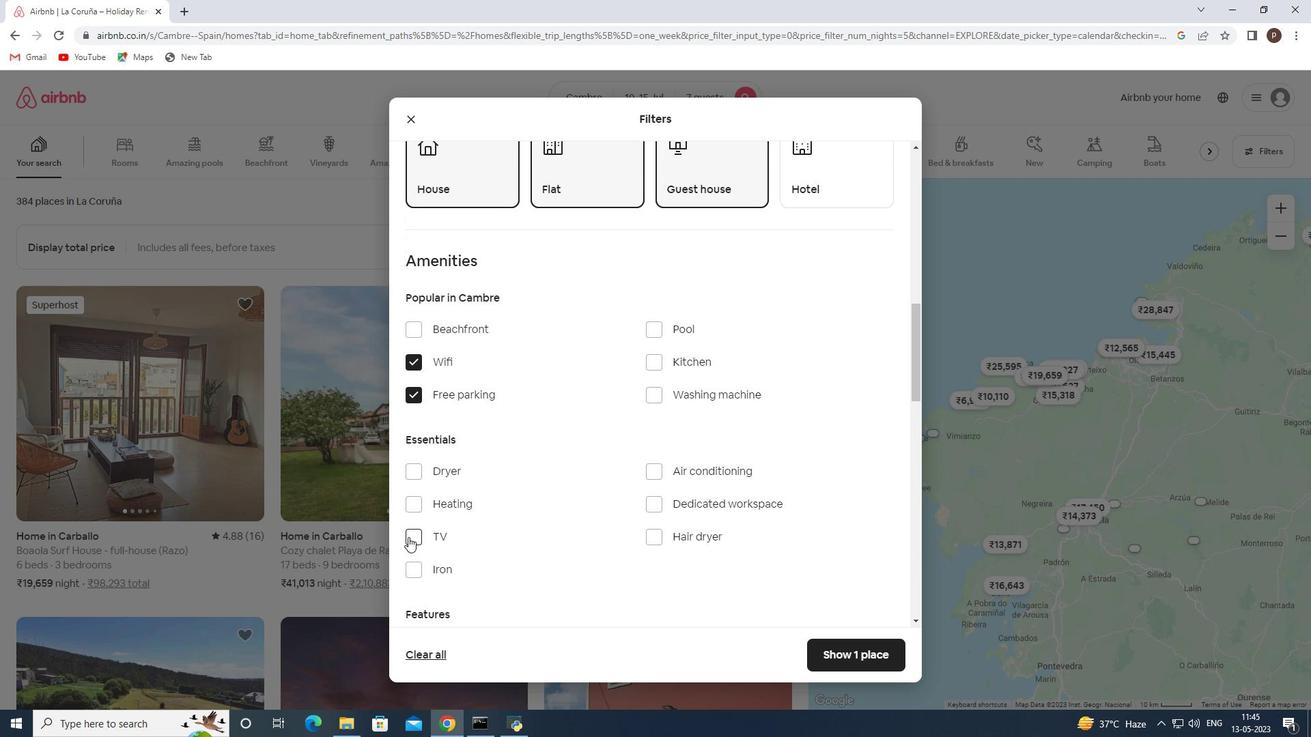 
Action: Mouse moved to (533, 543)
Screenshot: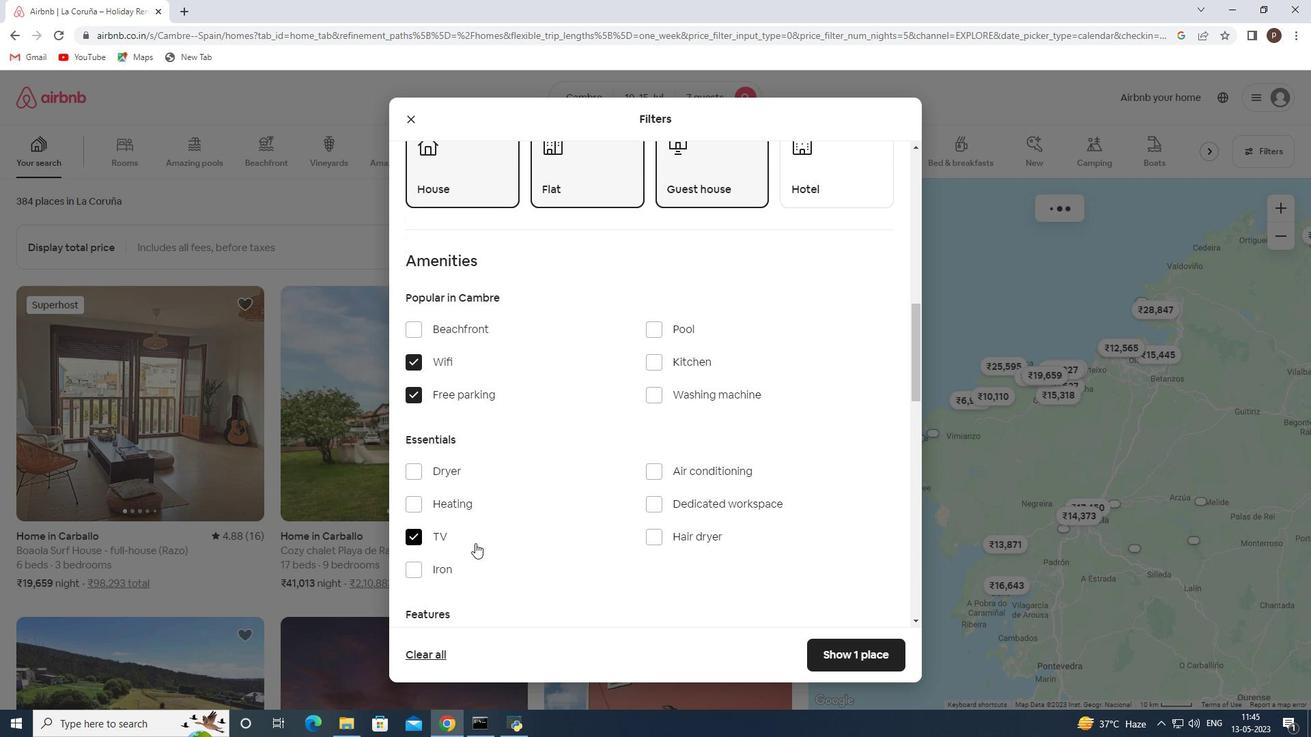 
Action: Mouse scrolled (533, 542) with delta (0, 0)
Screenshot: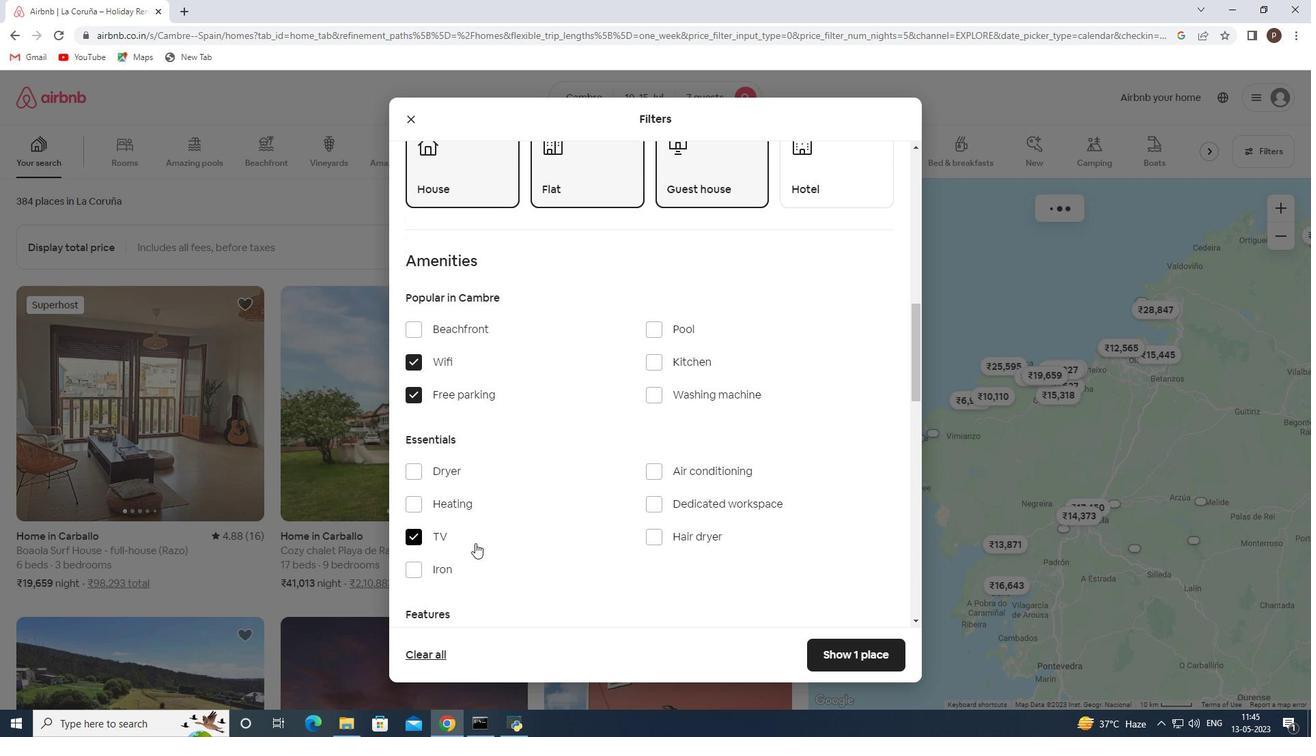 
Action: Mouse scrolled (533, 542) with delta (0, 0)
Screenshot: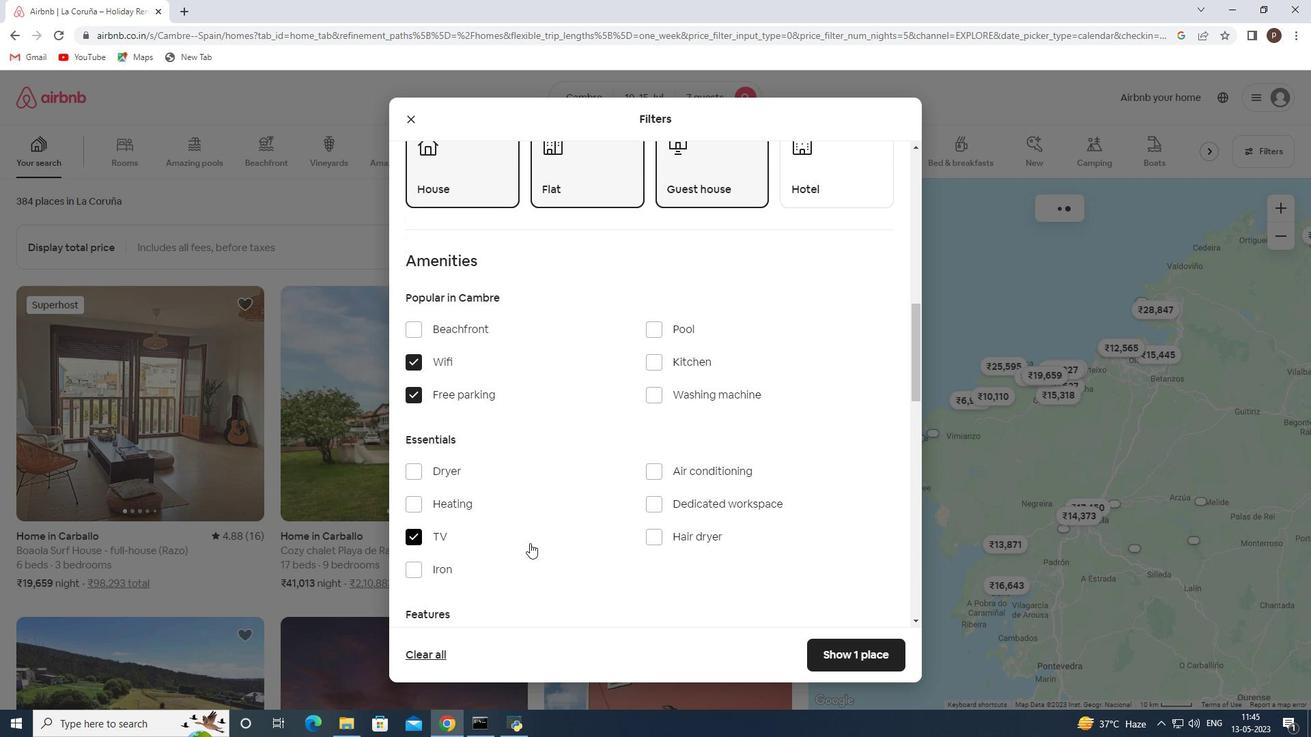 
Action: Mouse scrolled (533, 542) with delta (0, 0)
Screenshot: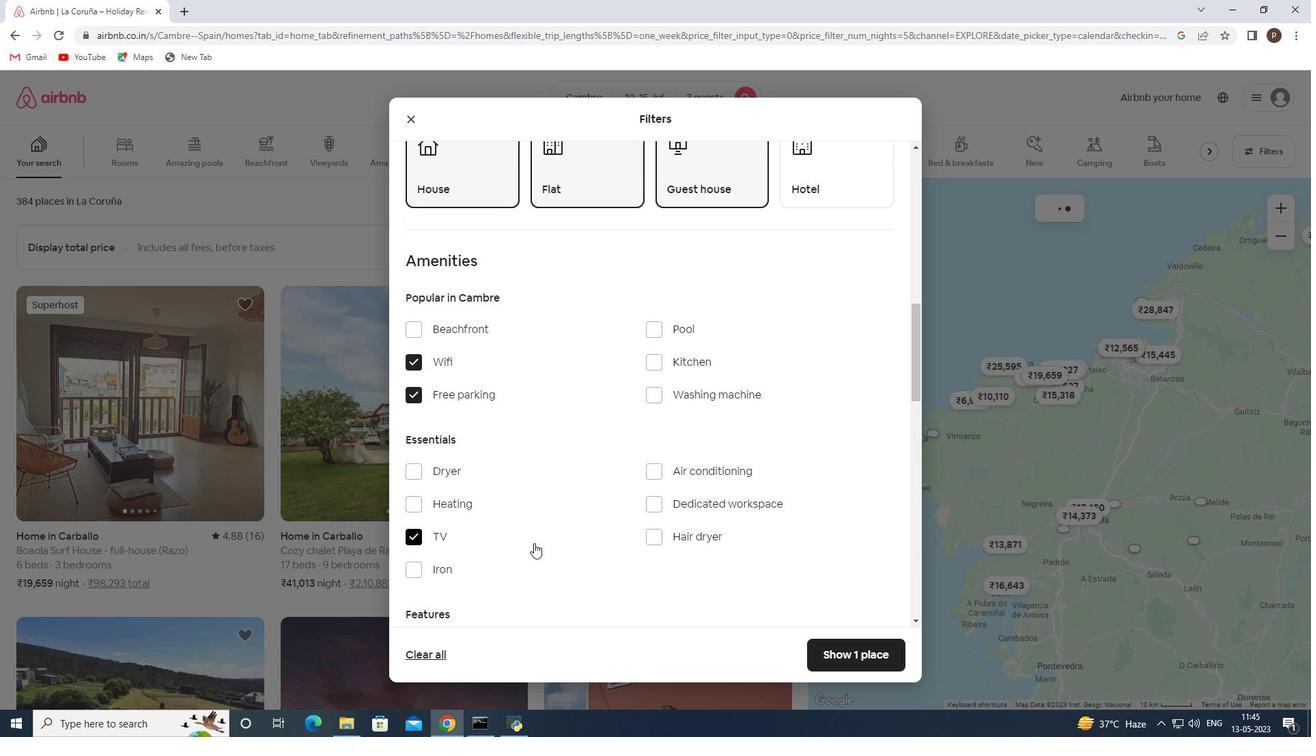 
Action: Mouse moved to (661, 476)
Screenshot: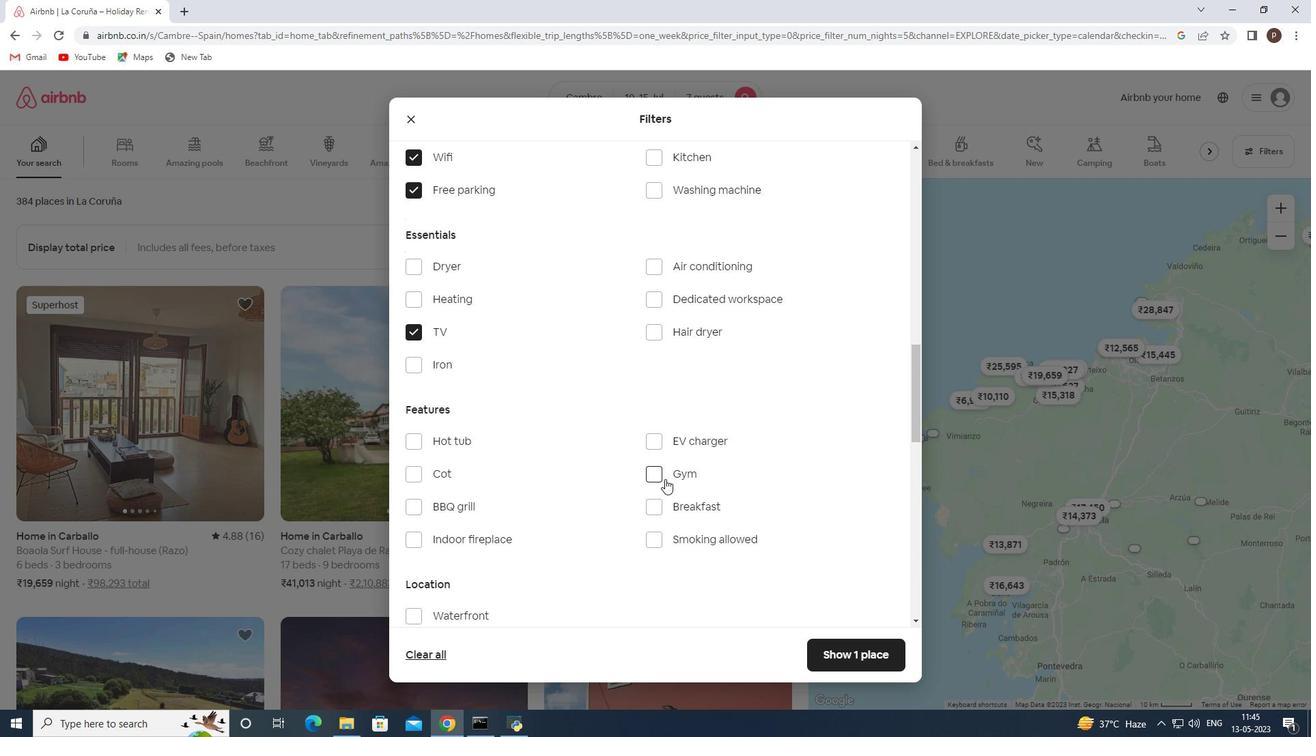 
Action: Mouse pressed left at (661, 476)
Screenshot: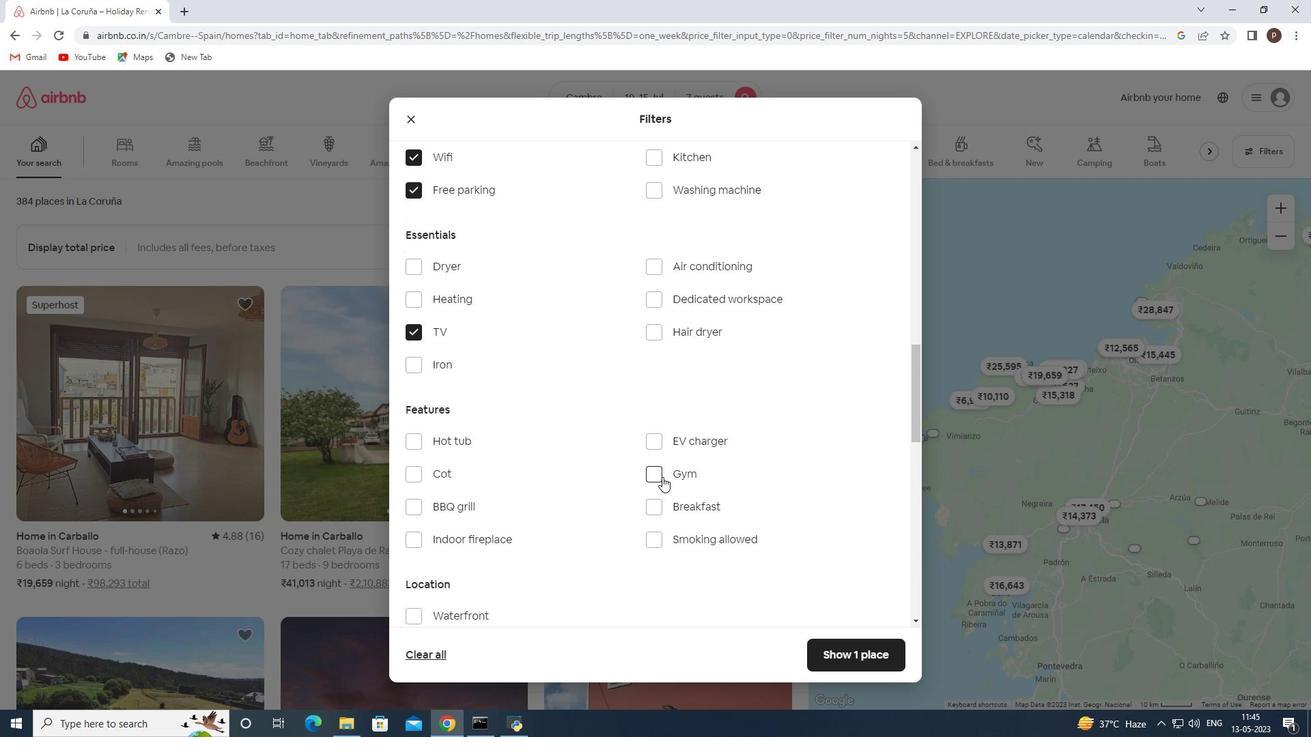 
Action: Mouse moved to (653, 507)
Screenshot: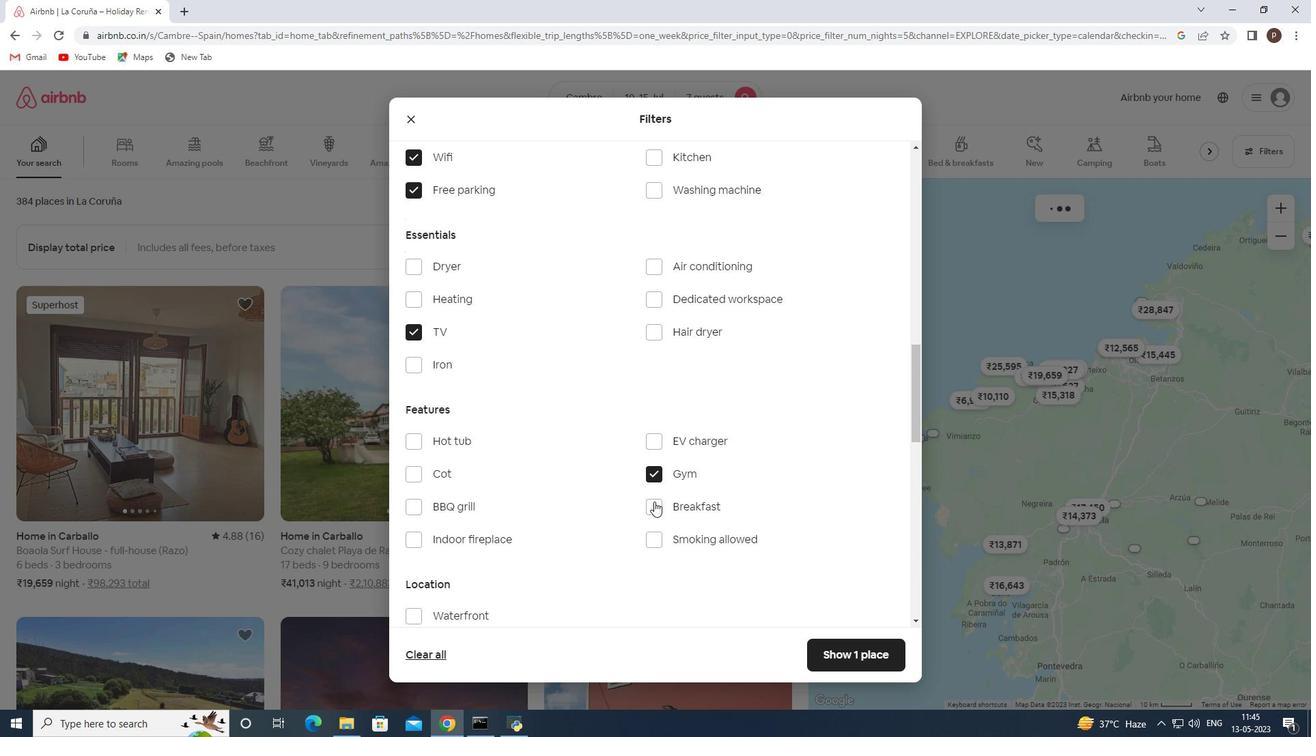 
Action: Mouse pressed left at (653, 507)
Screenshot: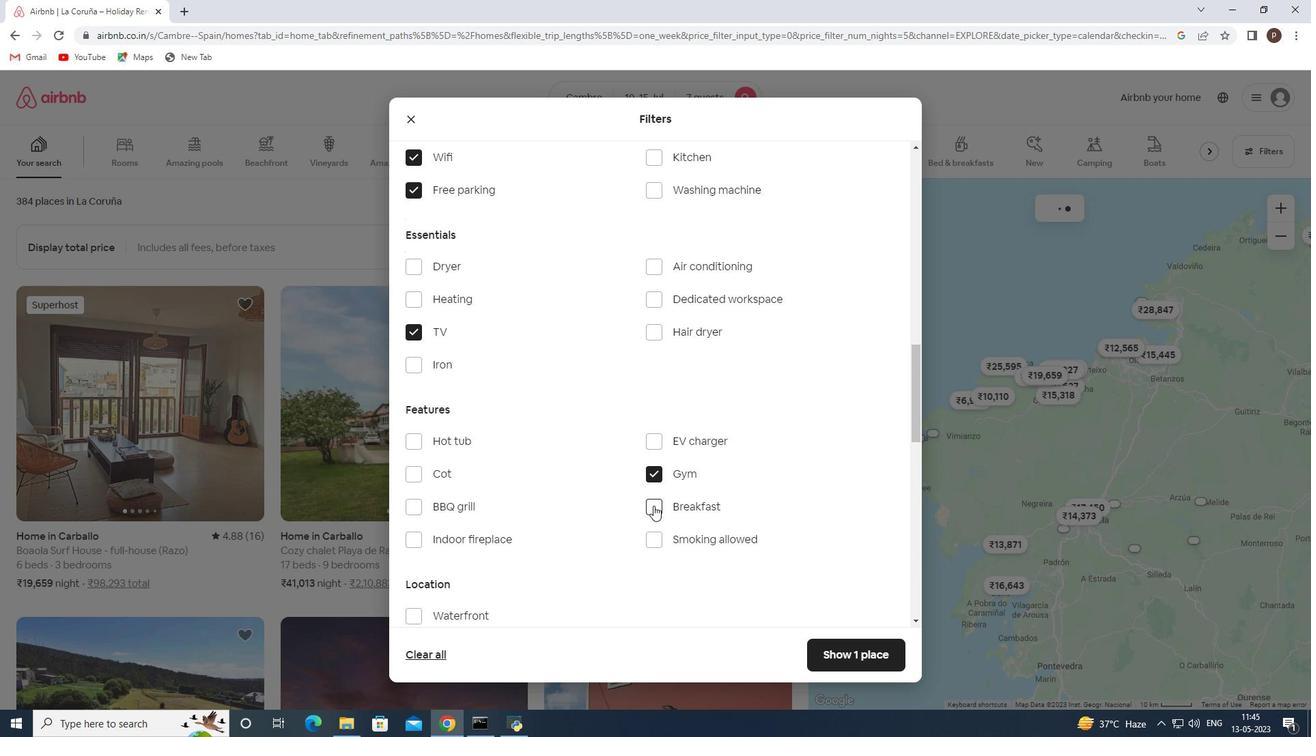 
Action: Mouse moved to (605, 505)
Screenshot: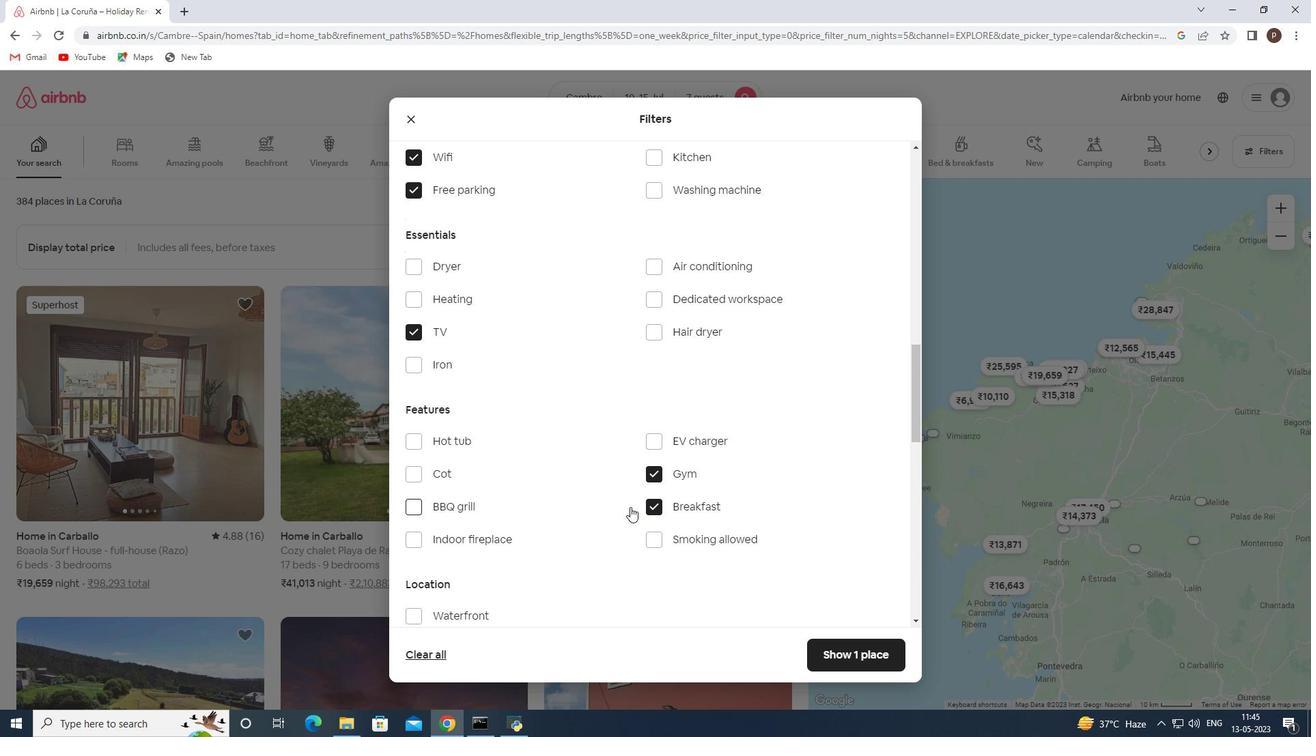
Action: Mouse scrolled (605, 504) with delta (0, 0)
Screenshot: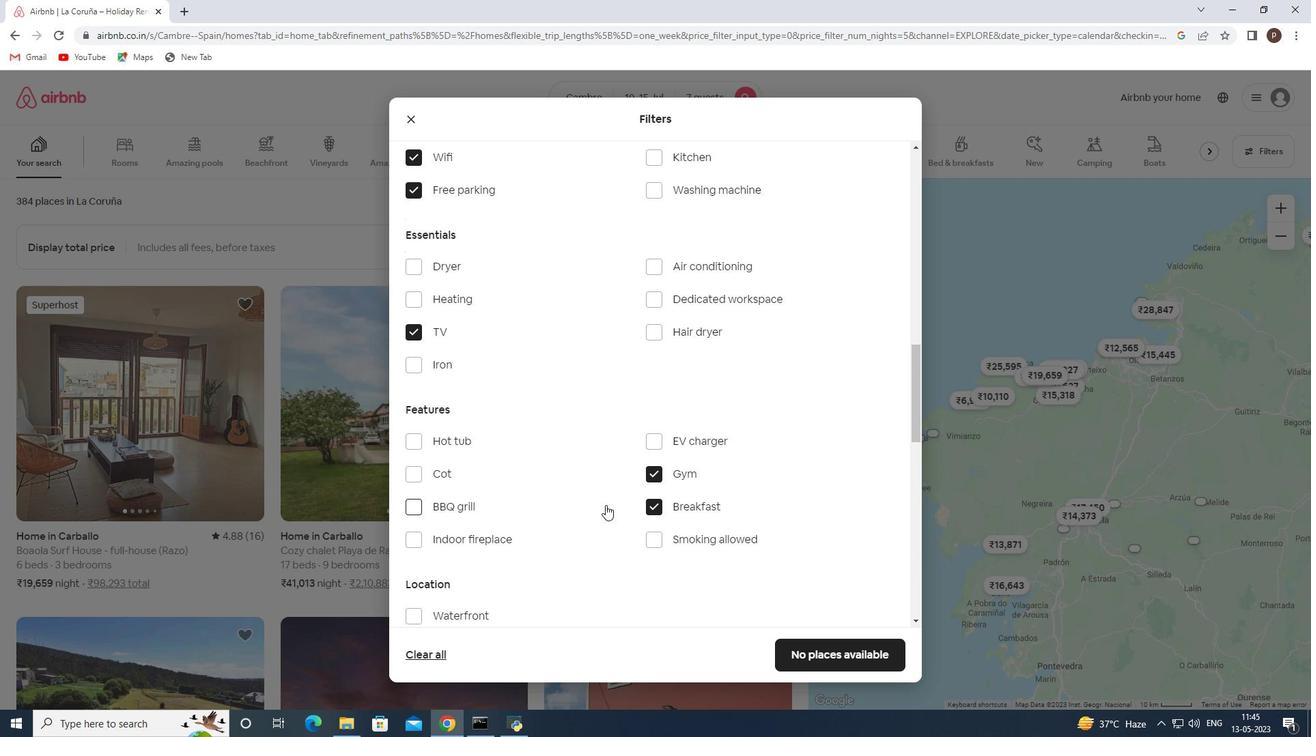 
Action: Mouse scrolled (605, 504) with delta (0, 0)
Screenshot: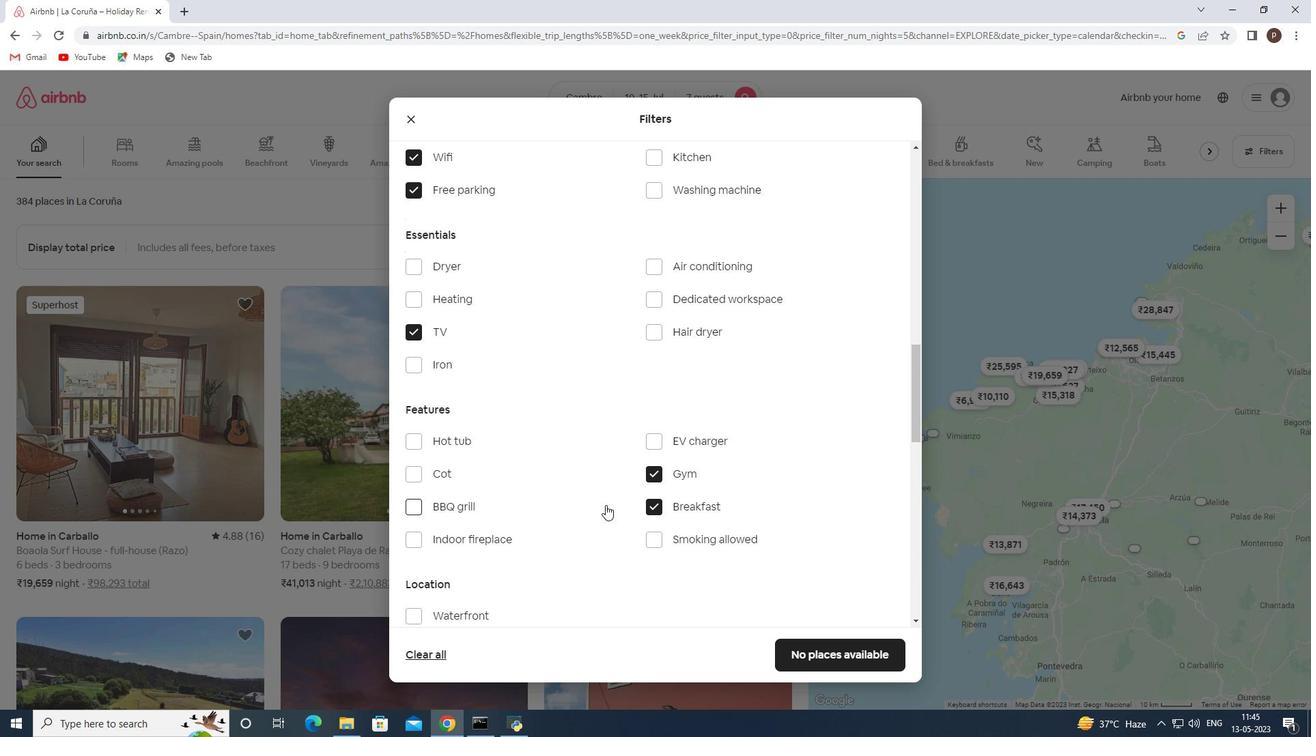 
Action: Mouse scrolled (605, 504) with delta (0, 0)
Screenshot: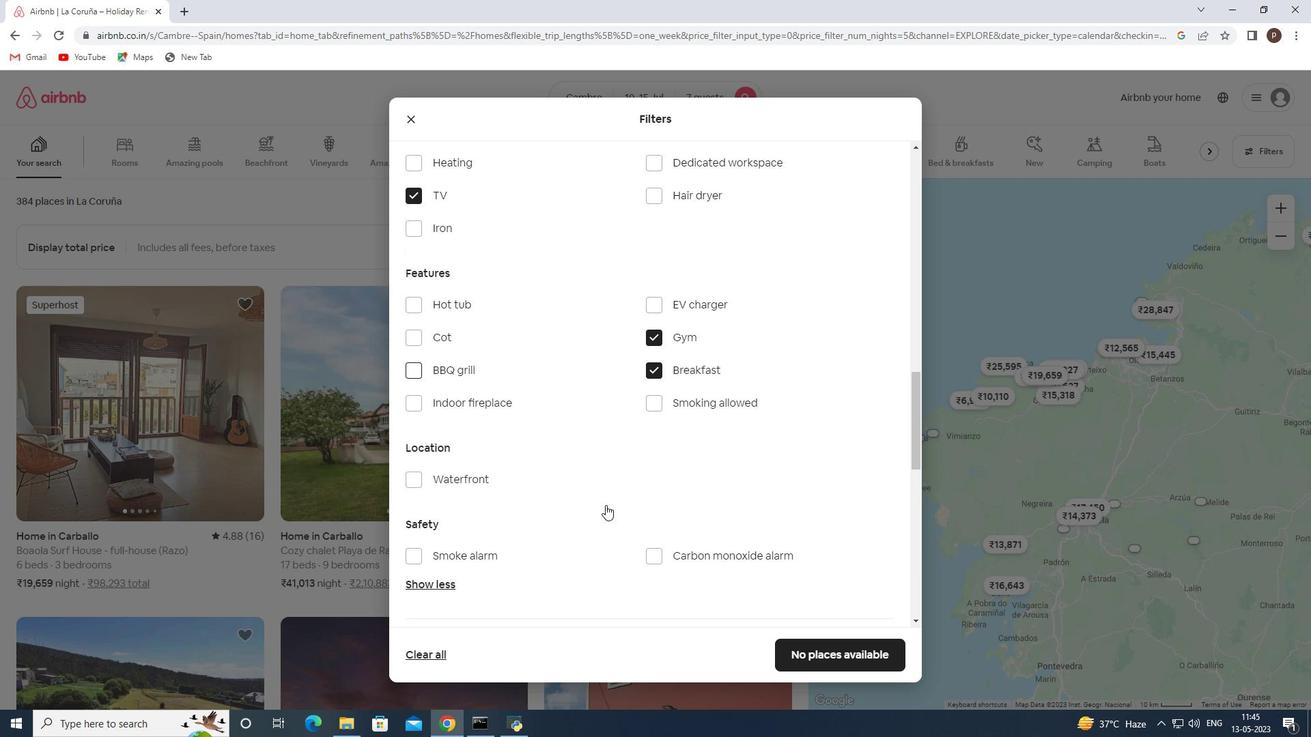 
Action: Mouse moved to (653, 514)
Screenshot: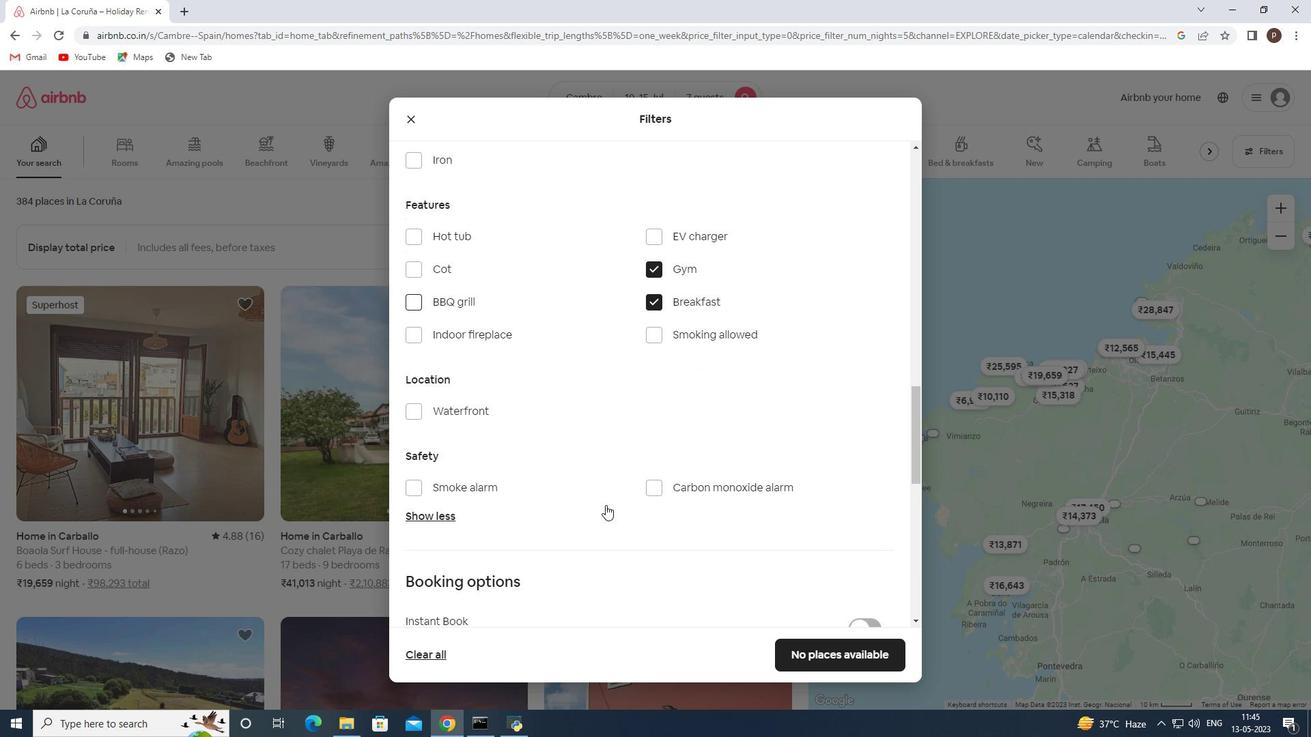 
Action: Mouse scrolled (653, 514) with delta (0, 0)
Screenshot: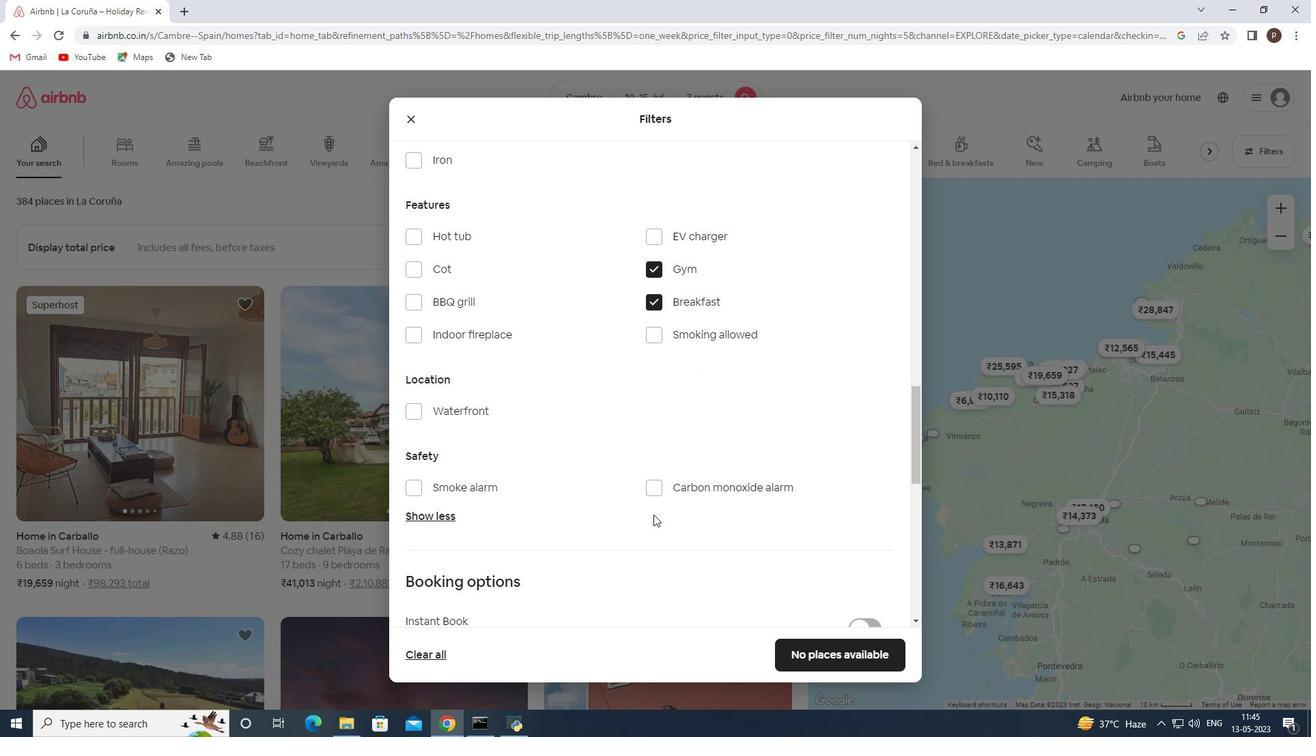 
Action: Mouse scrolled (653, 514) with delta (0, 0)
Screenshot: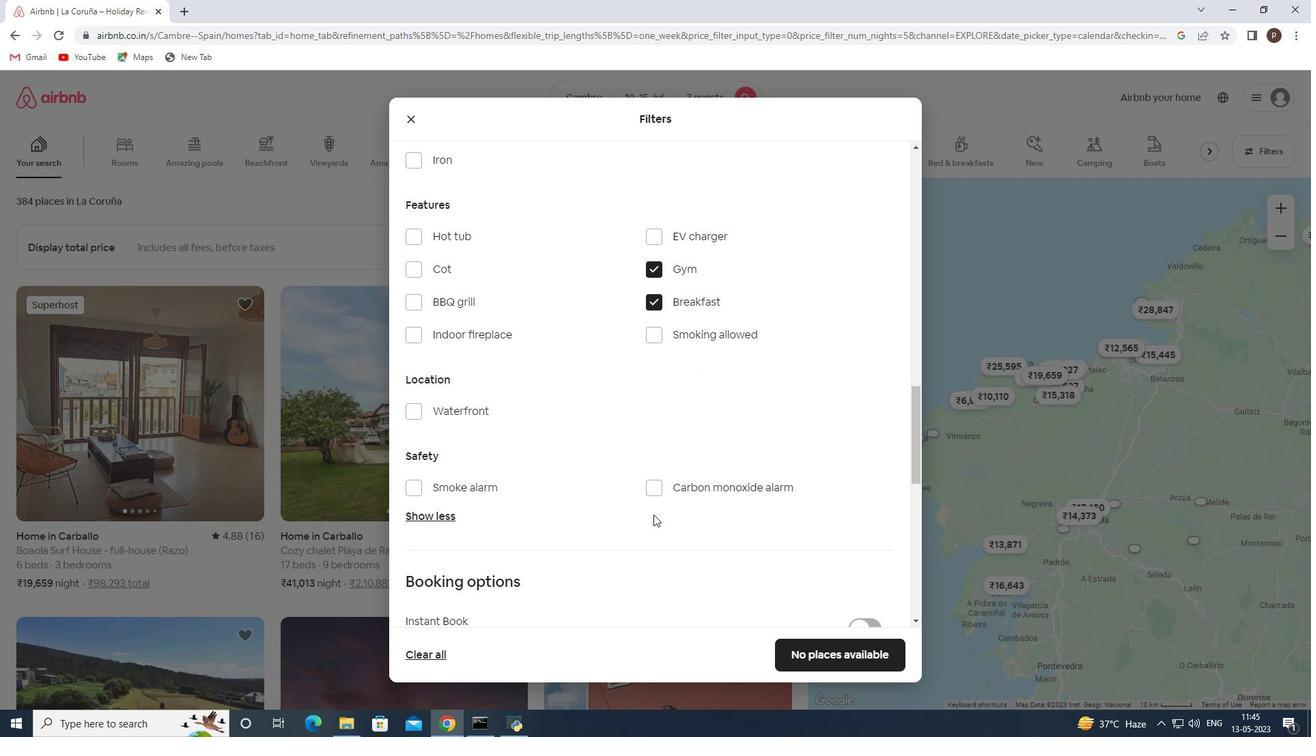 
Action: Mouse moved to (858, 534)
Screenshot: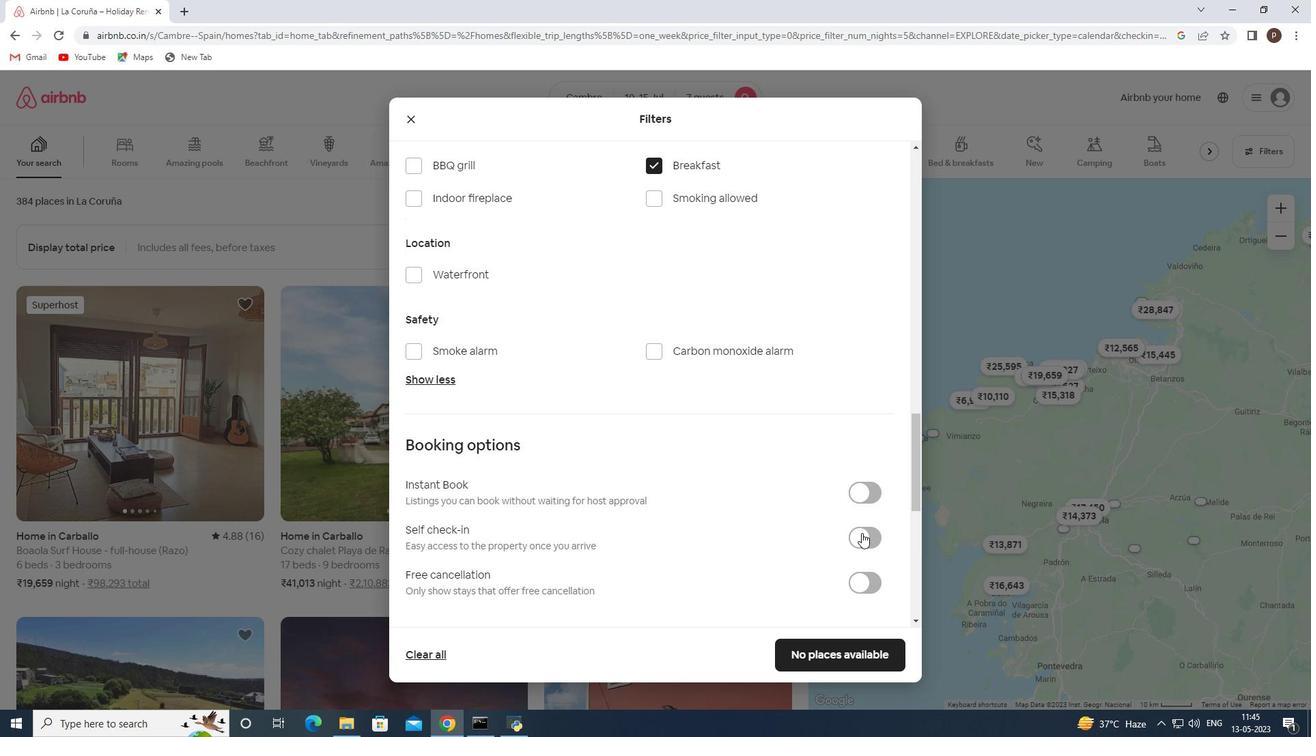 
Action: Mouse pressed left at (858, 534)
Screenshot: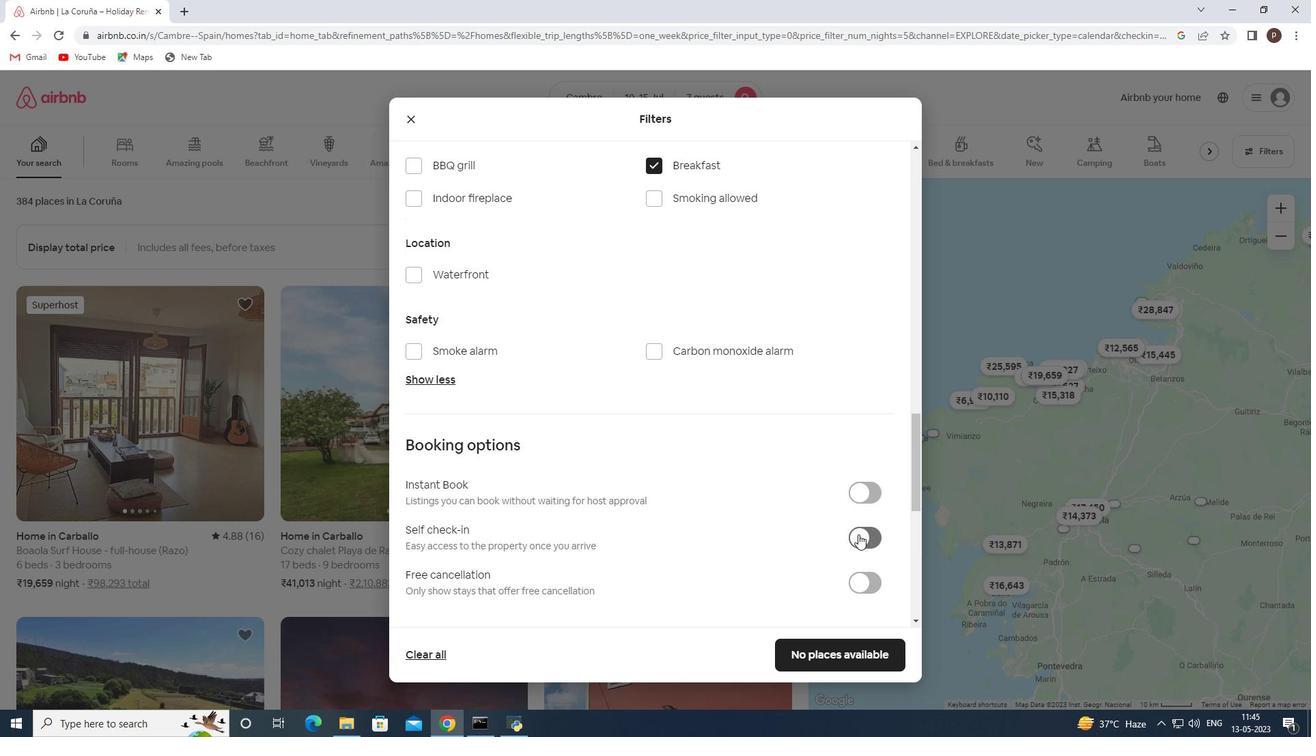 
Action: Mouse moved to (740, 528)
Screenshot: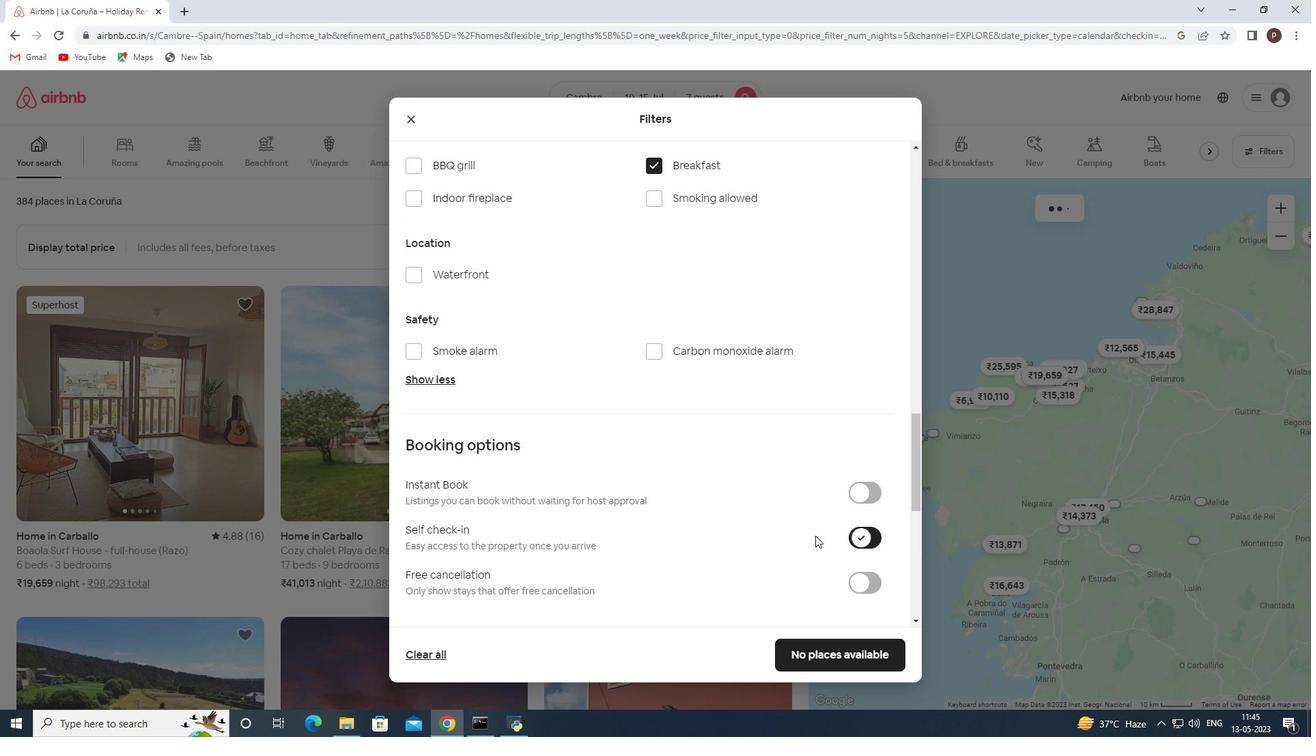 
Action: Mouse scrolled (740, 527) with delta (0, 0)
Screenshot: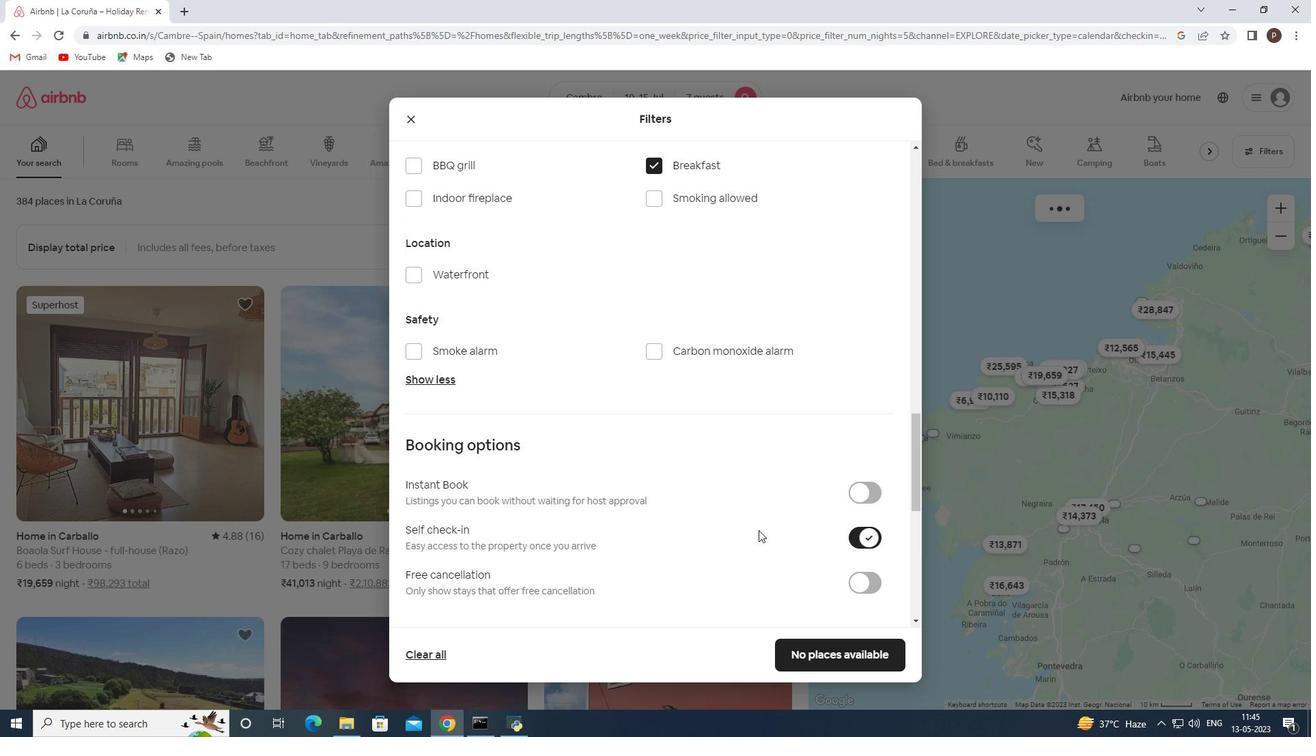 
Action: Mouse moved to (740, 528)
Screenshot: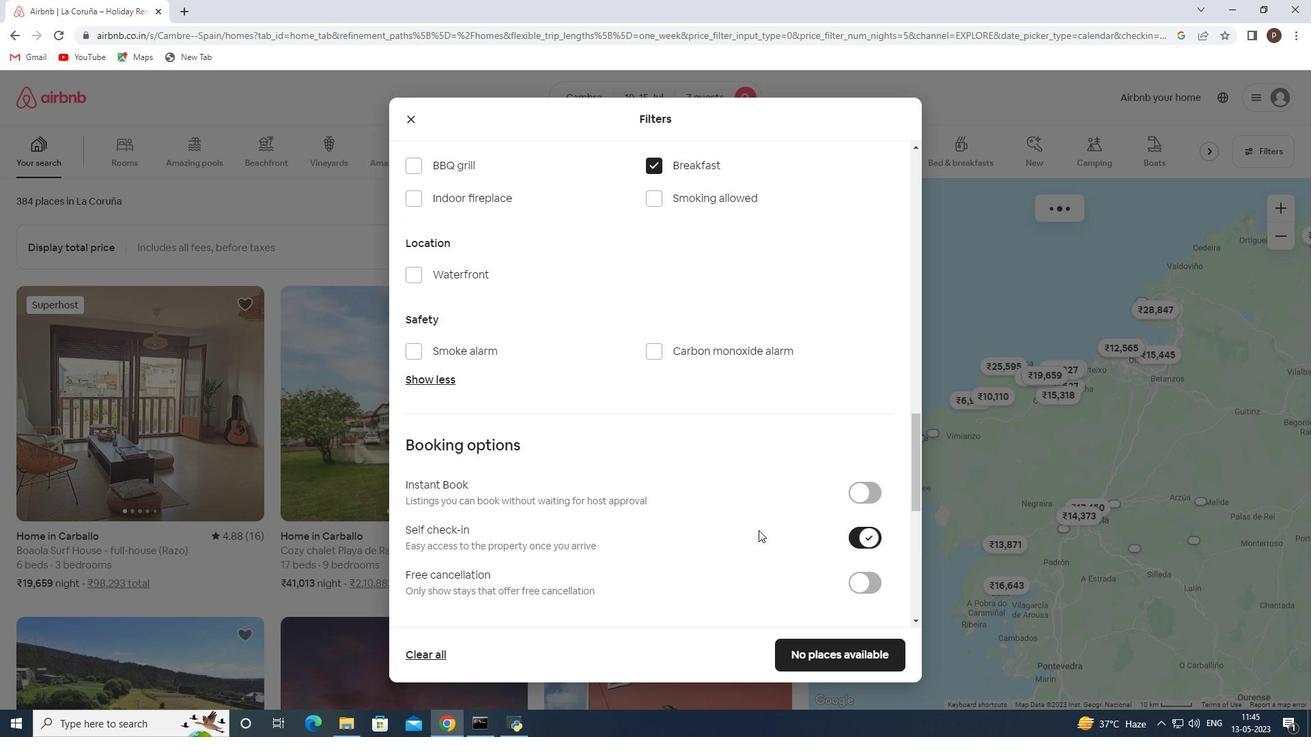 
Action: Mouse scrolled (740, 527) with delta (0, 0)
Screenshot: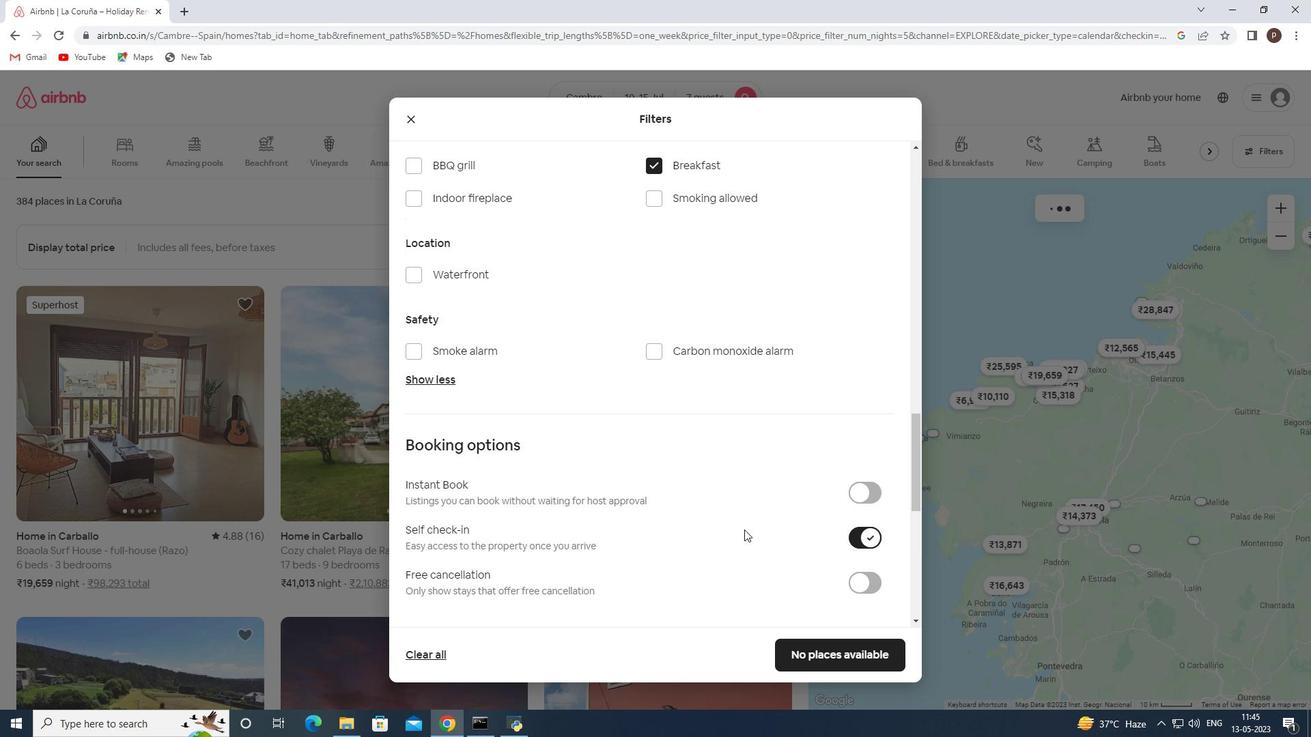 
Action: Mouse scrolled (740, 527) with delta (0, 0)
Screenshot: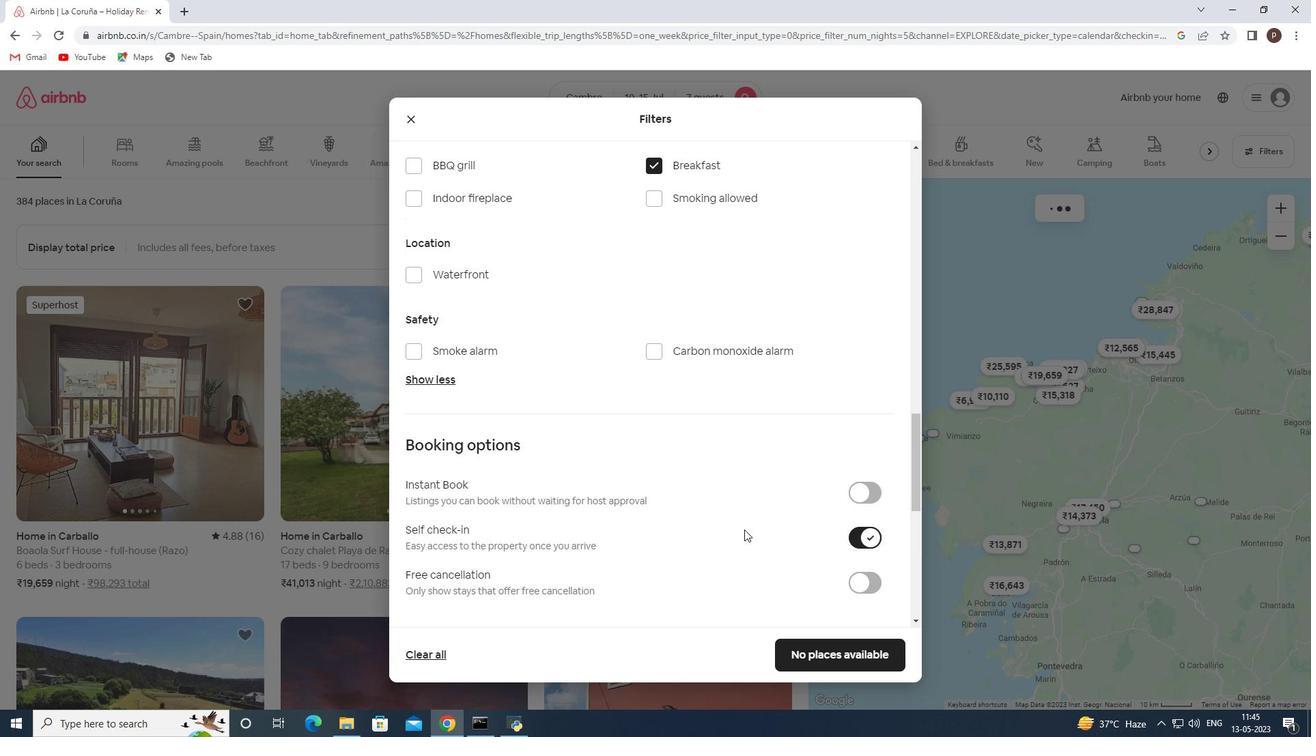 
Action: Mouse moved to (680, 509)
Screenshot: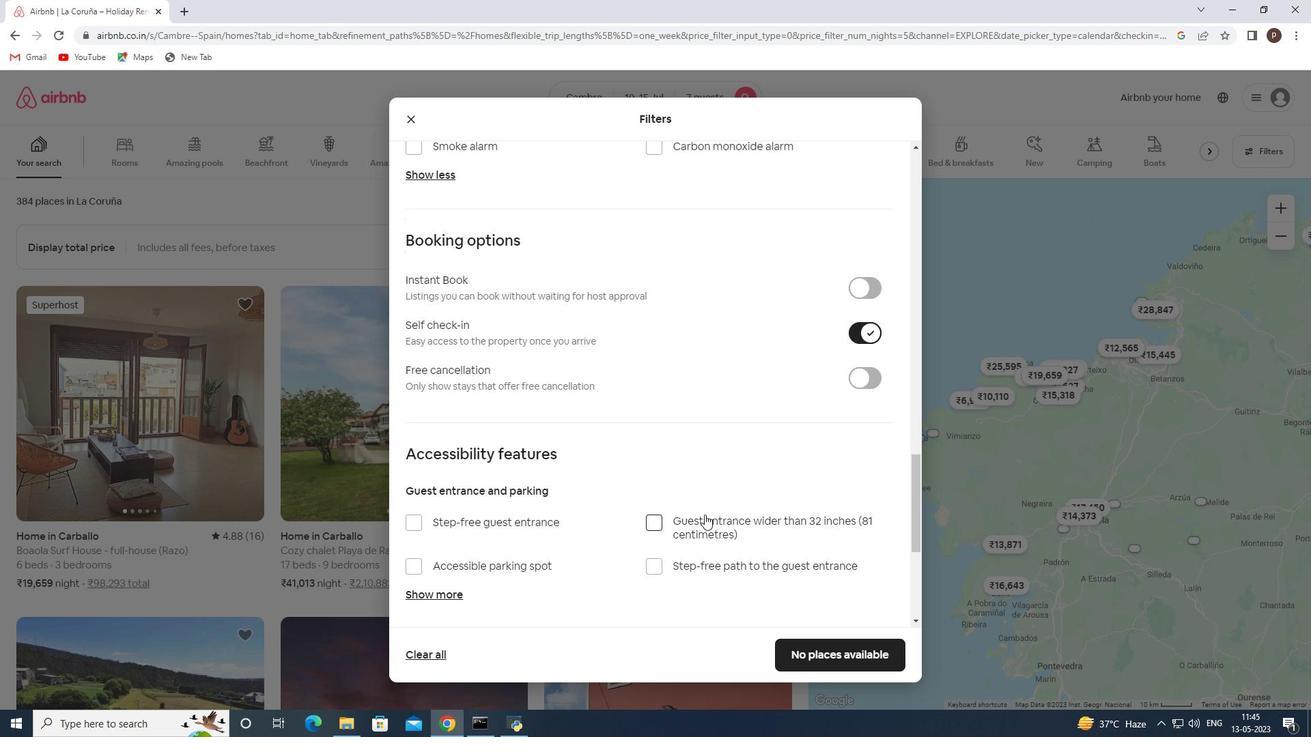 
Action: Mouse scrolled (680, 508) with delta (0, 0)
Screenshot: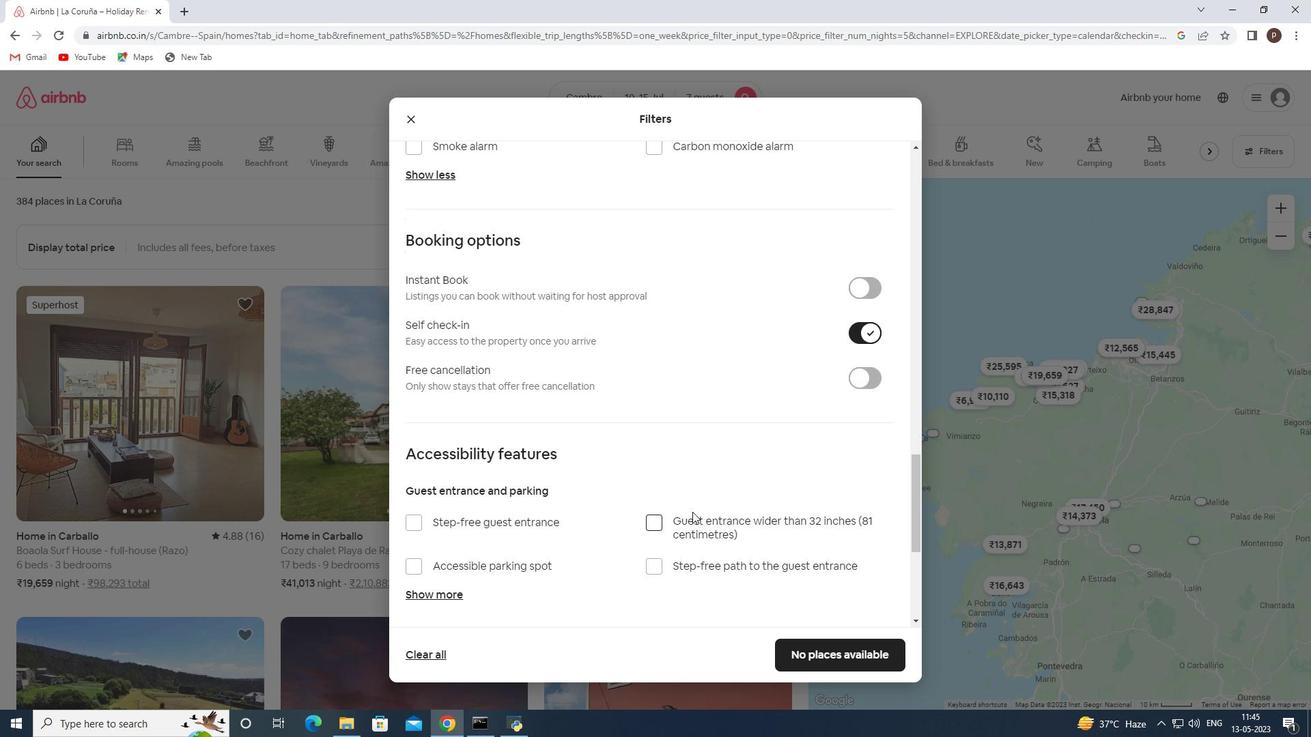 
Action: Mouse scrolled (680, 508) with delta (0, 0)
Screenshot: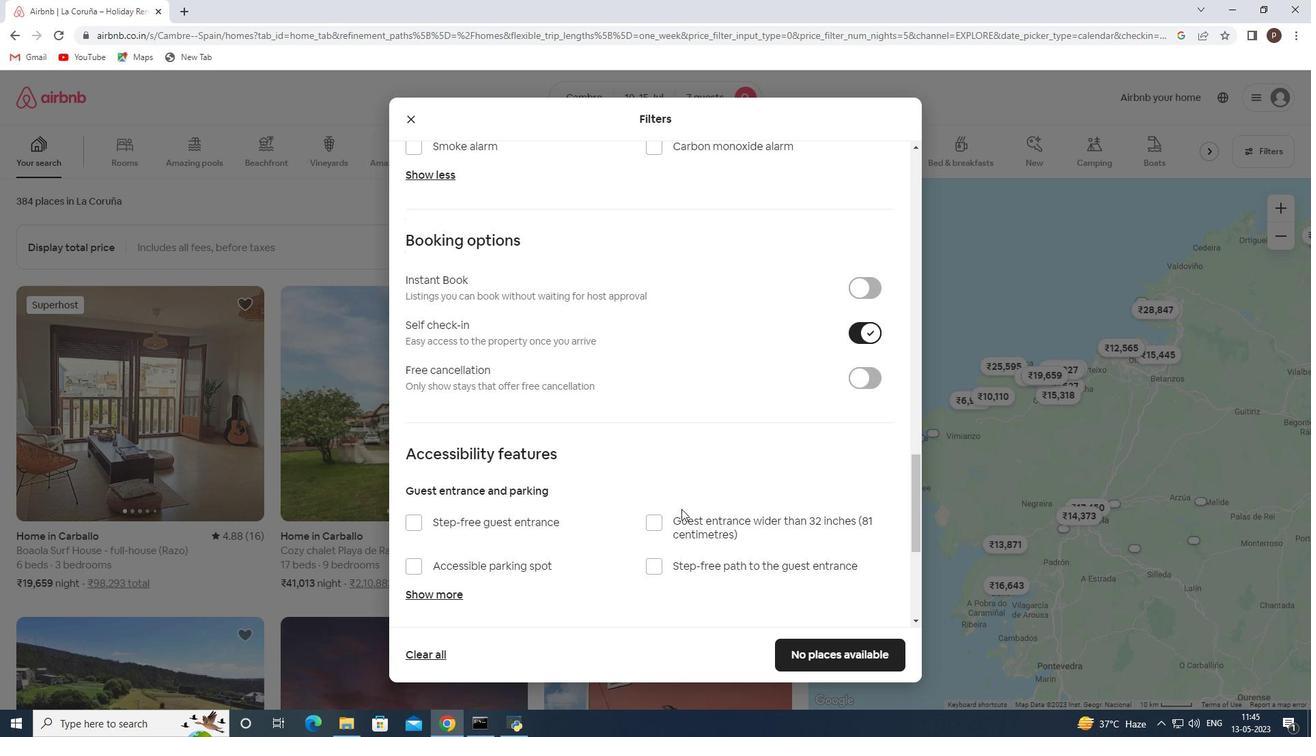 
Action: Mouse scrolled (680, 508) with delta (0, 0)
Screenshot: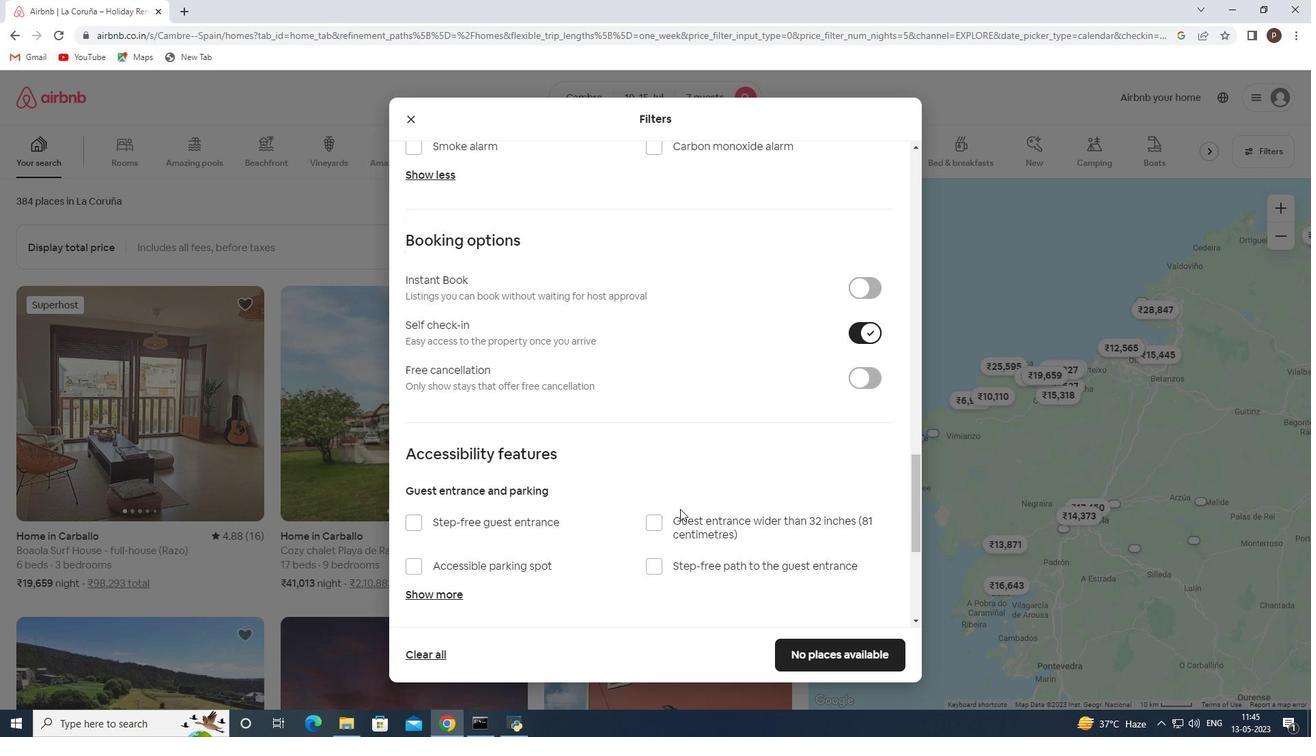 
Action: Mouse moved to (649, 509)
Screenshot: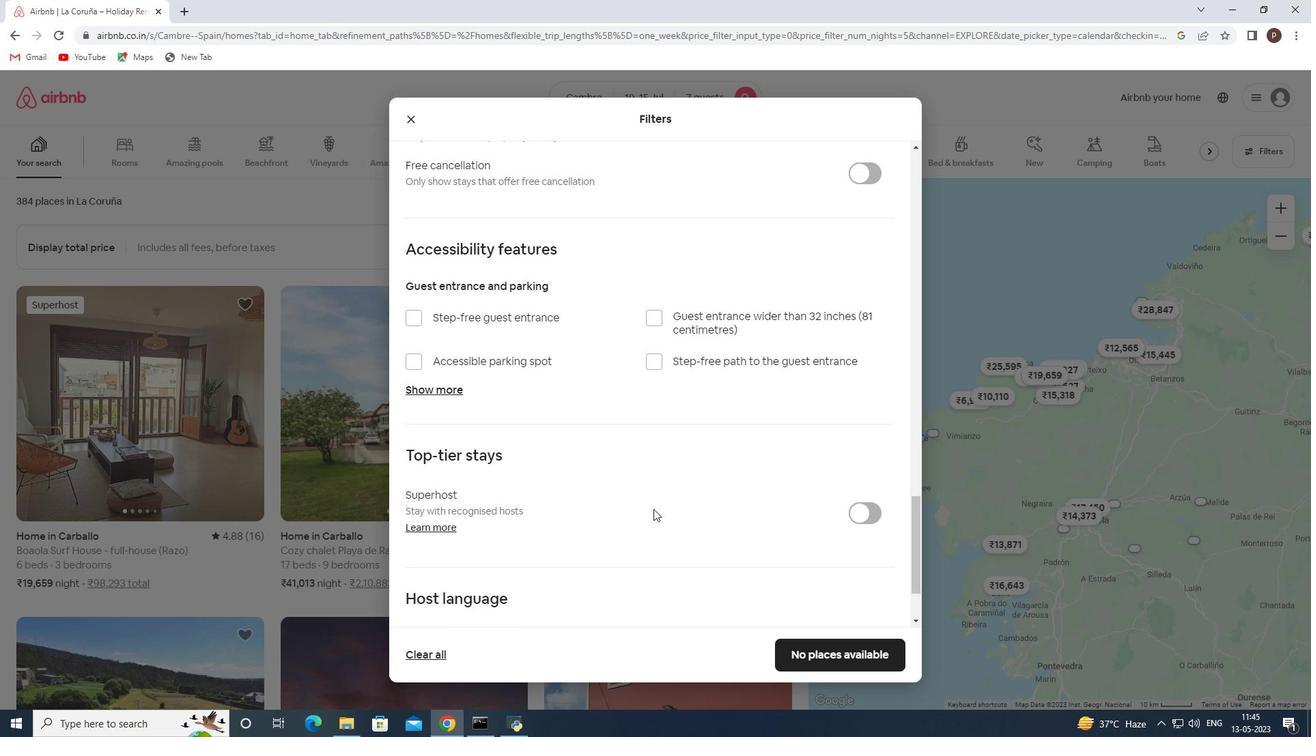 
Action: Mouse scrolled (649, 508) with delta (0, 0)
Screenshot: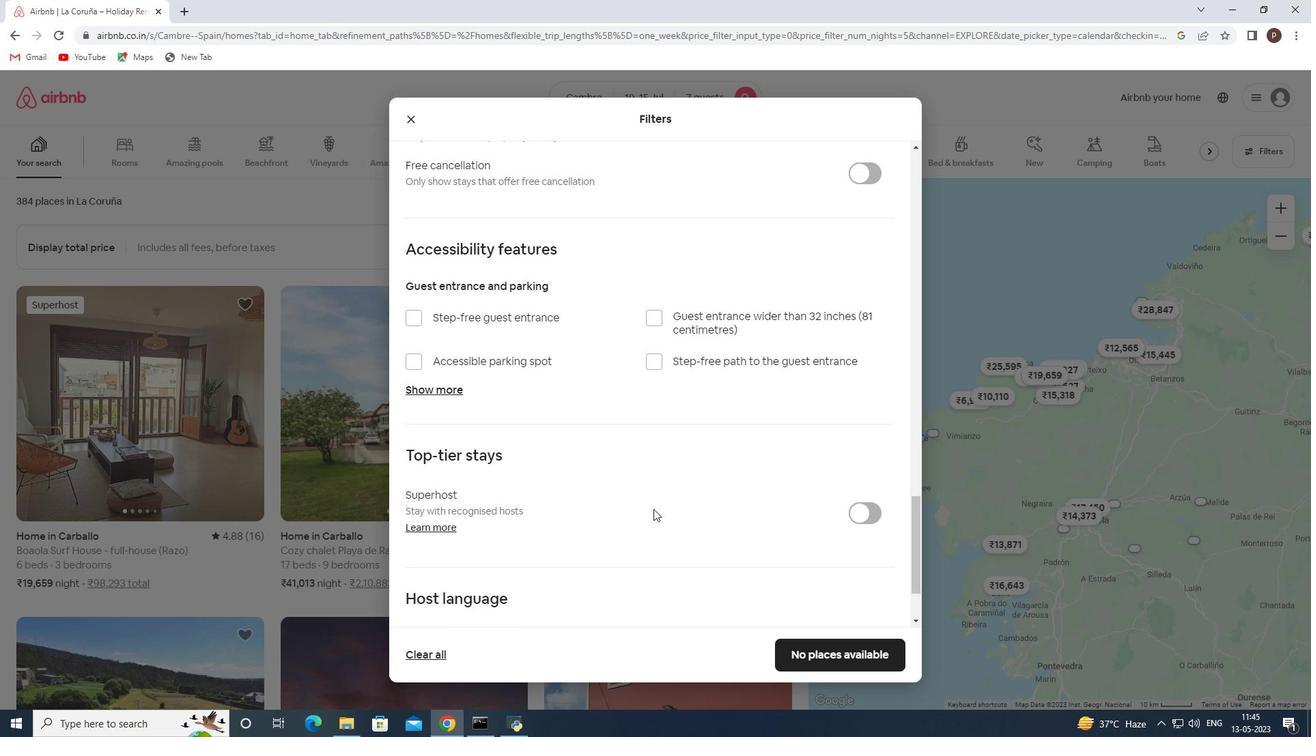 
Action: Mouse moved to (647, 510)
Screenshot: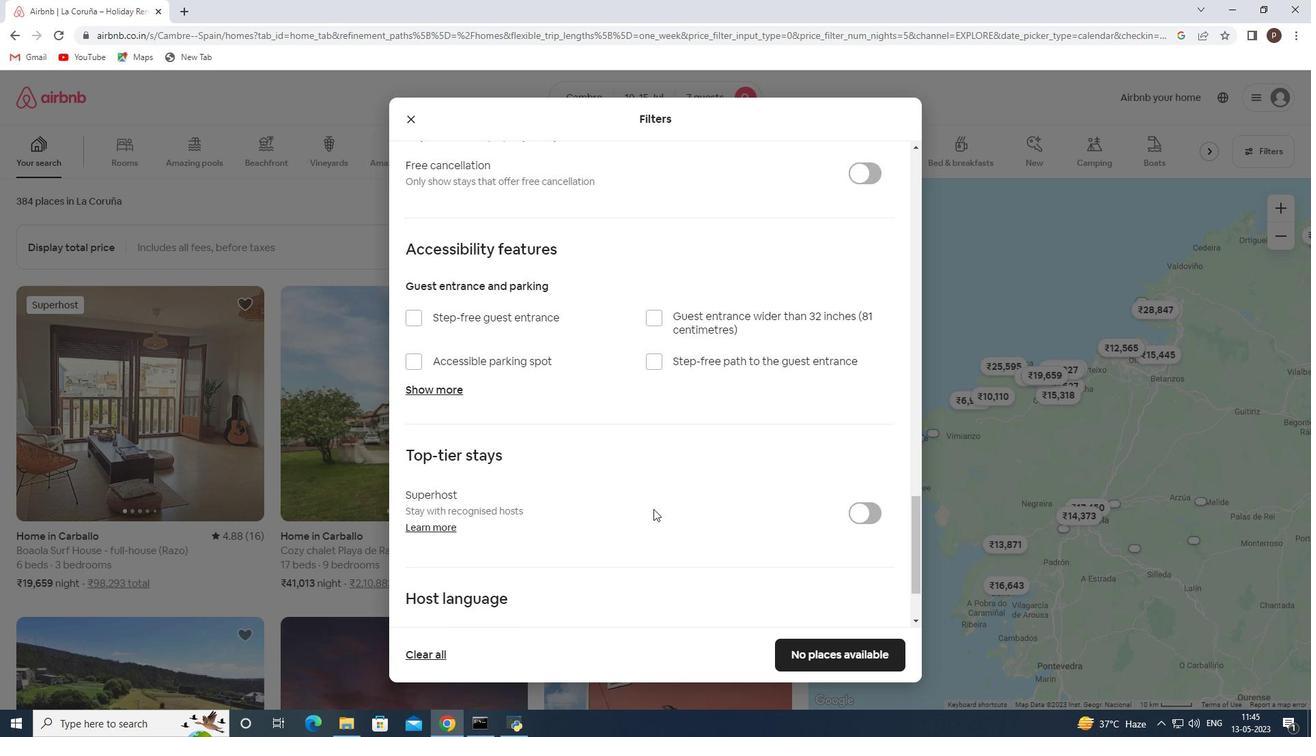 
Action: Mouse scrolled (647, 509) with delta (0, 0)
Screenshot: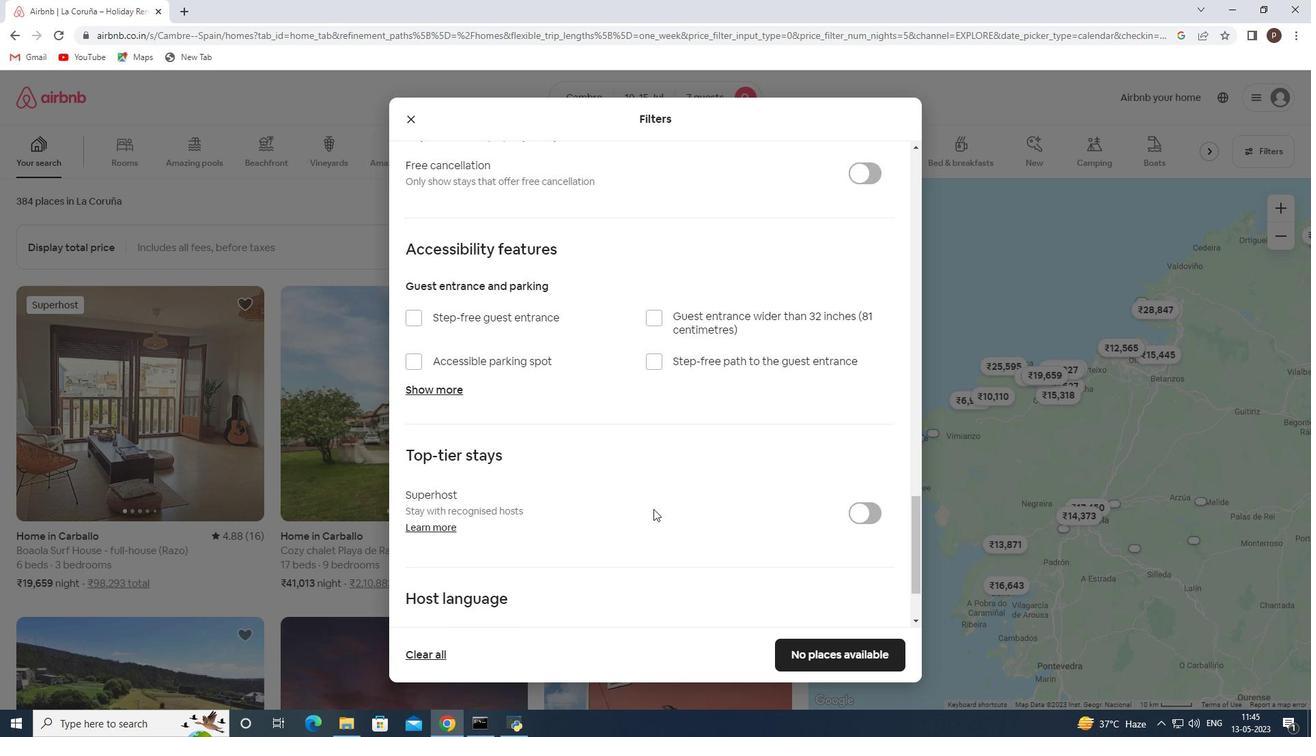 
Action: Mouse moved to (410, 533)
Screenshot: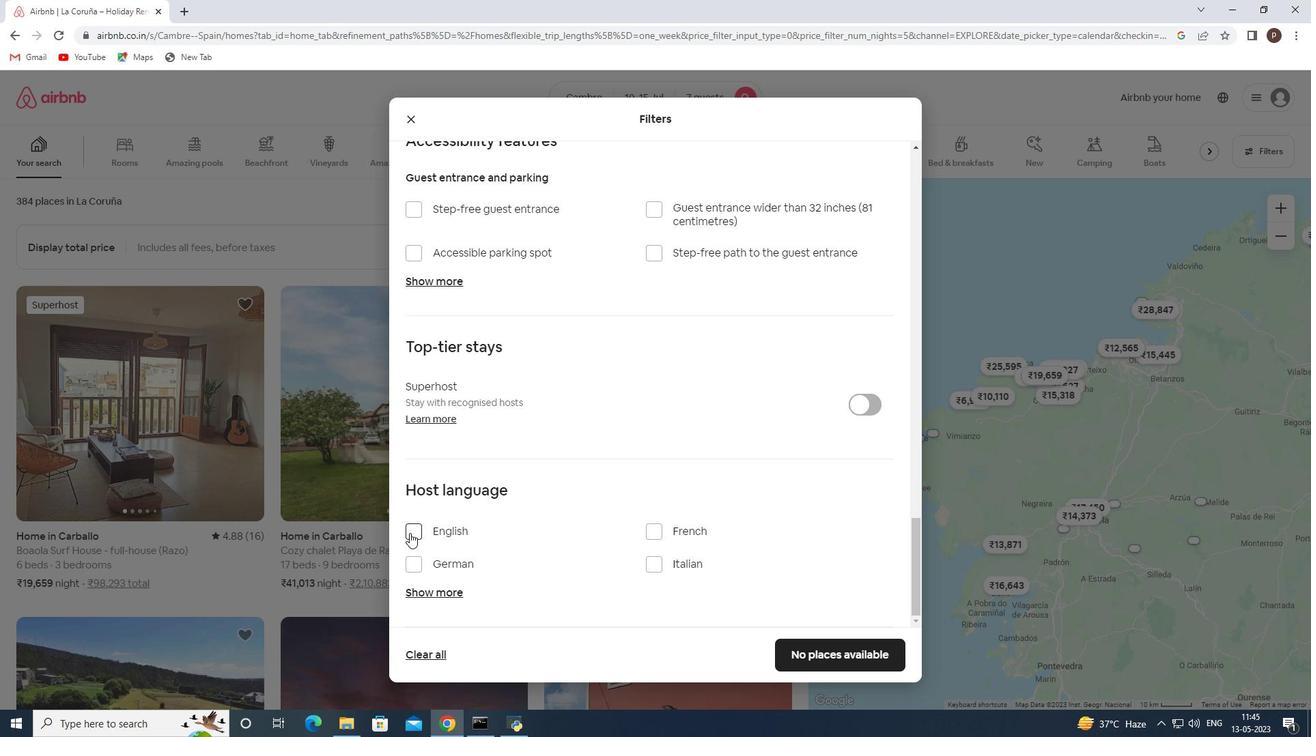 
Action: Mouse pressed left at (410, 533)
Screenshot: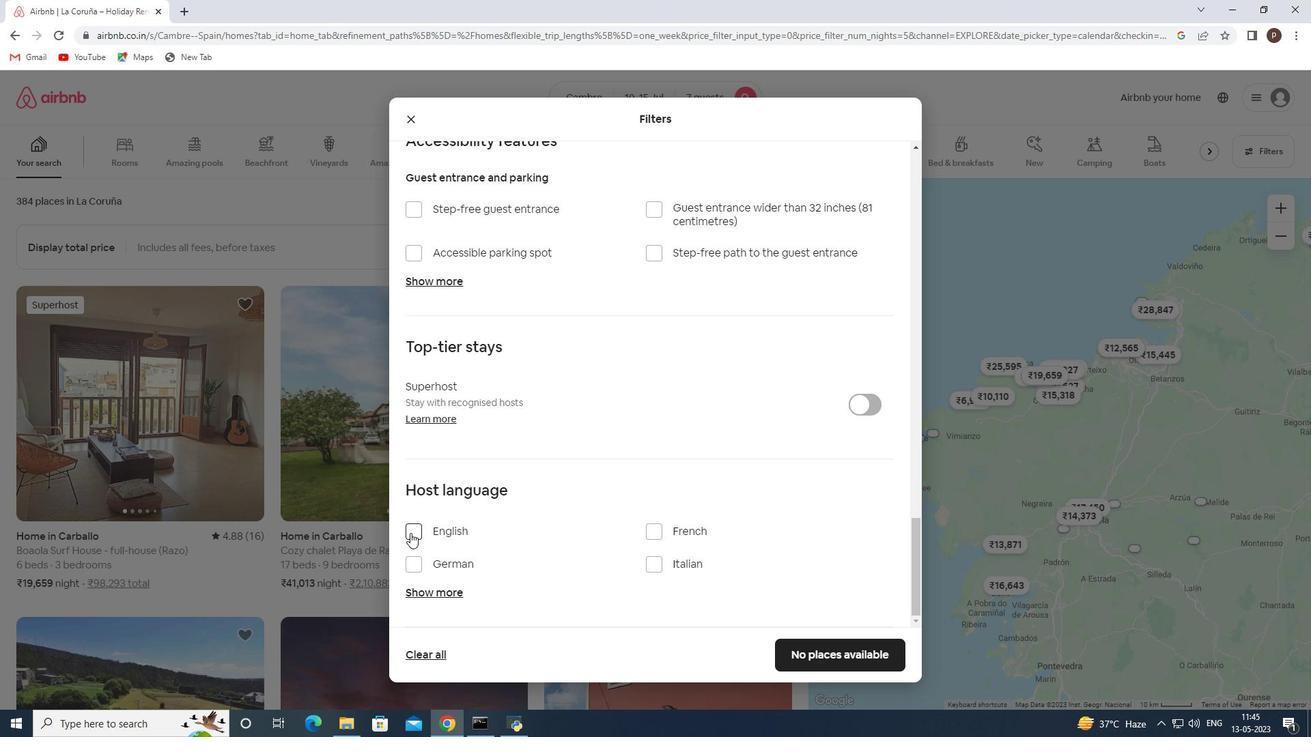 
Action: Mouse moved to (824, 646)
Screenshot: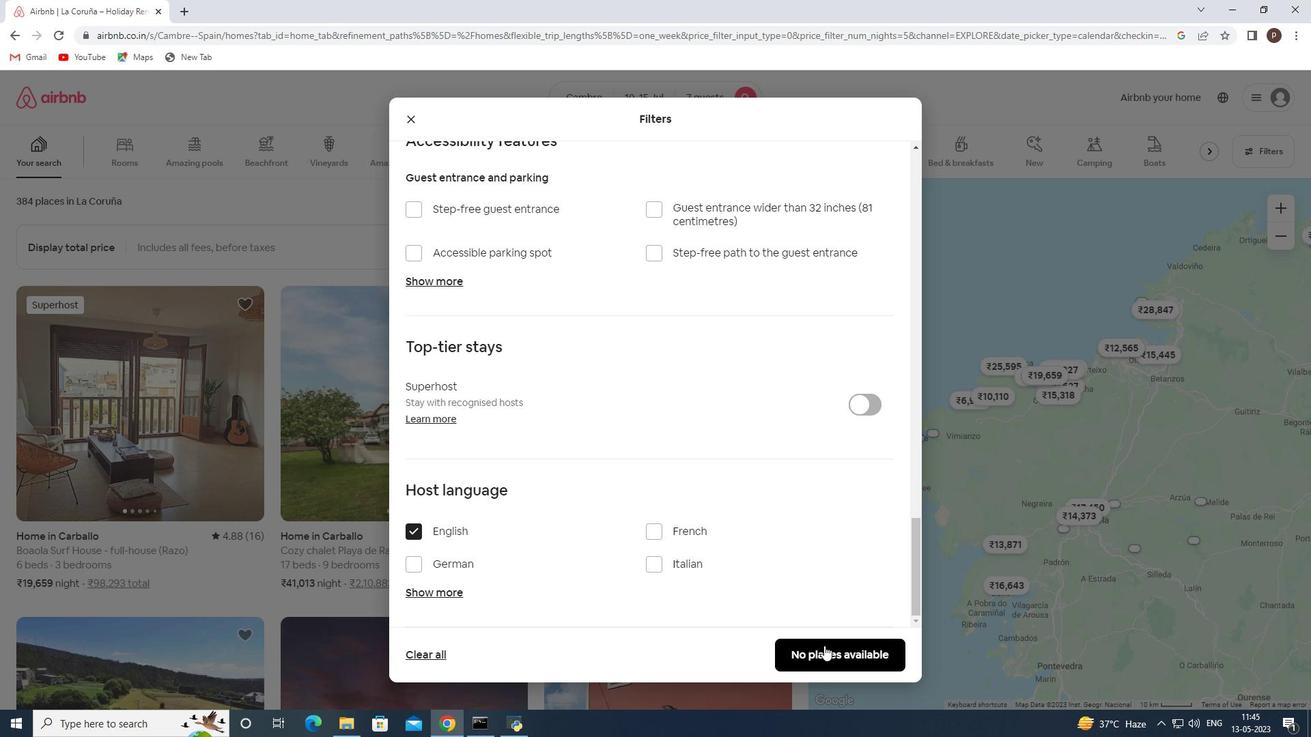 
Action: Mouse pressed left at (824, 646)
Screenshot: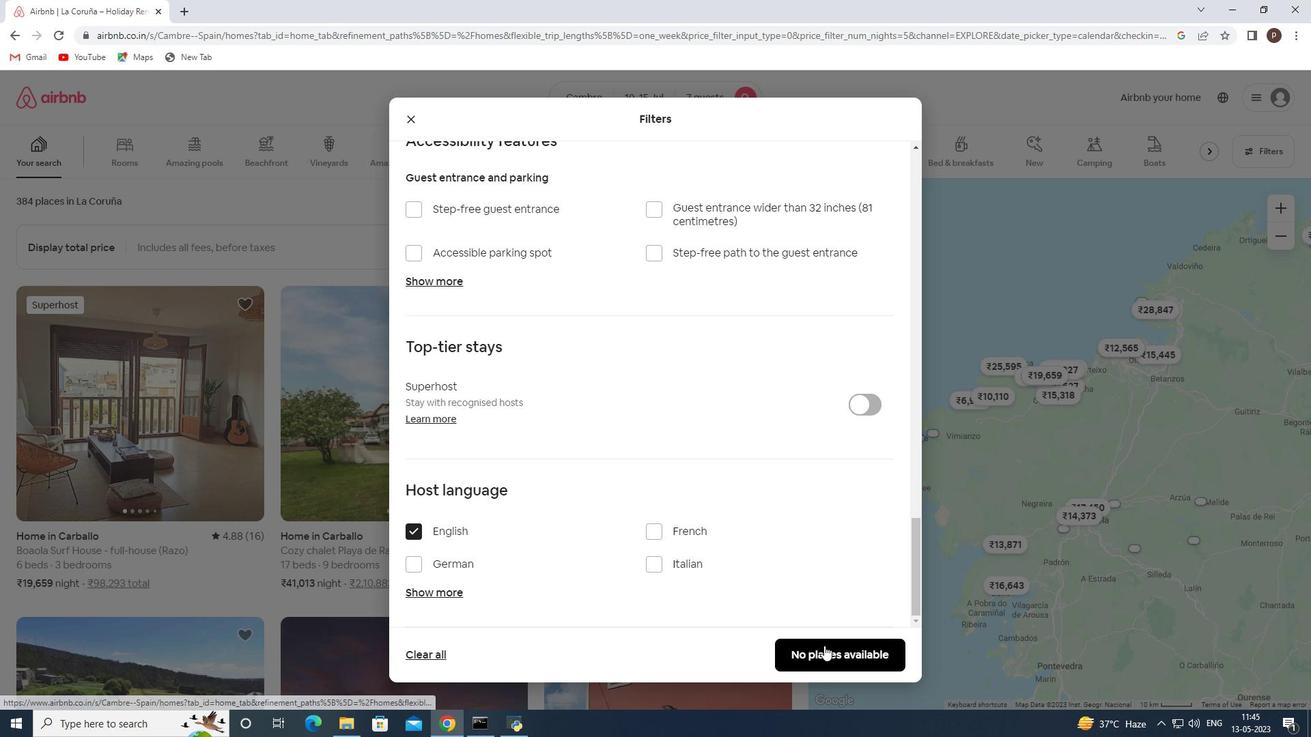 
